 Task: Find connections with filter location Oria with filter topic #Businessownerwith filter profile language Potuguese with filter current company ITC Infotech with filter school Lady Irwin College with filter industry Strategic Management Services with filter service category Ghostwriting with filter keywords title Shelf Stocker
Action: Mouse moved to (247, 292)
Screenshot: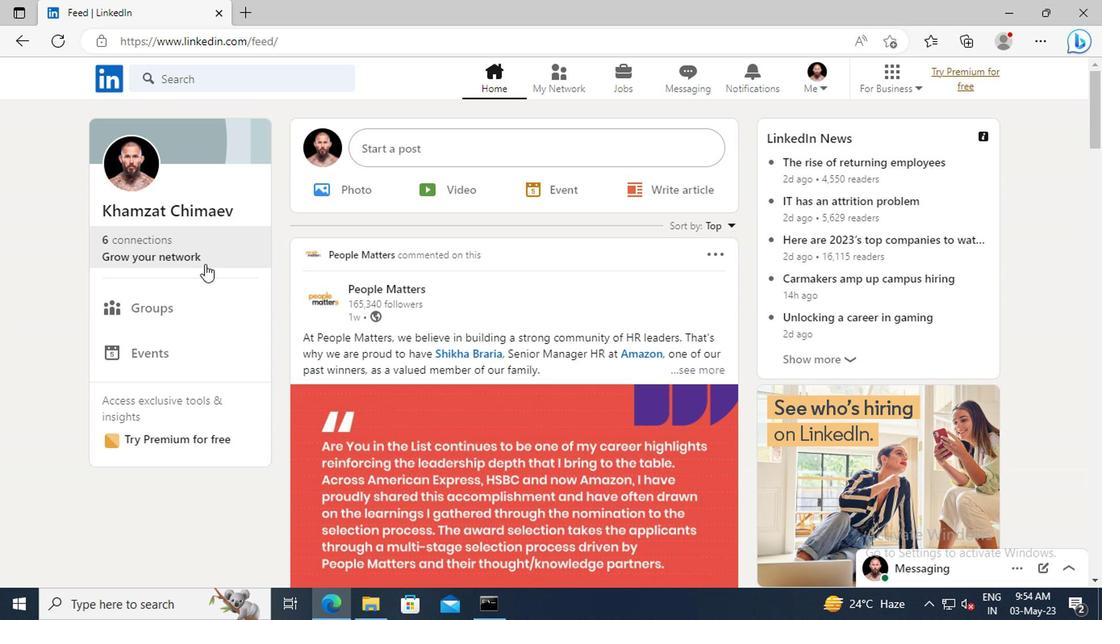 
Action: Mouse pressed left at (247, 292)
Screenshot: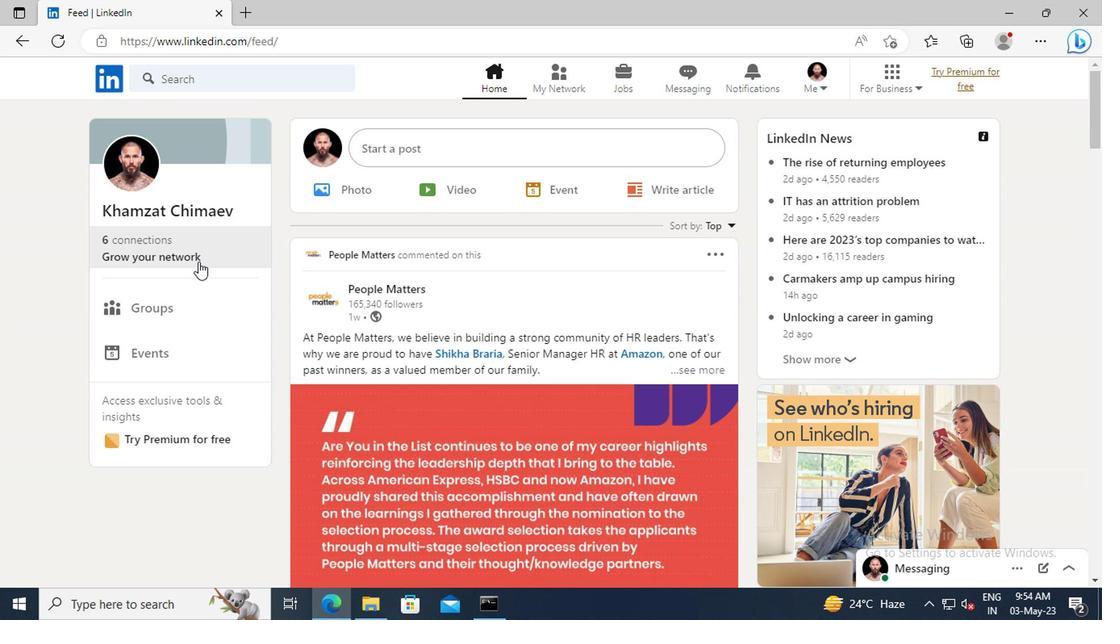 
Action: Mouse moved to (242, 229)
Screenshot: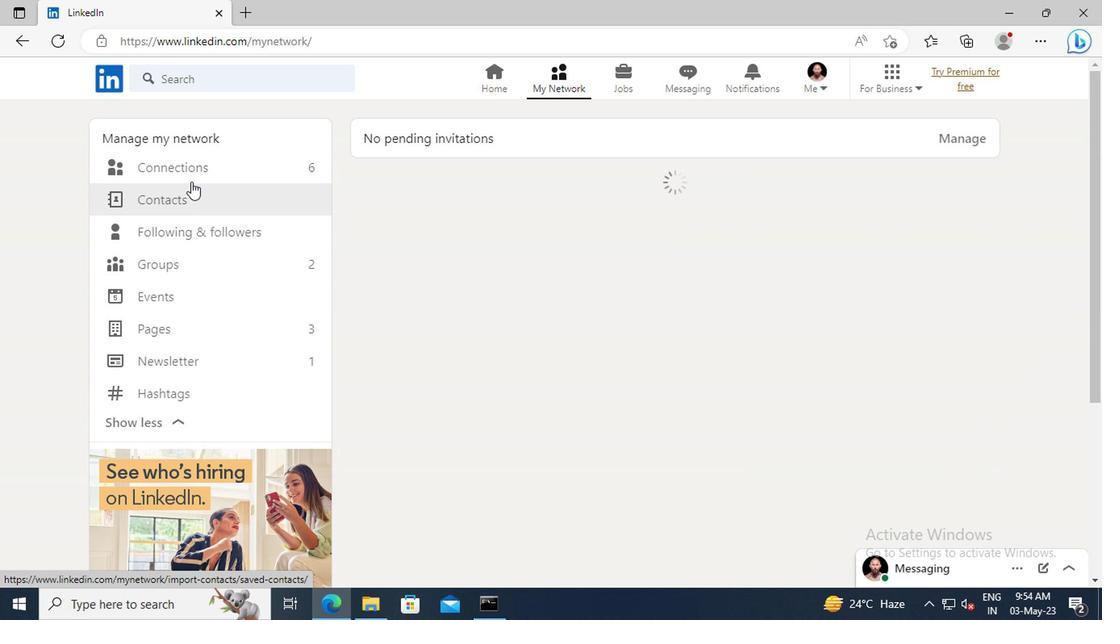 
Action: Mouse pressed left at (242, 229)
Screenshot: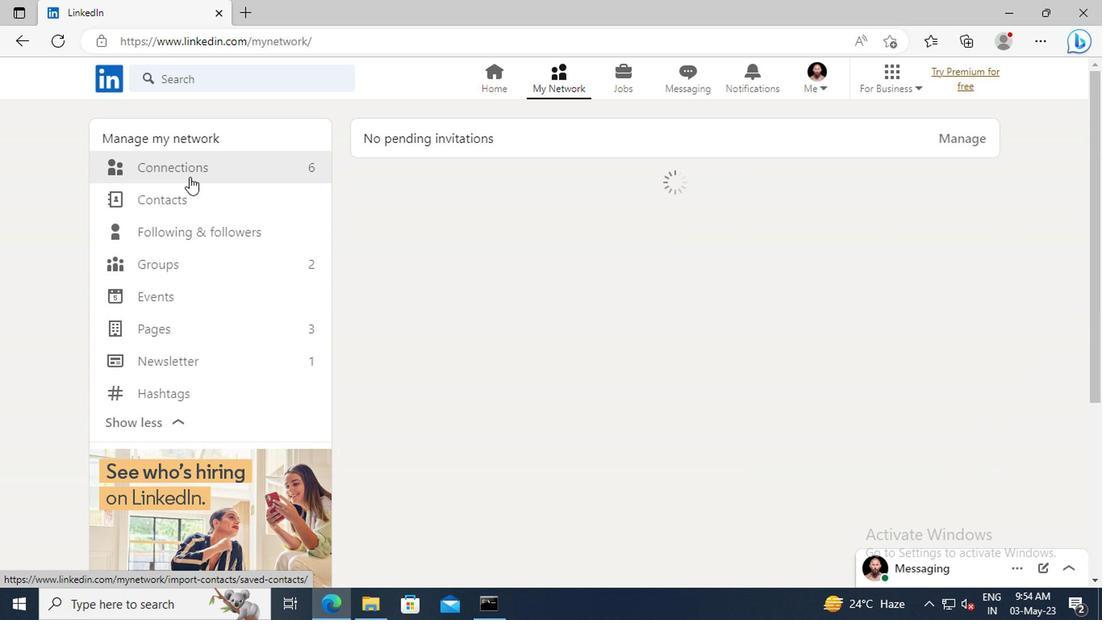 
Action: Mouse moved to (571, 231)
Screenshot: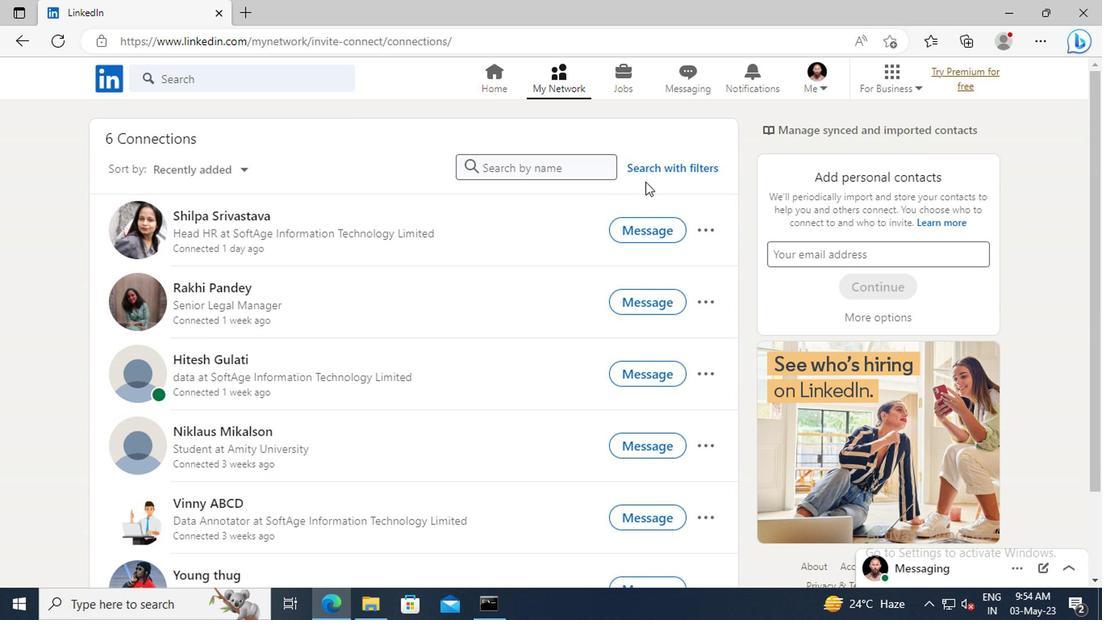 
Action: Mouse pressed left at (571, 231)
Screenshot: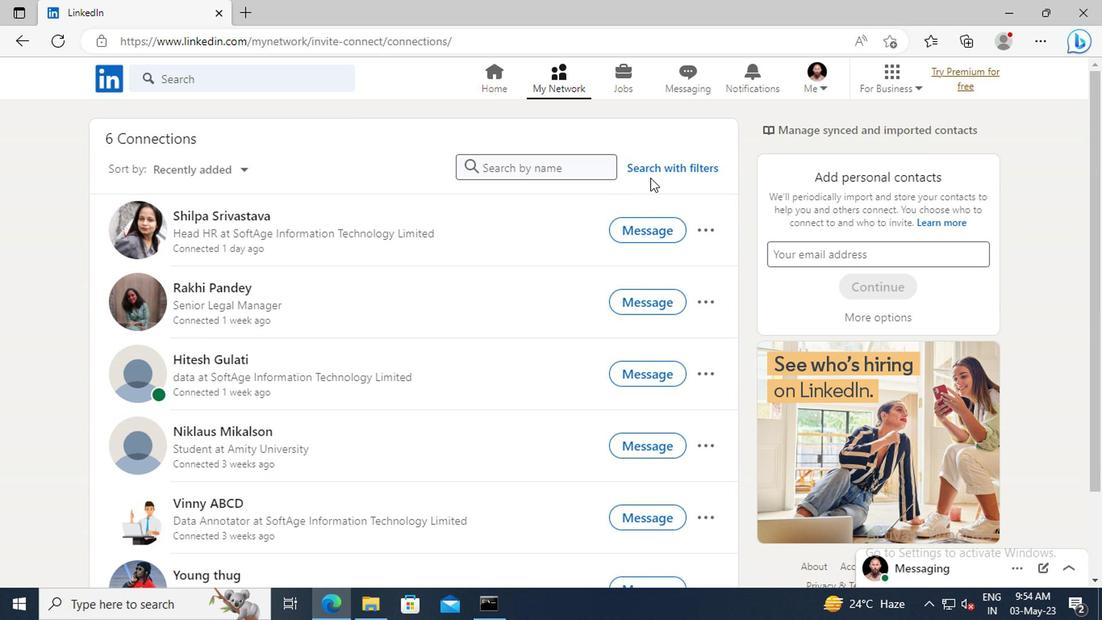 
Action: Mouse moved to (547, 198)
Screenshot: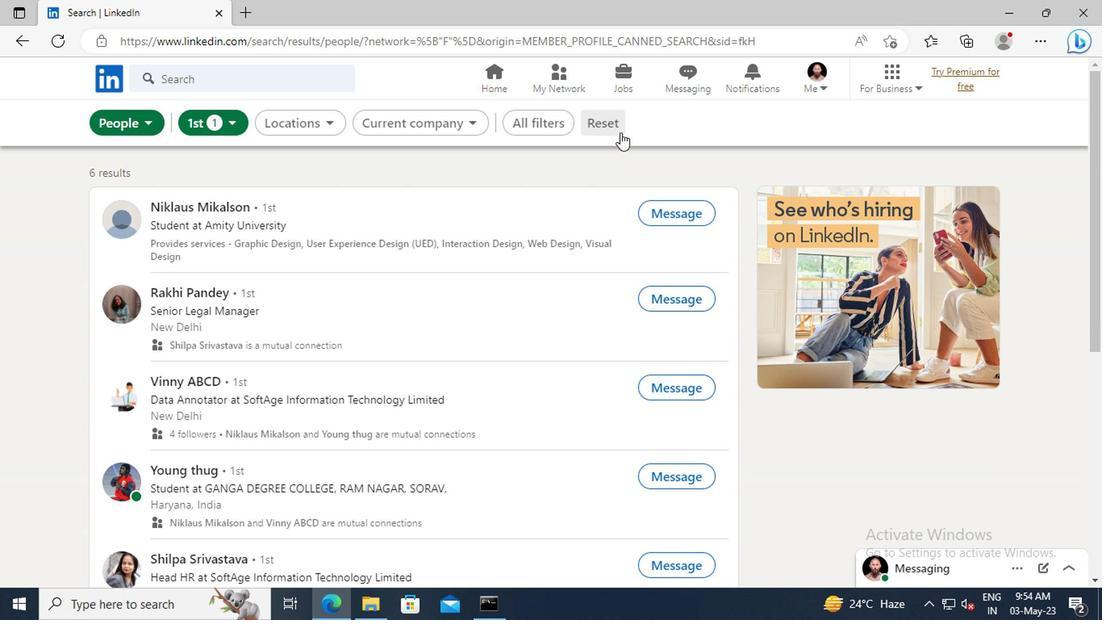 
Action: Mouse pressed left at (547, 198)
Screenshot: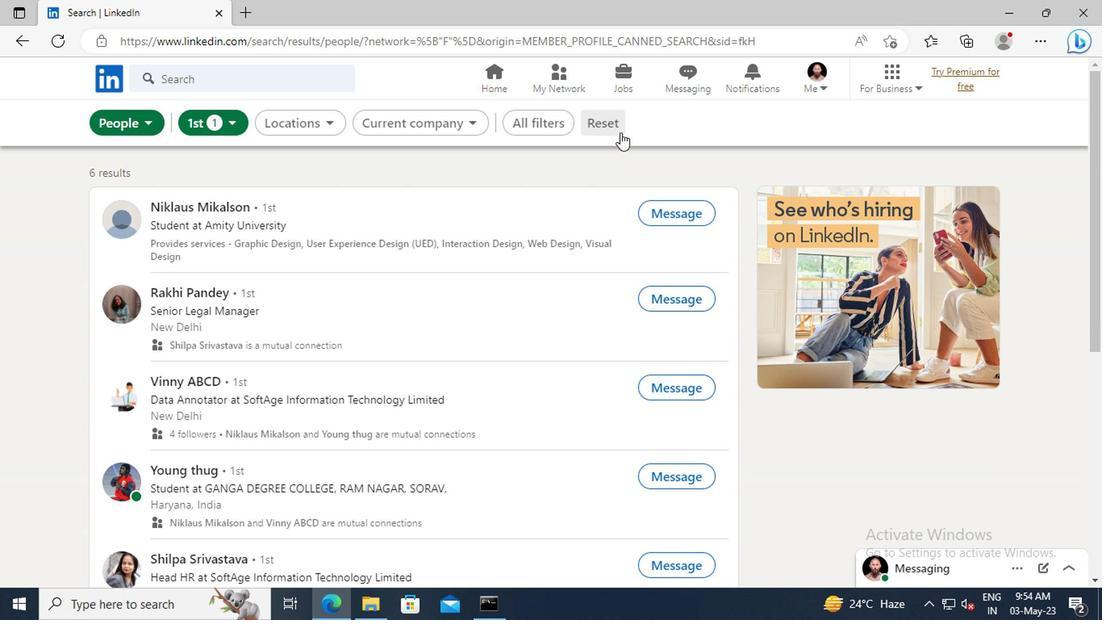 
Action: Mouse moved to (527, 196)
Screenshot: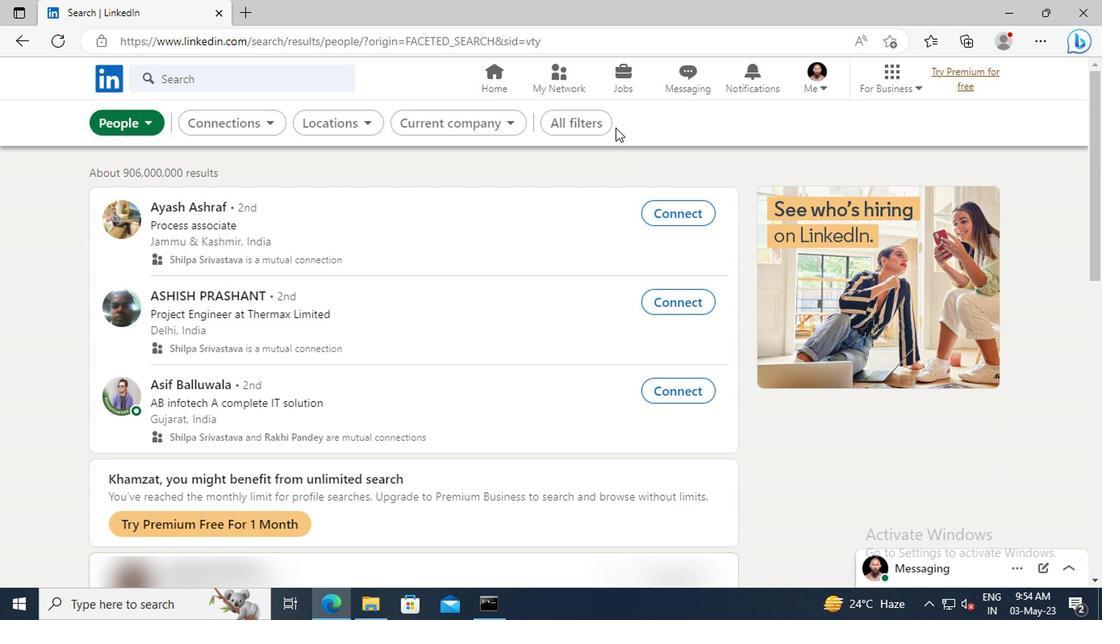 
Action: Mouse pressed left at (527, 196)
Screenshot: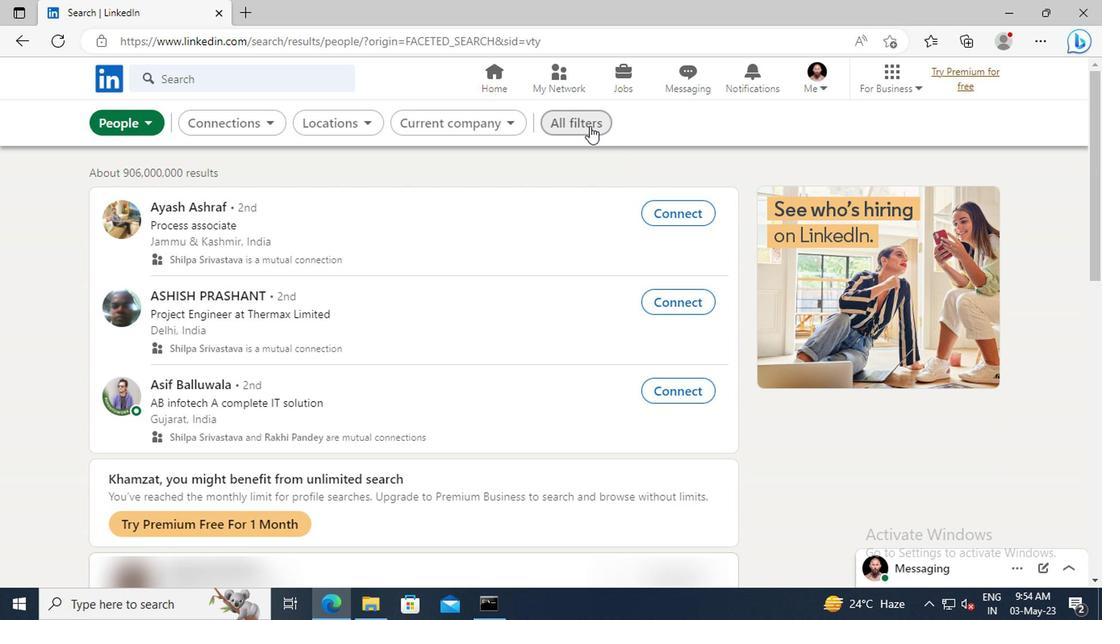 
Action: Mouse moved to (779, 315)
Screenshot: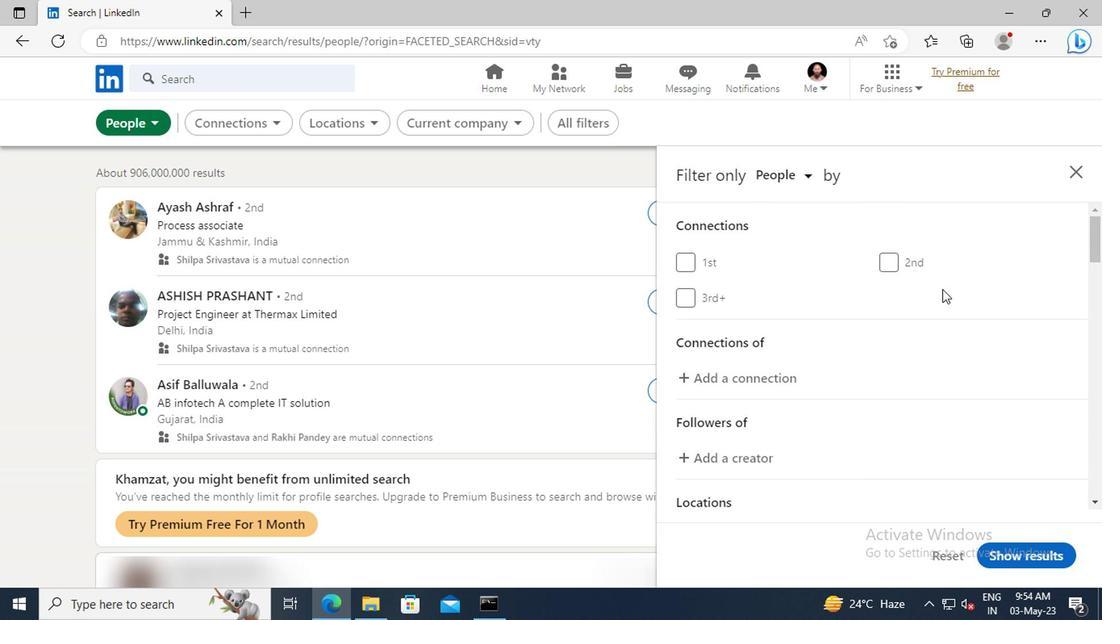 
Action: Mouse scrolled (779, 314) with delta (0, 0)
Screenshot: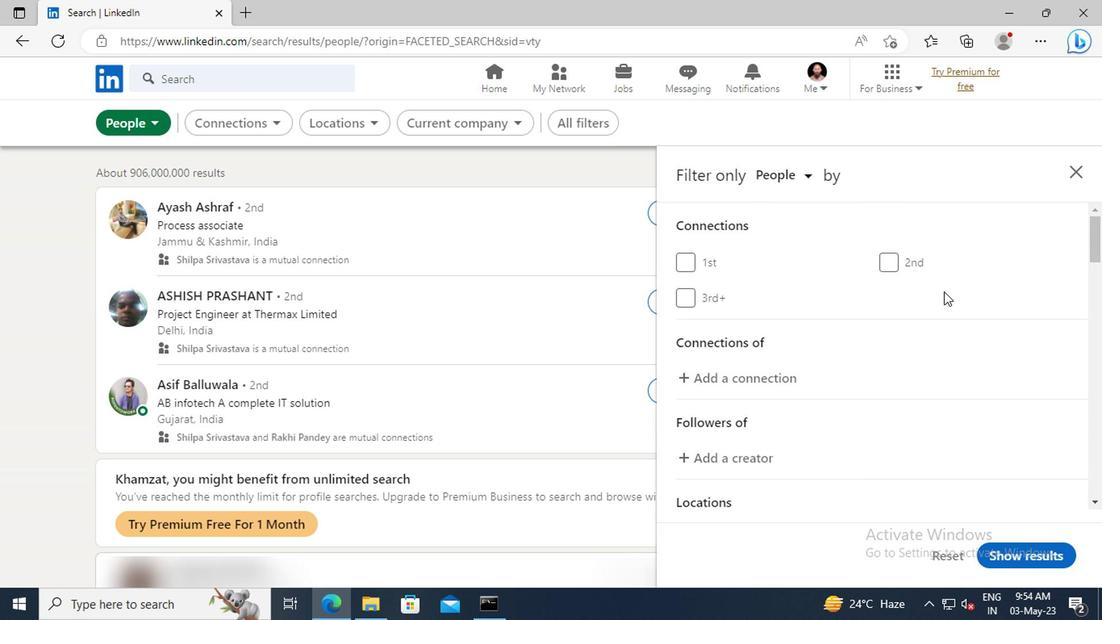 
Action: Mouse scrolled (779, 314) with delta (0, 0)
Screenshot: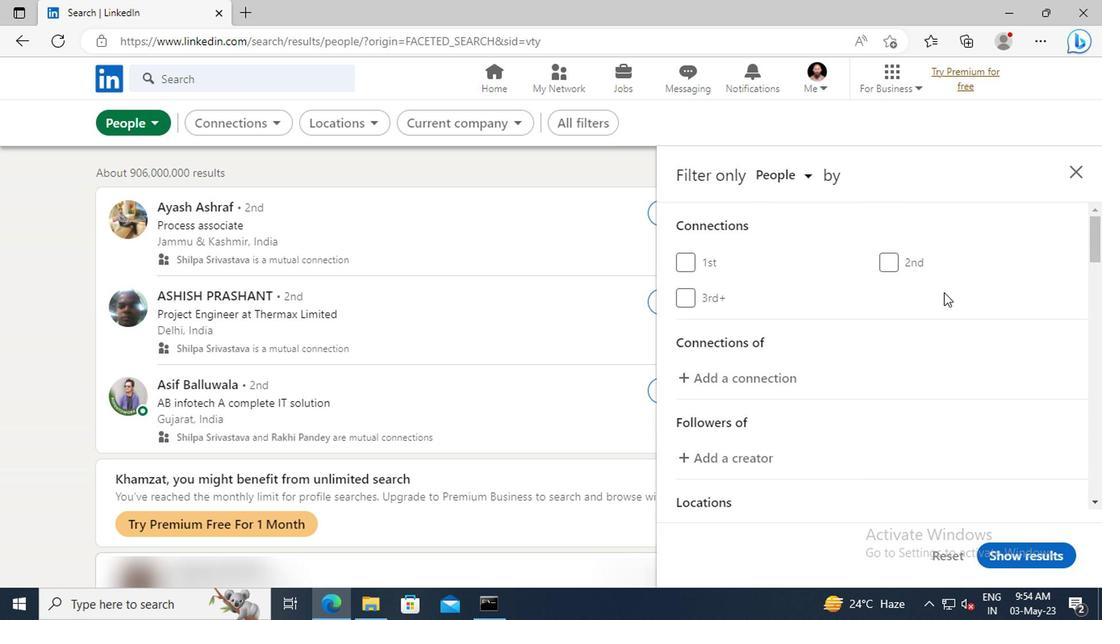 
Action: Mouse moved to (779, 318)
Screenshot: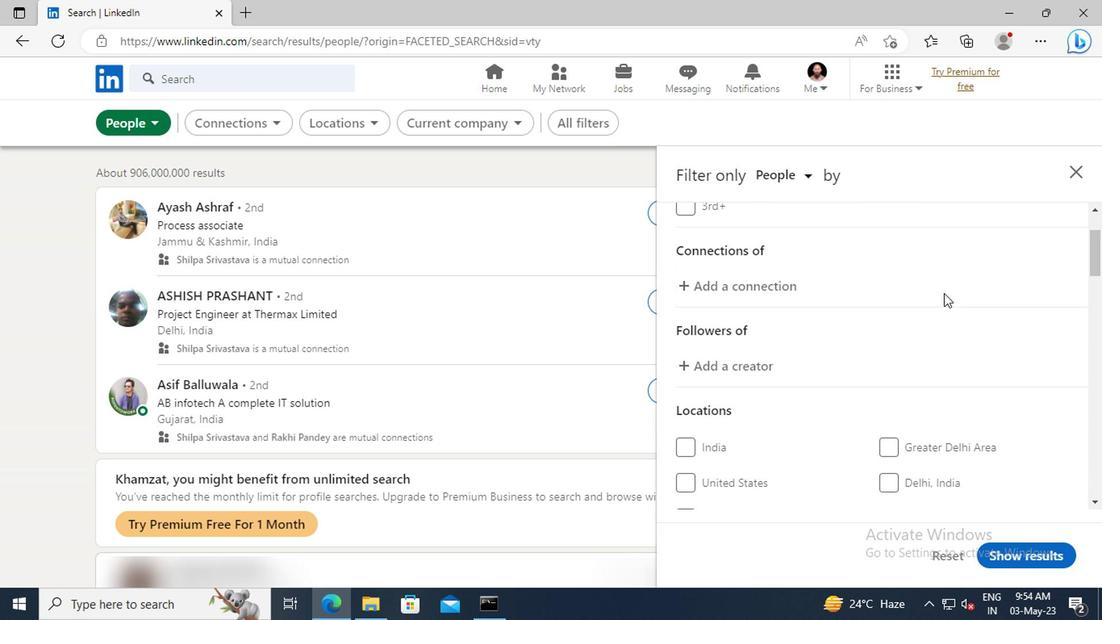 
Action: Mouse scrolled (779, 318) with delta (0, 0)
Screenshot: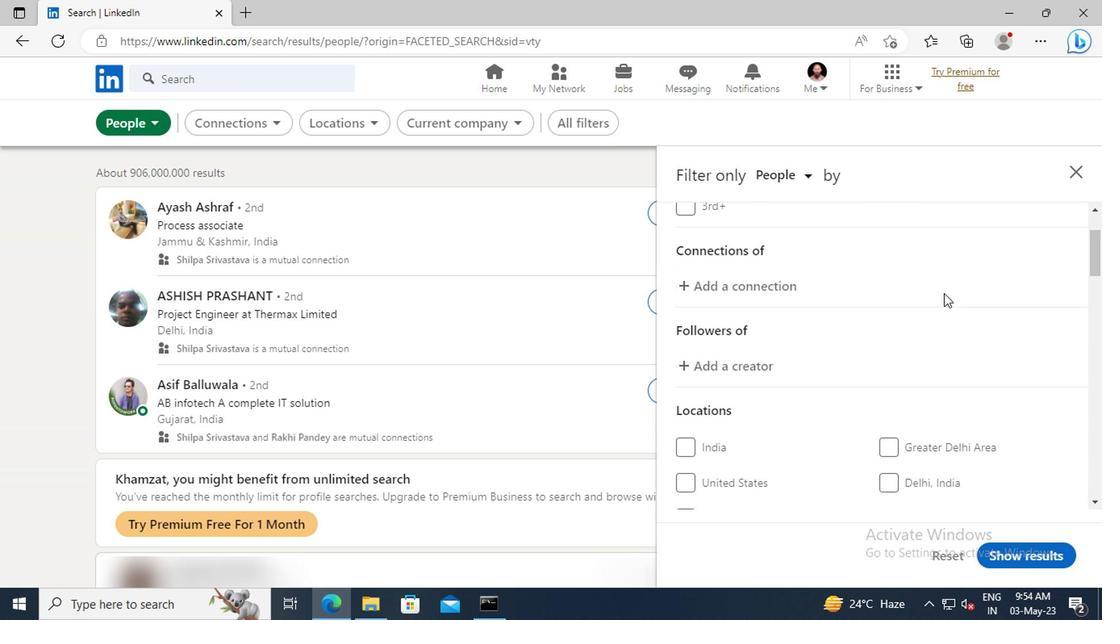 
Action: Mouse moved to (779, 319)
Screenshot: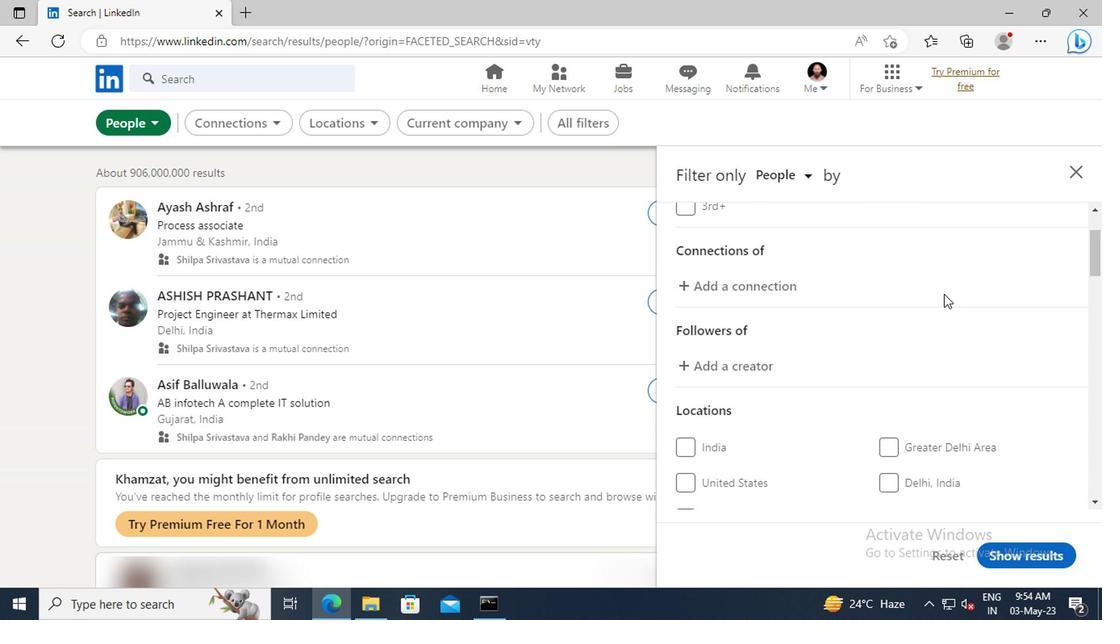 
Action: Mouse scrolled (779, 318) with delta (0, 0)
Screenshot: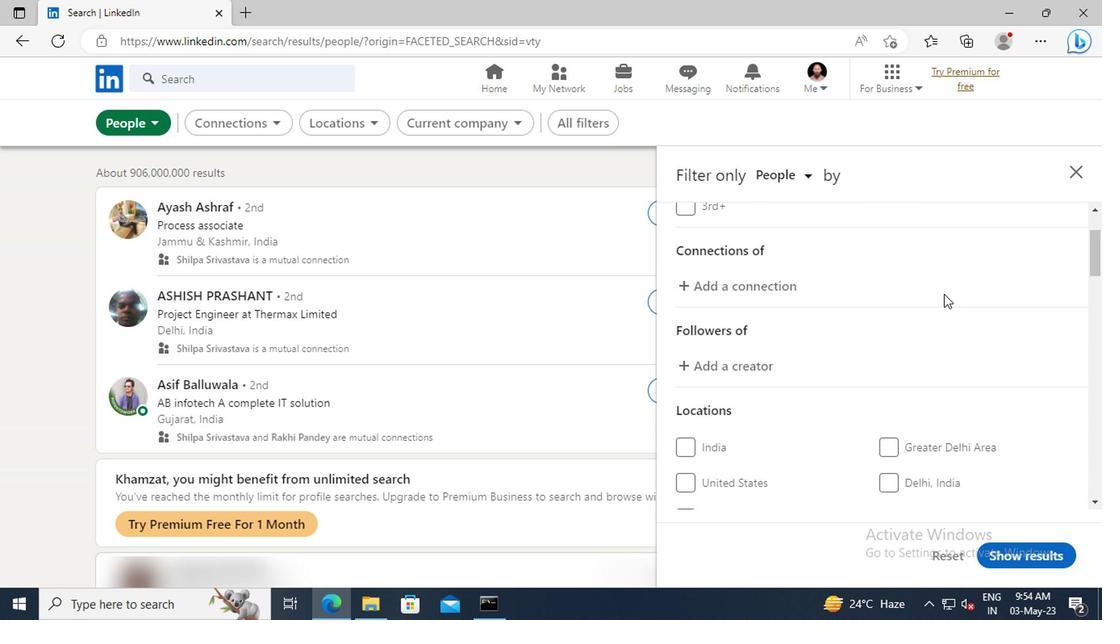 
Action: Mouse scrolled (779, 318) with delta (0, 0)
Screenshot: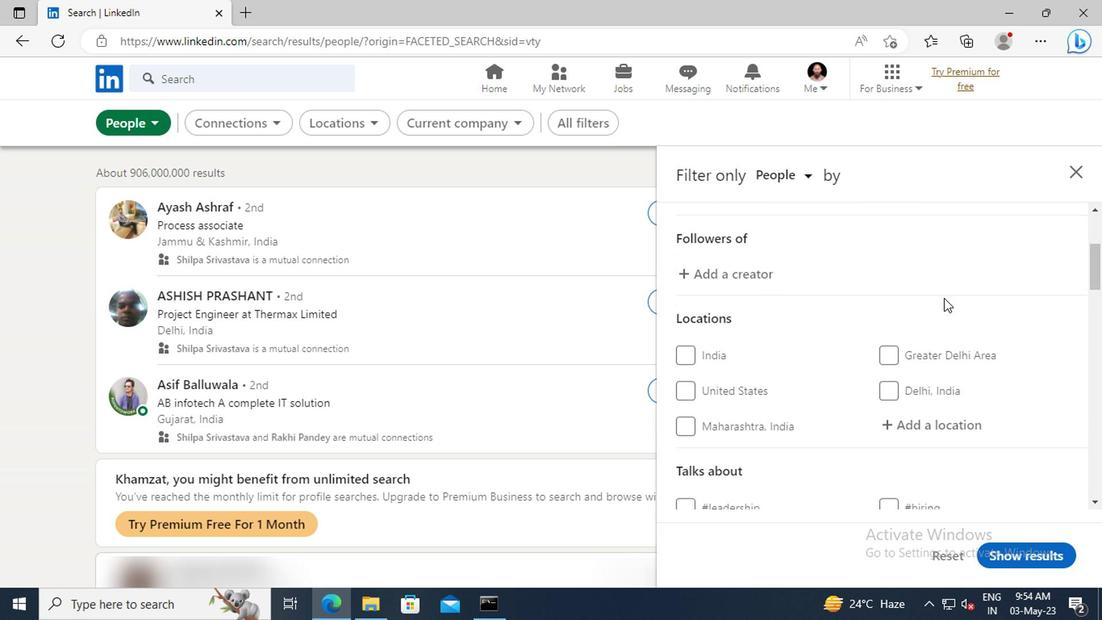 
Action: Mouse moved to (776, 375)
Screenshot: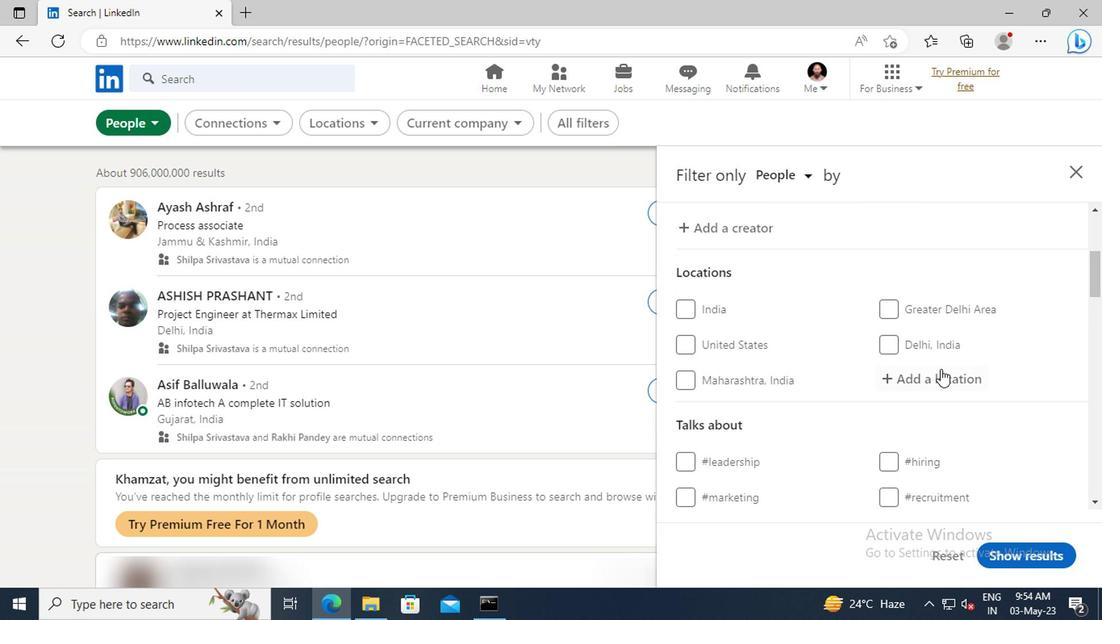 
Action: Mouse pressed left at (776, 375)
Screenshot: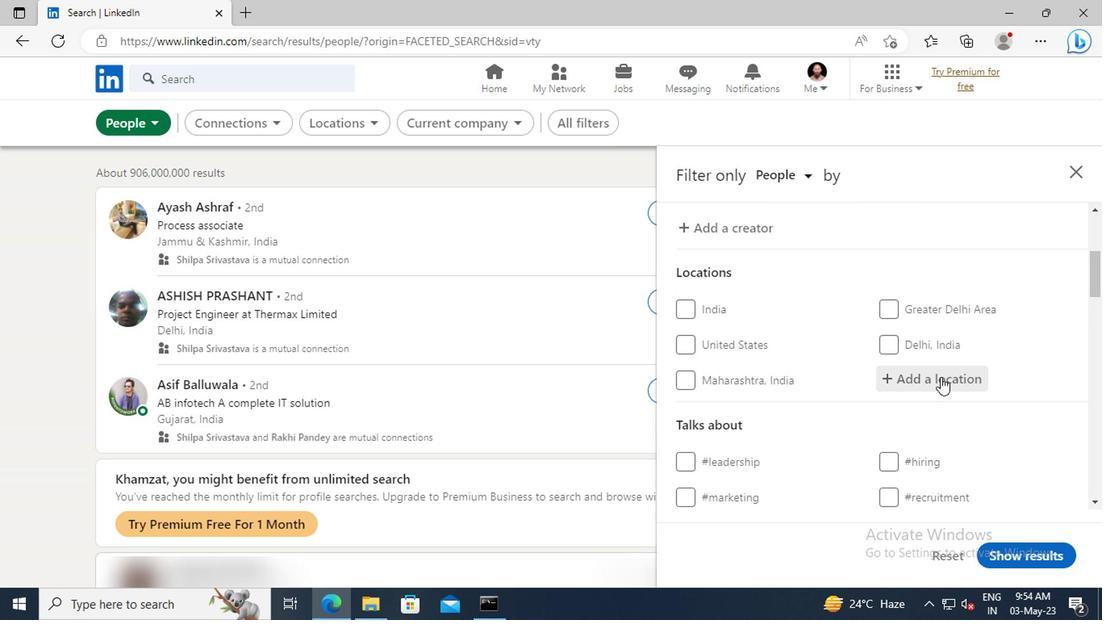 
Action: Key pressed <Key.shift>ORIA
Screenshot: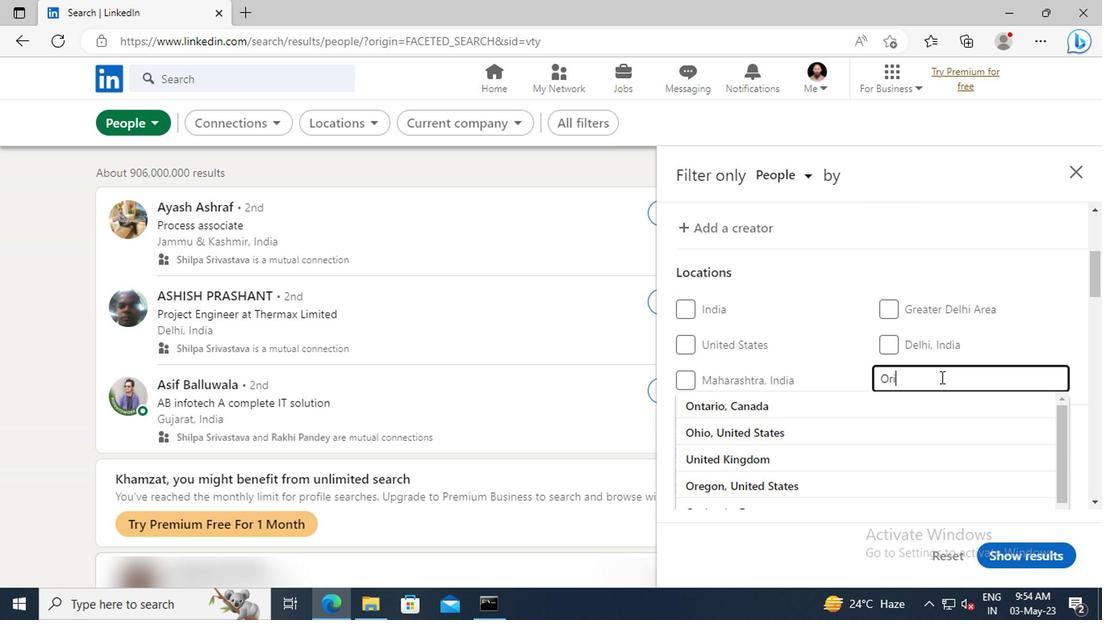 
Action: Mouse moved to (779, 394)
Screenshot: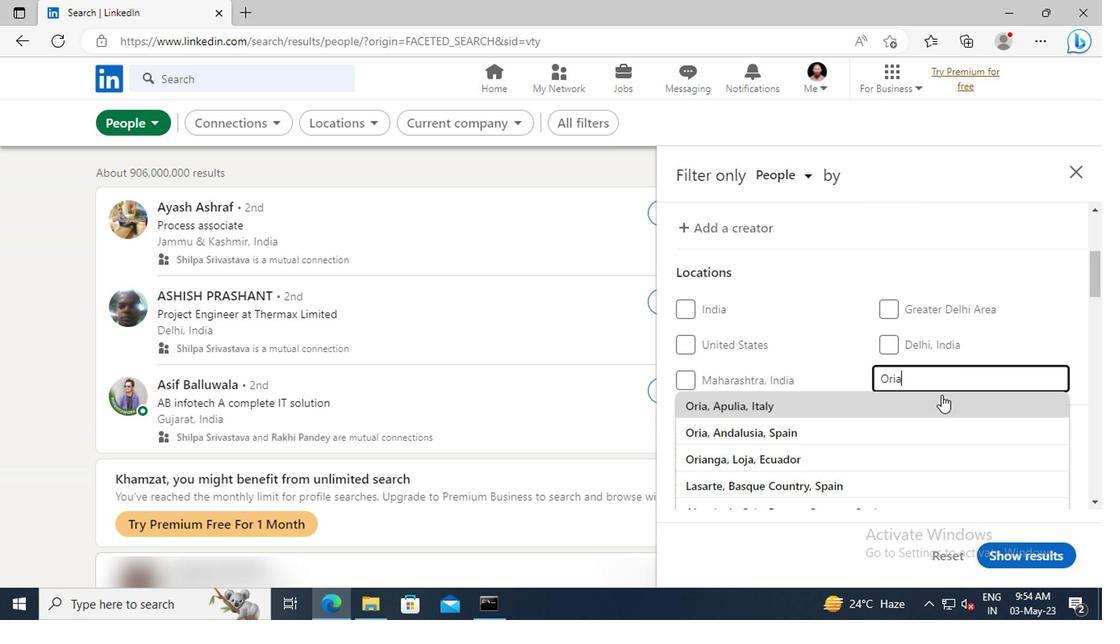 
Action: Mouse pressed left at (779, 394)
Screenshot: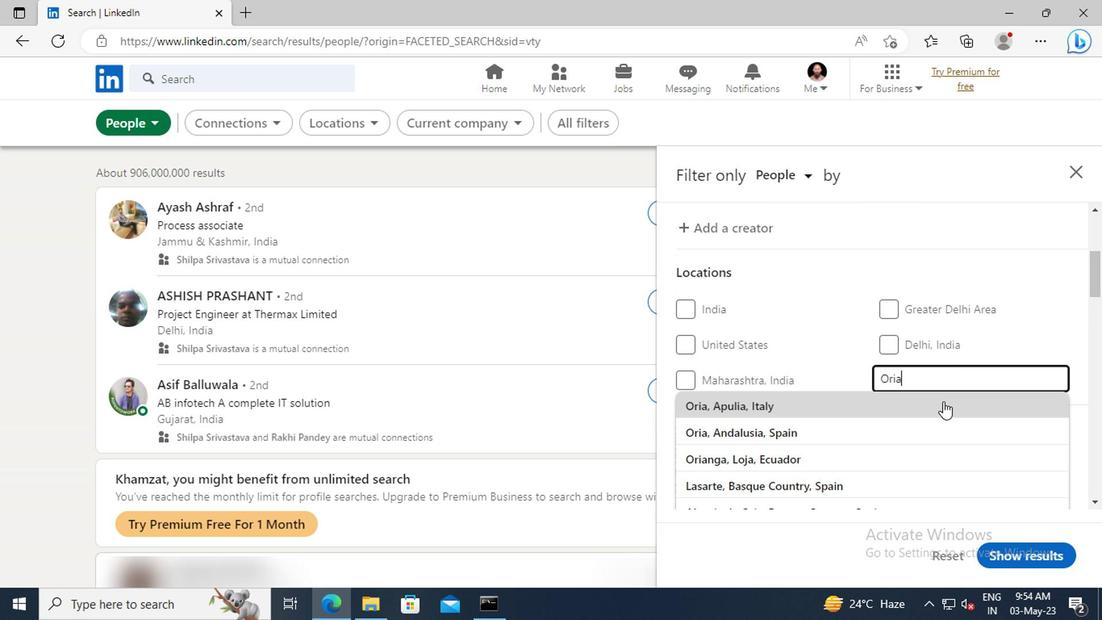 
Action: Mouse scrolled (779, 394) with delta (0, 0)
Screenshot: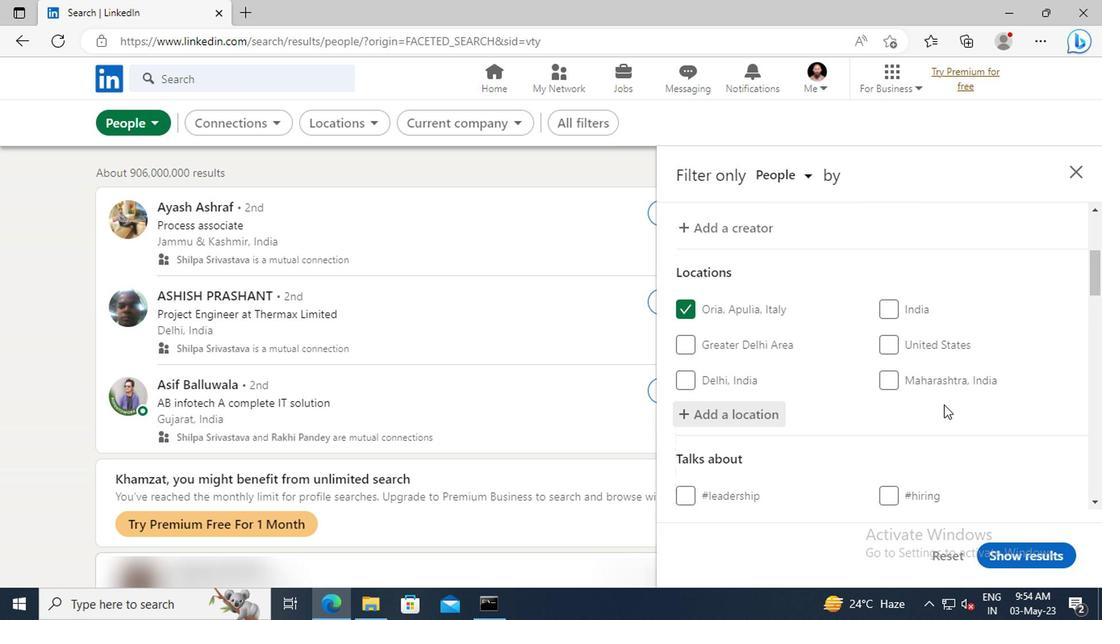 
Action: Mouse scrolled (779, 394) with delta (0, 0)
Screenshot: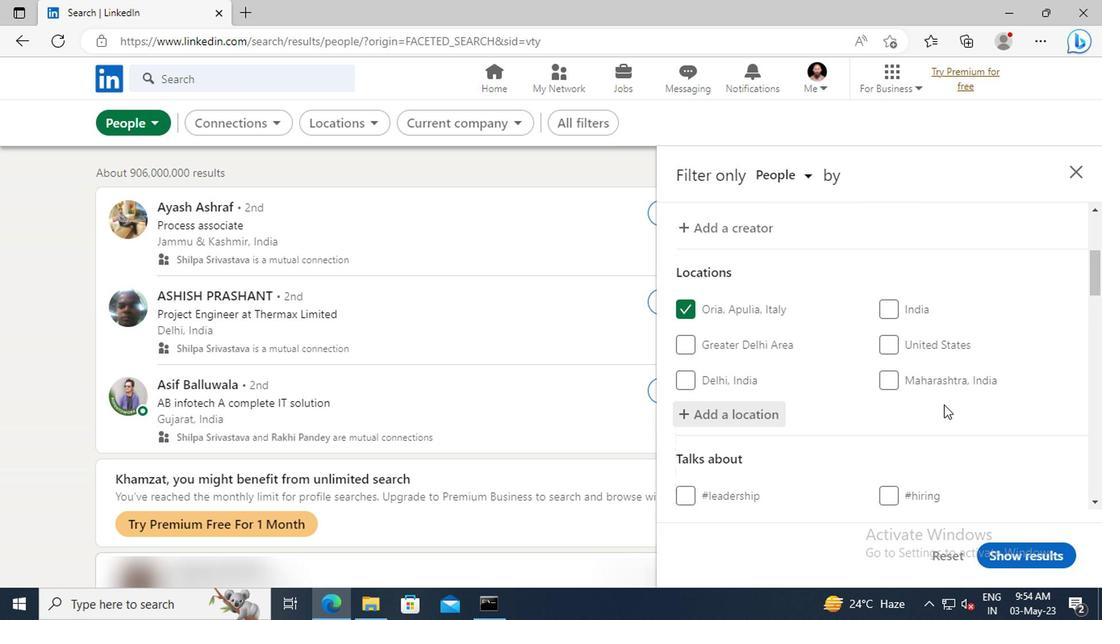 
Action: Mouse moved to (779, 355)
Screenshot: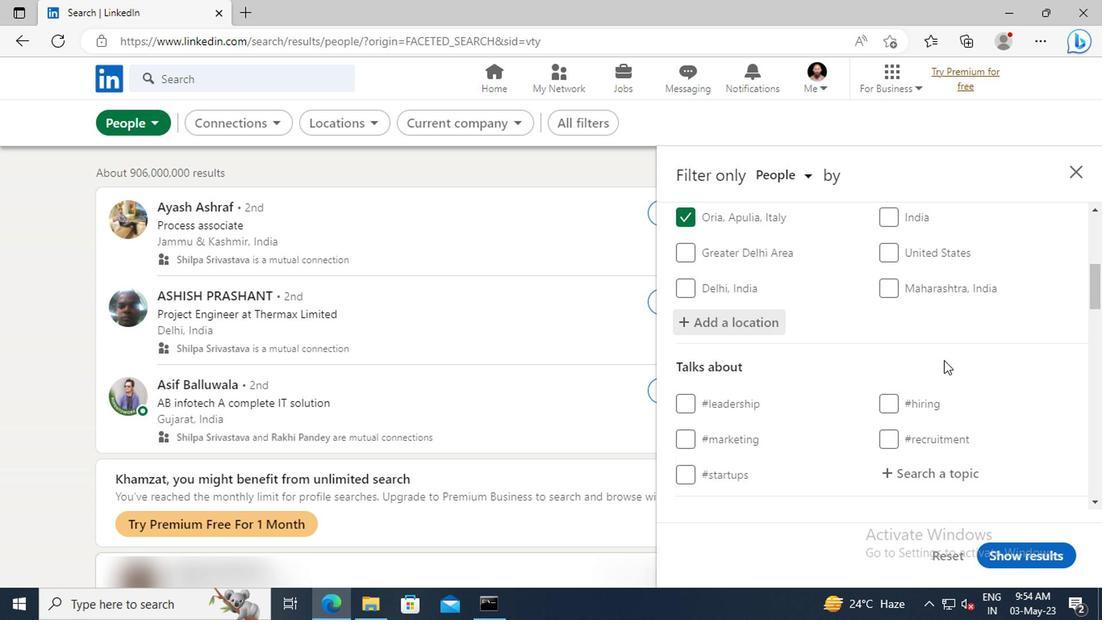 
Action: Mouse scrolled (779, 355) with delta (0, 0)
Screenshot: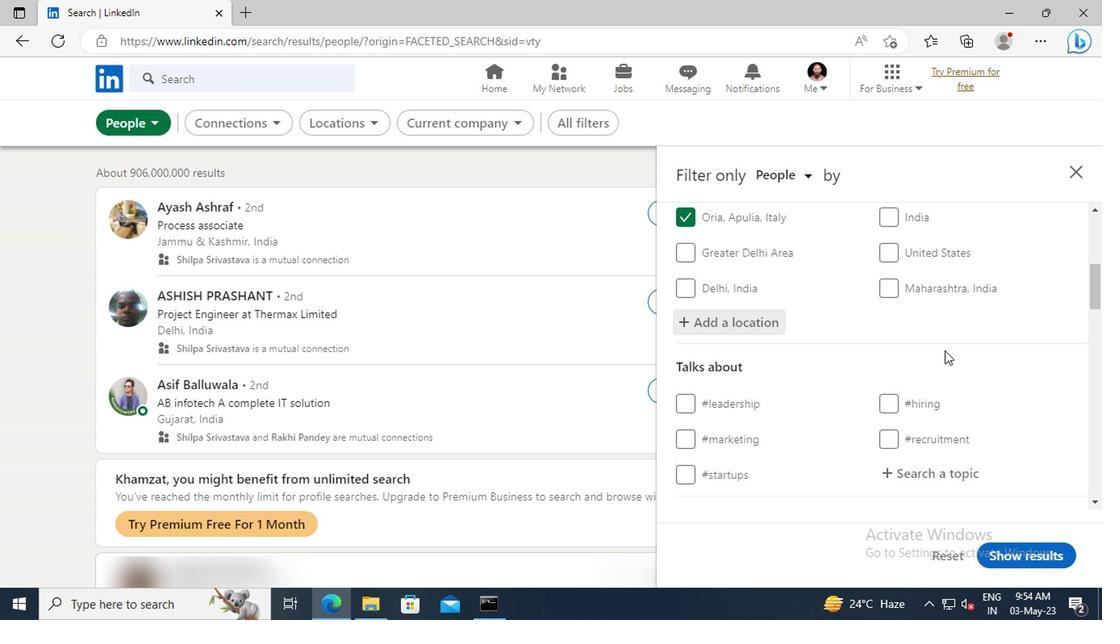 
Action: Mouse scrolled (779, 355) with delta (0, 0)
Screenshot: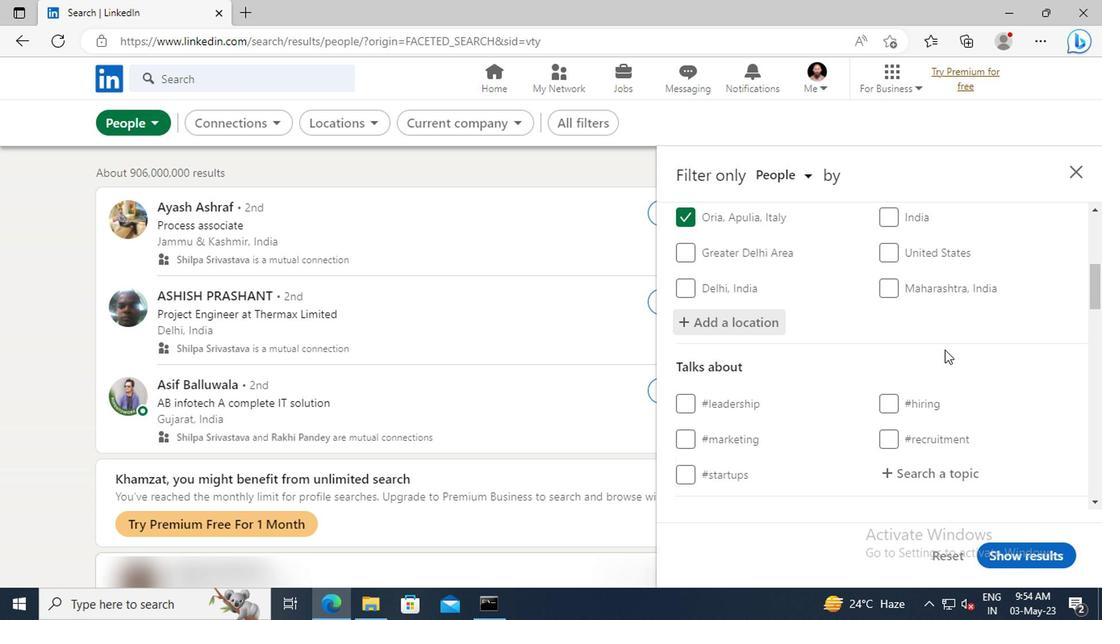 
Action: Mouse moved to (781, 343)
Screenshot: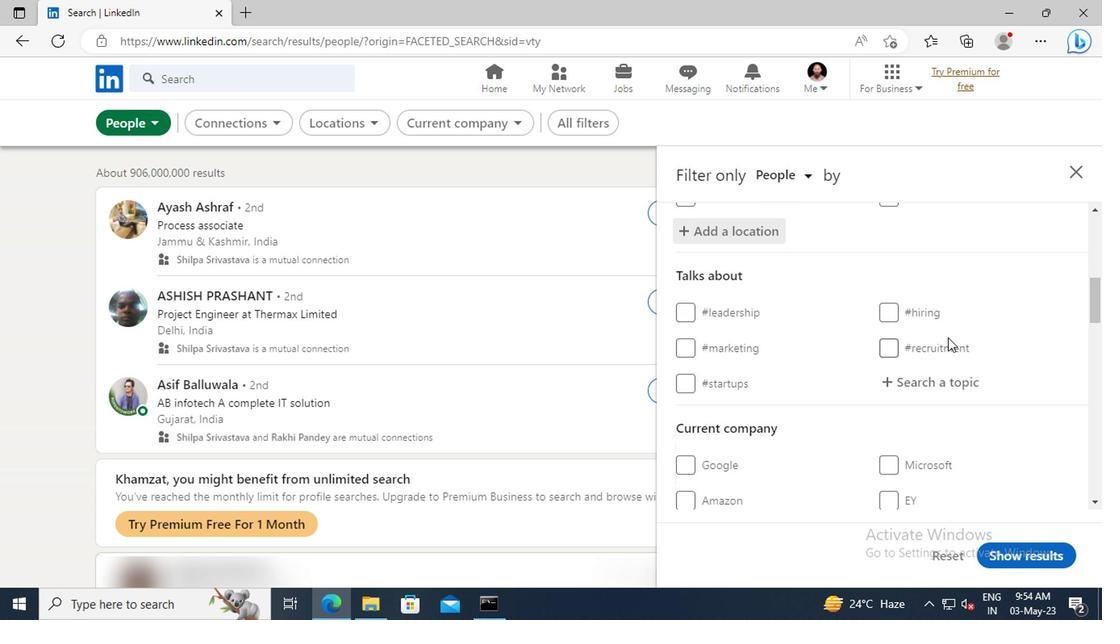 
Action: Mouse scrolled (781, 342) with delta (0, 0)
Screenshot: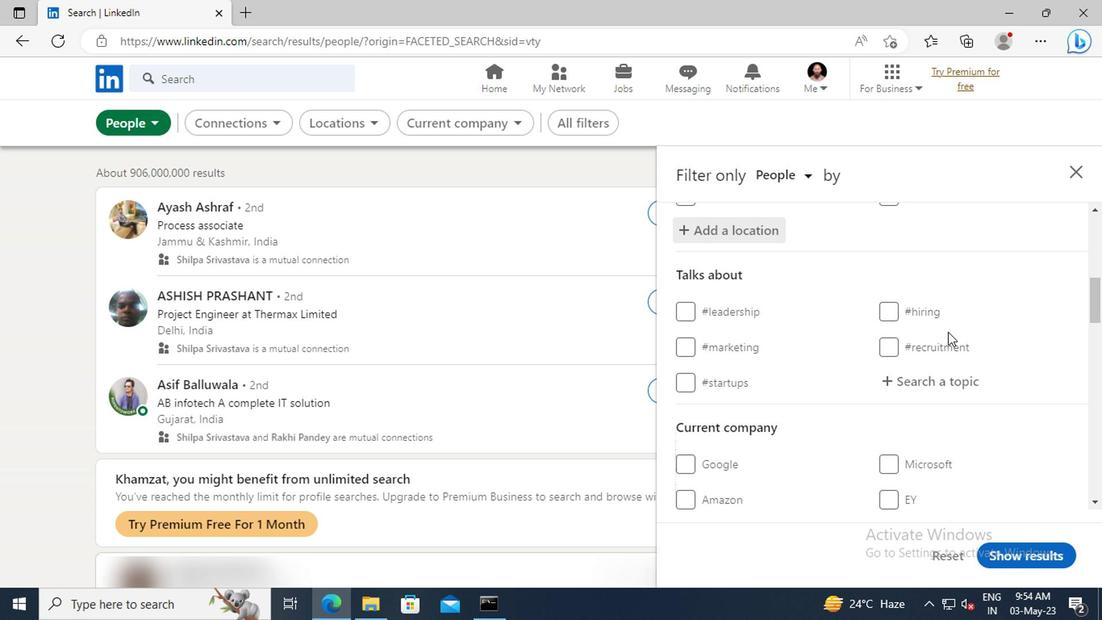 
Action: Mouse moved to (777, 345)
Screenshot: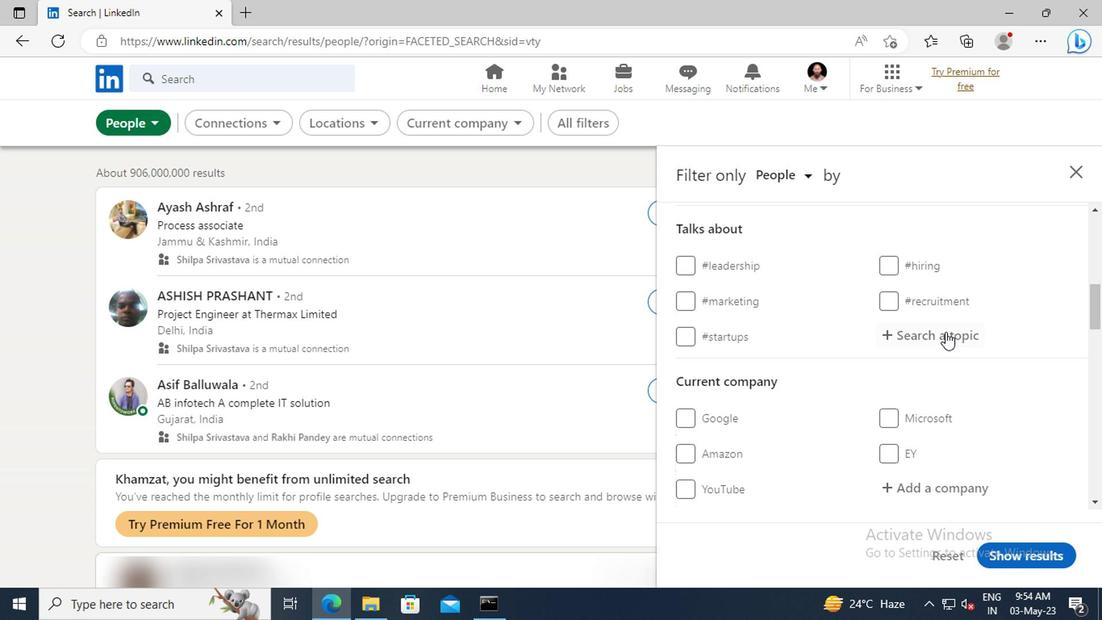 
Action: Mouse pressed left at (777, 345)
Screenshot: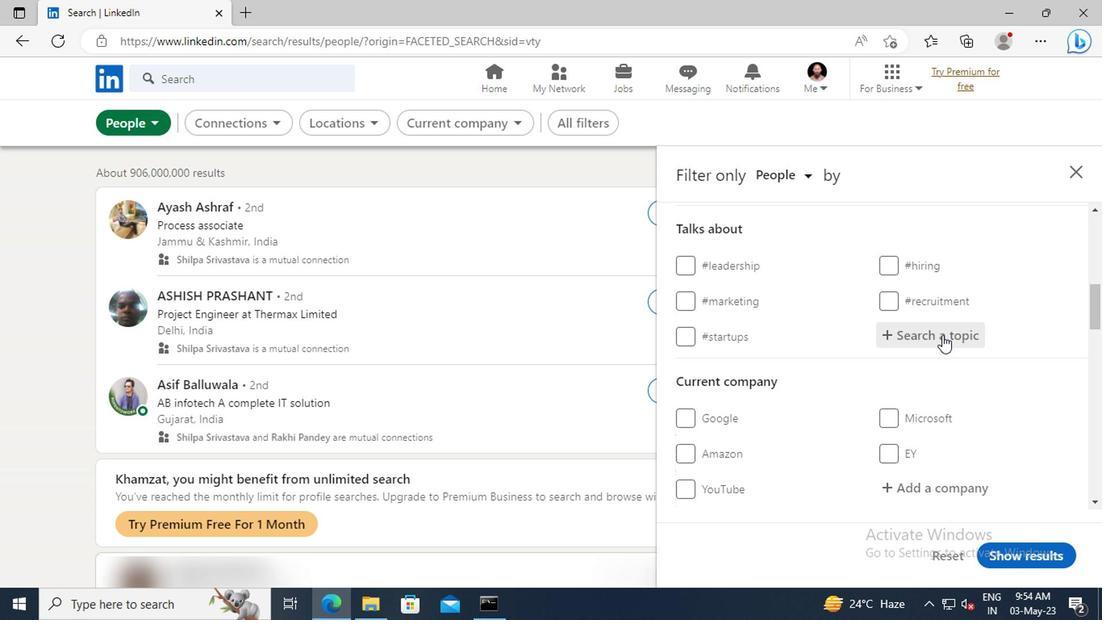 
Action: Key pressed <Key.shift>BUSINESSOWN
Screenshot: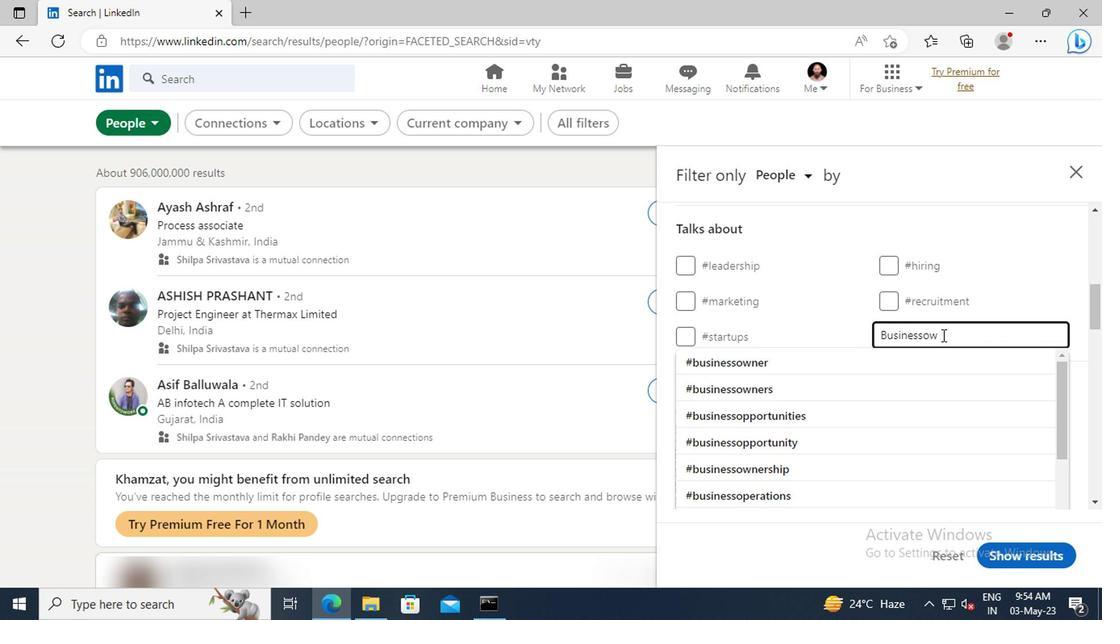 
Action: Mouse moved to (779, 357)
Screenshot: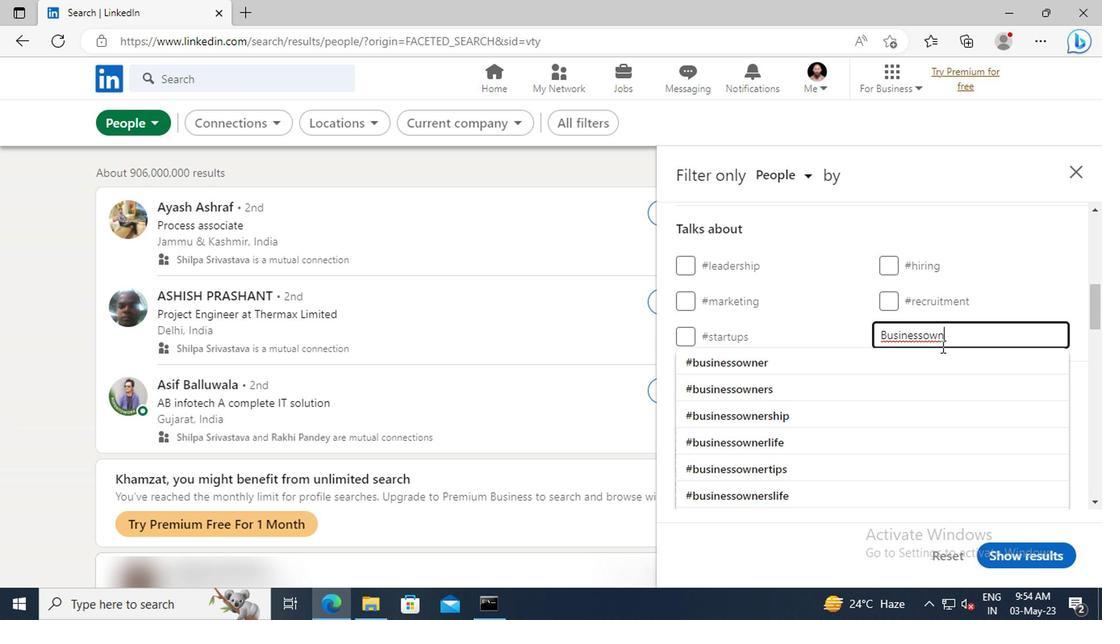 
Action: Mouse pressed left at (779, 357)
Screenshot: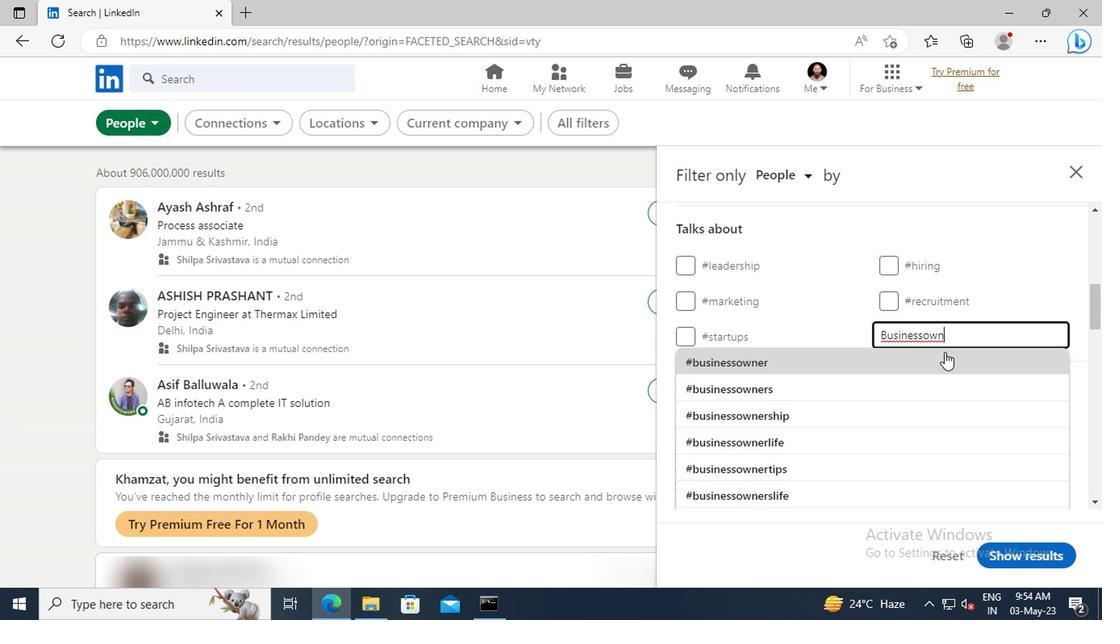 
Action: Mouse scrolled (779, 357) with delta (0, 0)
Screenshot: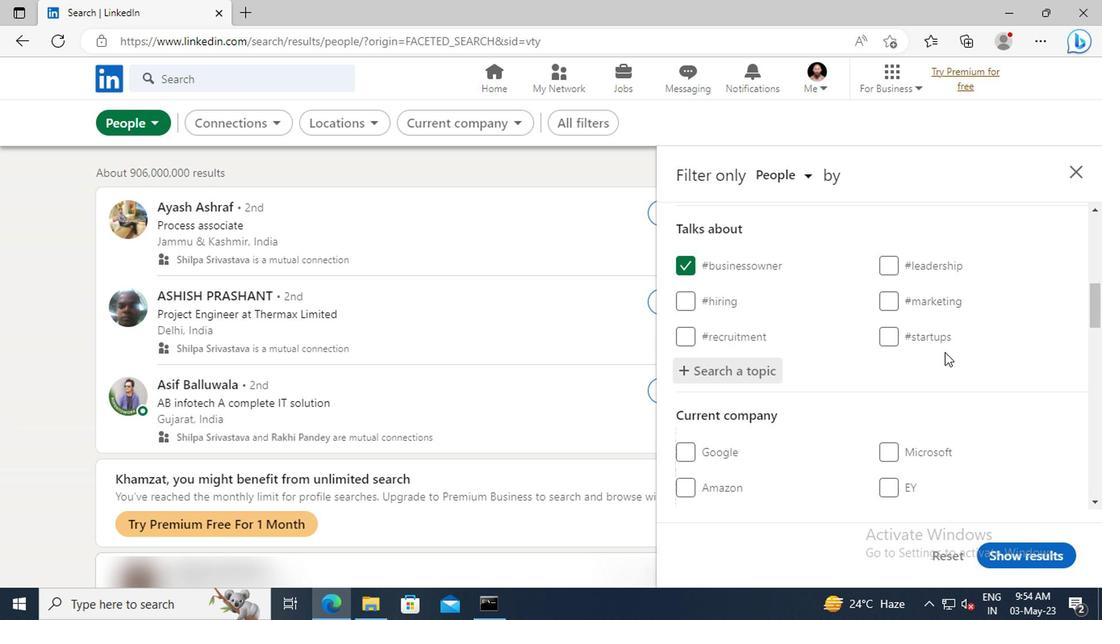 
Action: Mouse scrolled (779, 357) with delta (0, 0)
Screenshot: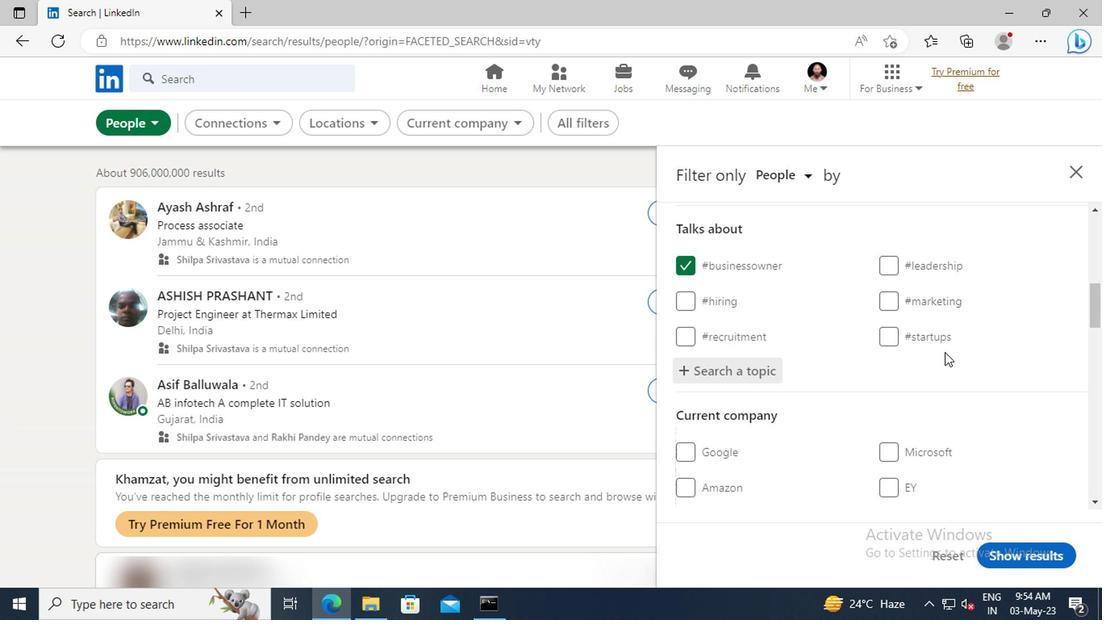 
Action: Mouse moved to (779, 352)
Screenshot: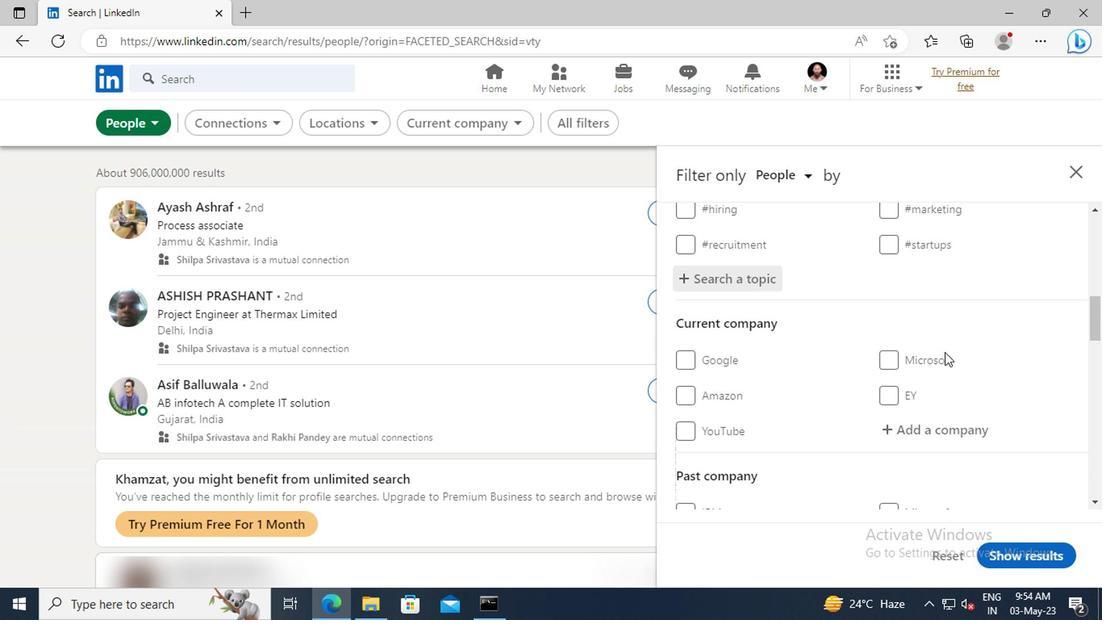 
Action: Mouse scrolled (779, 351) with delta (0, 0)
Screenshot: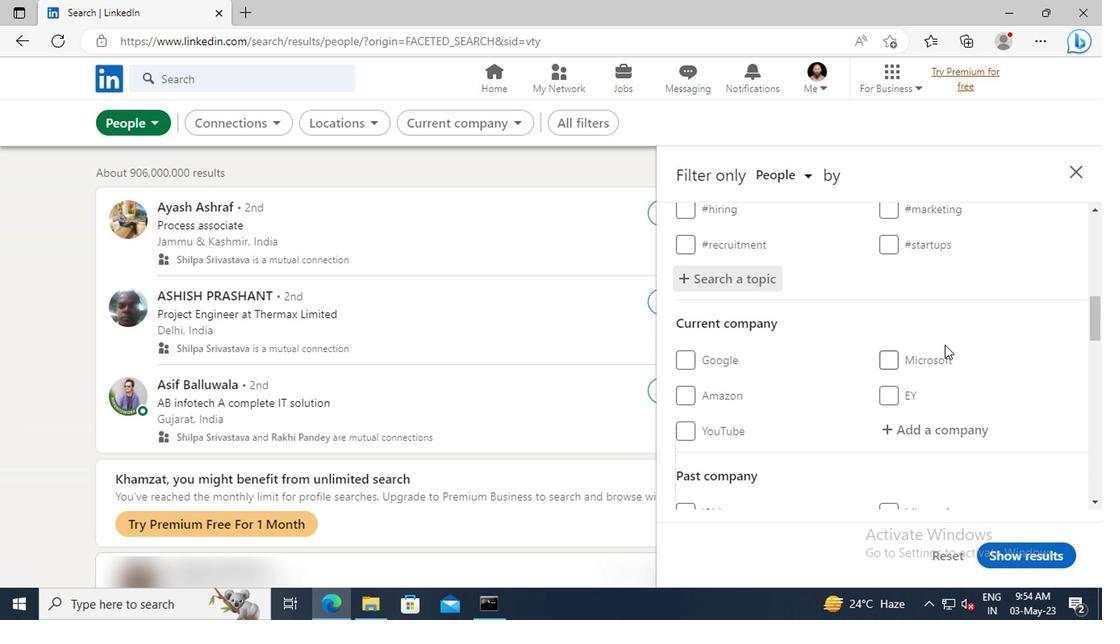 
Action: Mouse moved to (778, 343)
Screenshot: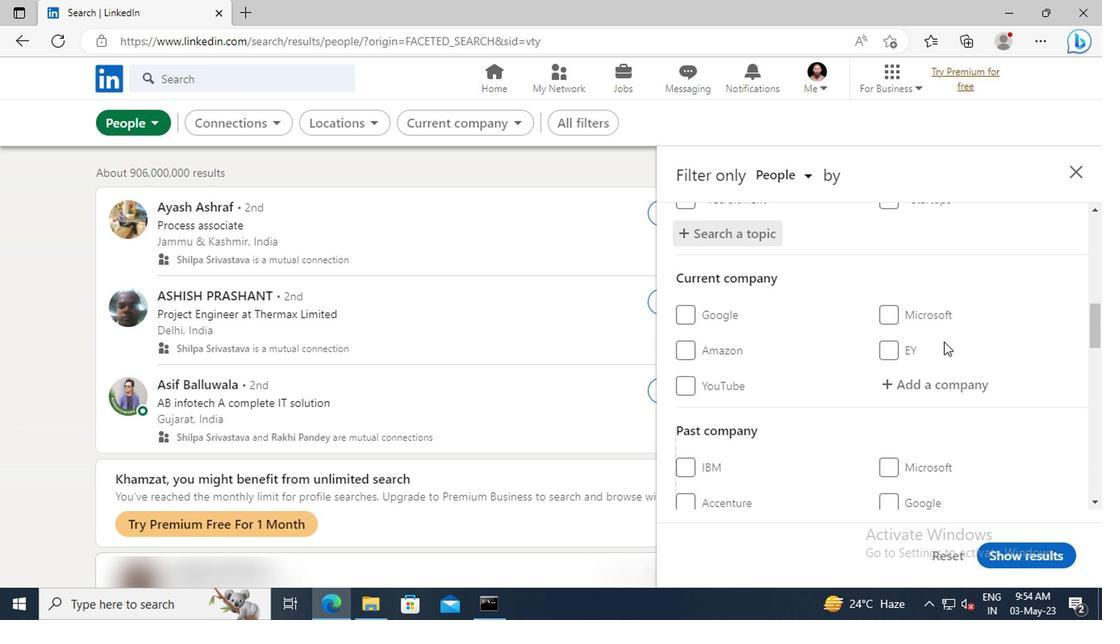 
Action: Mouse scrolled (778, 342) with delta (0, 0)
Screenshot: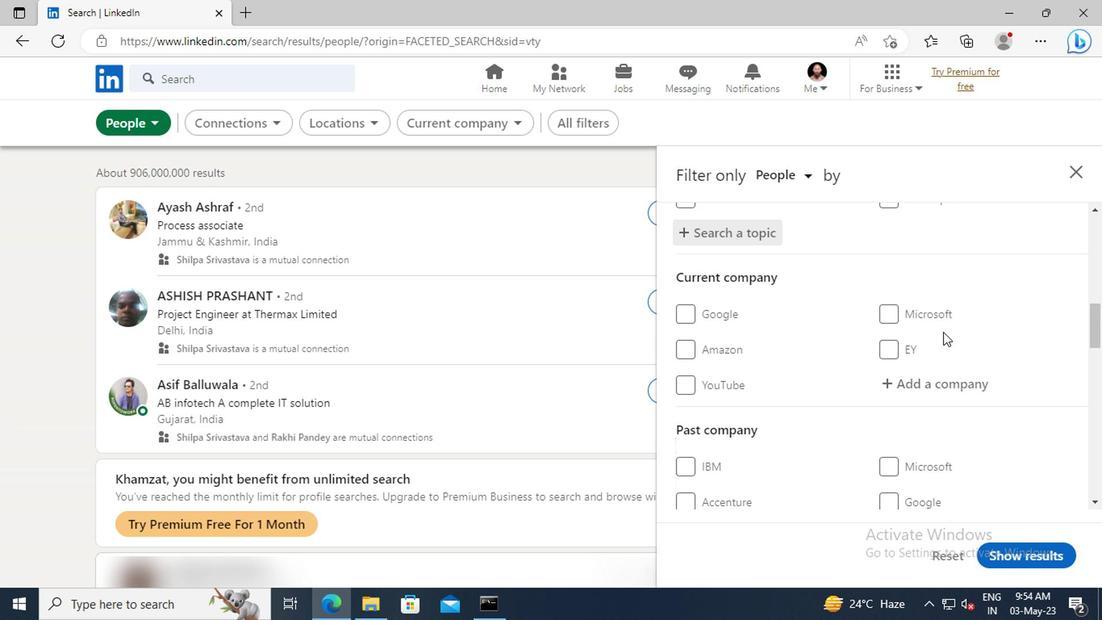
Action: Mouse scrolled (778, 342) with delta (0, 0)
Screenshot: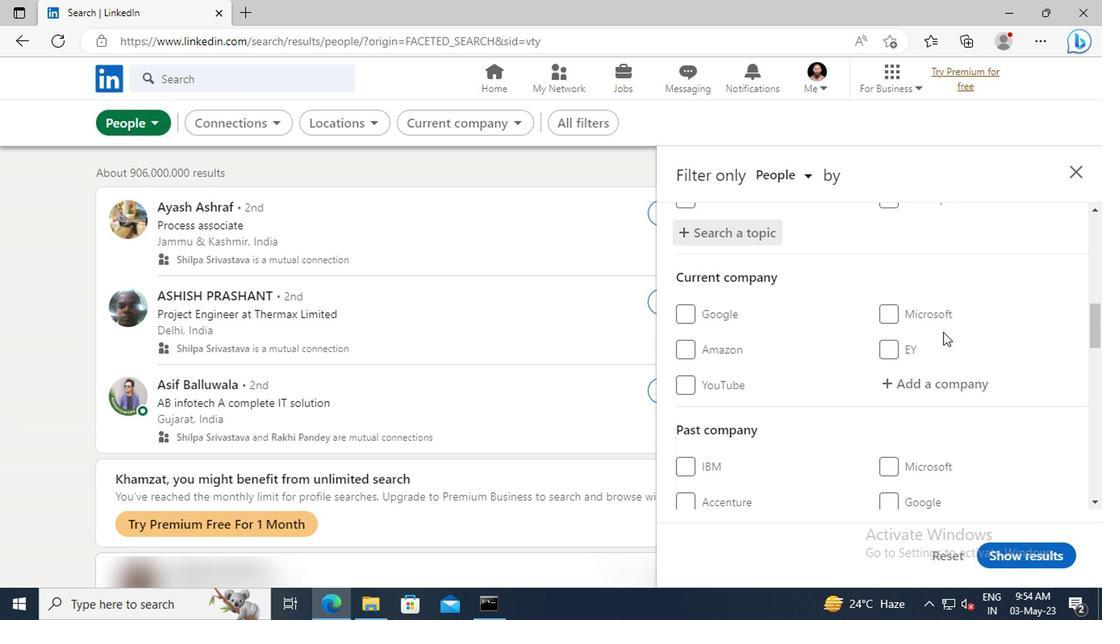 
Action: Mouse scrolled (778, 342) with delta (0, 0)
Screenshot: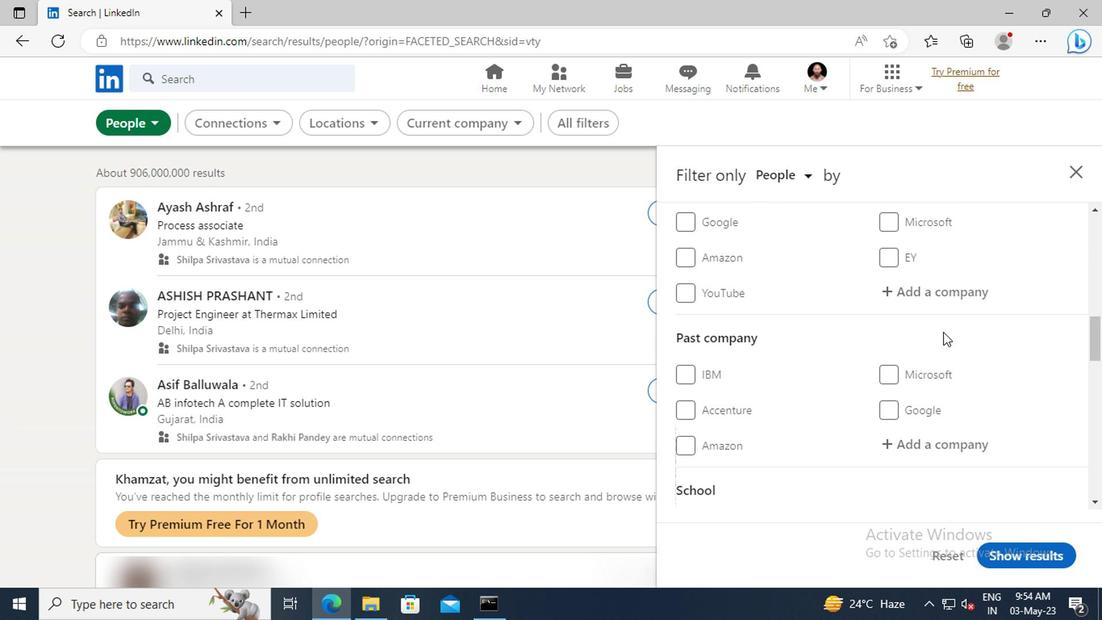 
Action: Mouse scrolled (778, 342) with delta (0, 0)
Screenshot: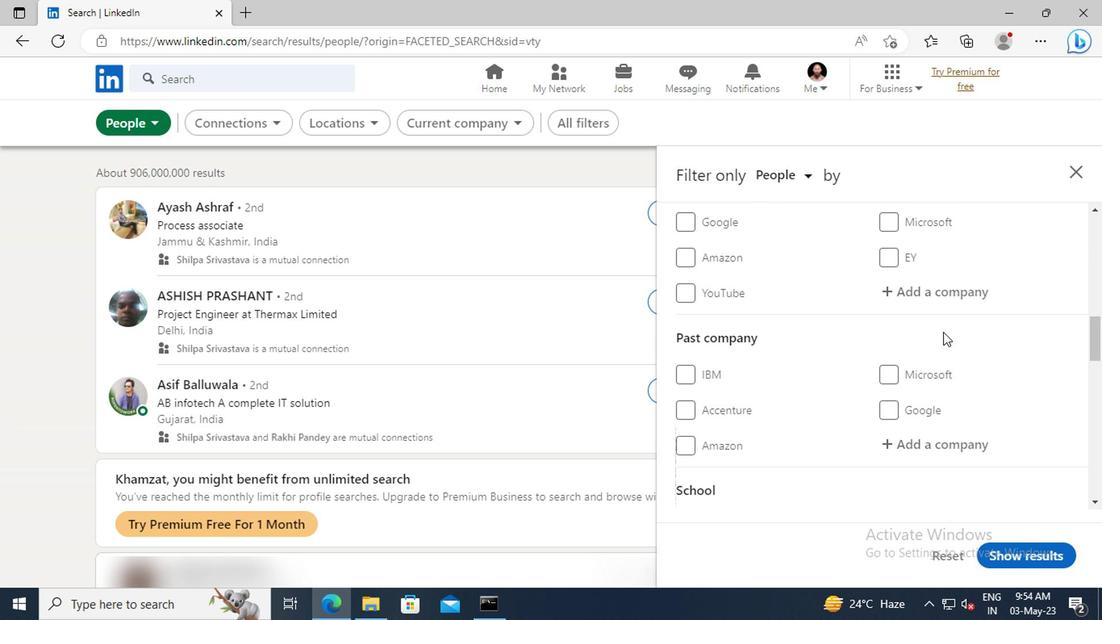 
Action: Mouse scrolled (778, 342) with delta (0, 0)
Screenshot: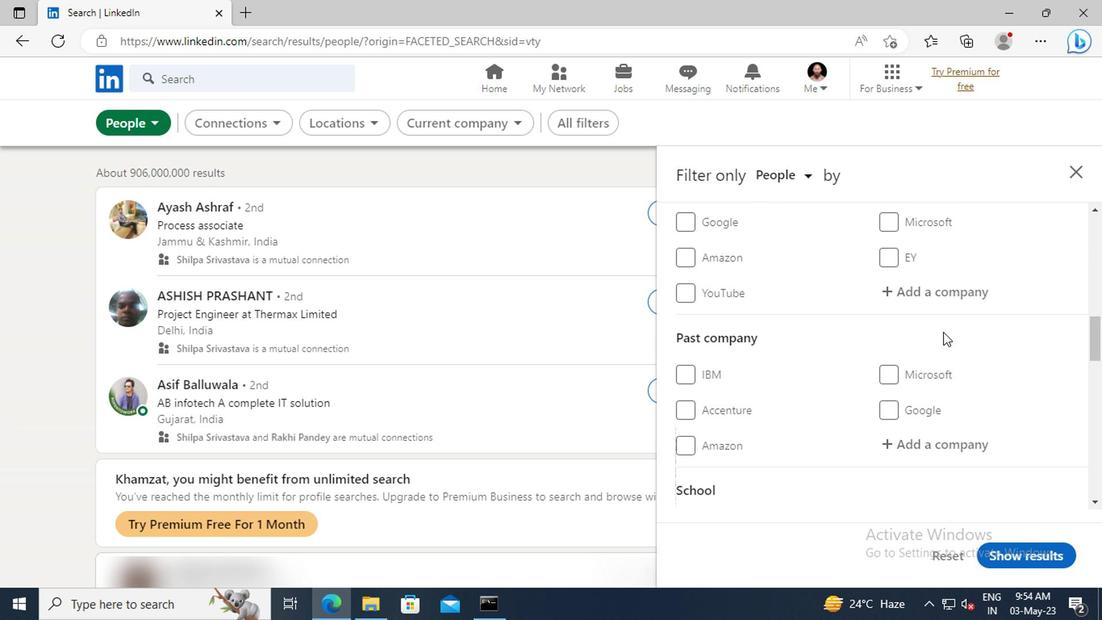 
Action: Mouse scrolled (778, 342) with delta (0, 0)
Screenshot: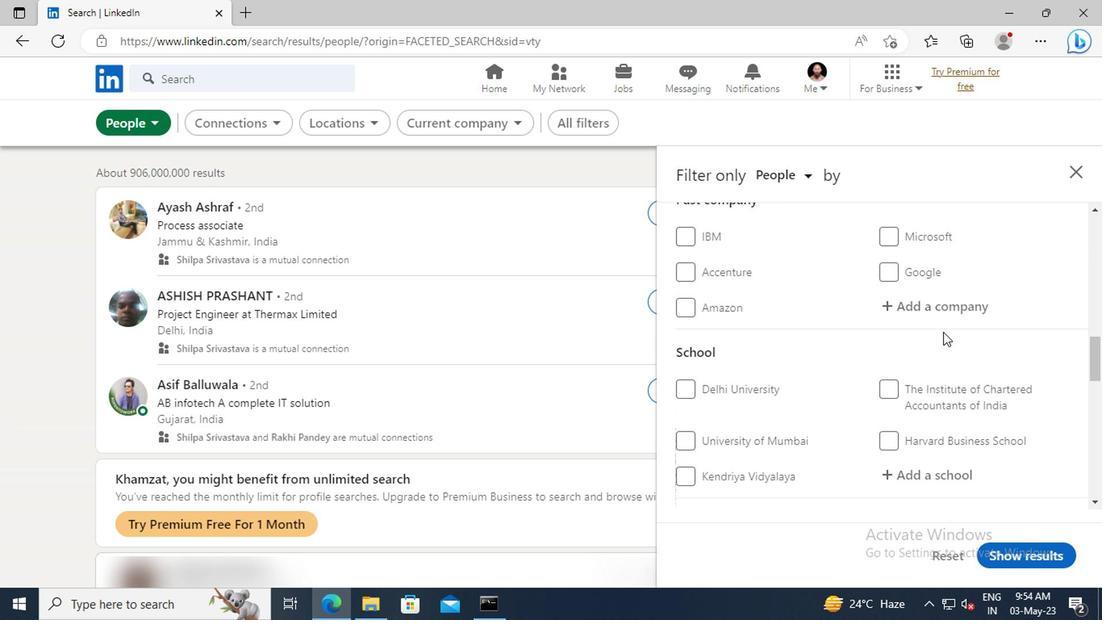 
Action: Mouse scrolled (778, 342) with delta (0, 0)
Screenshot: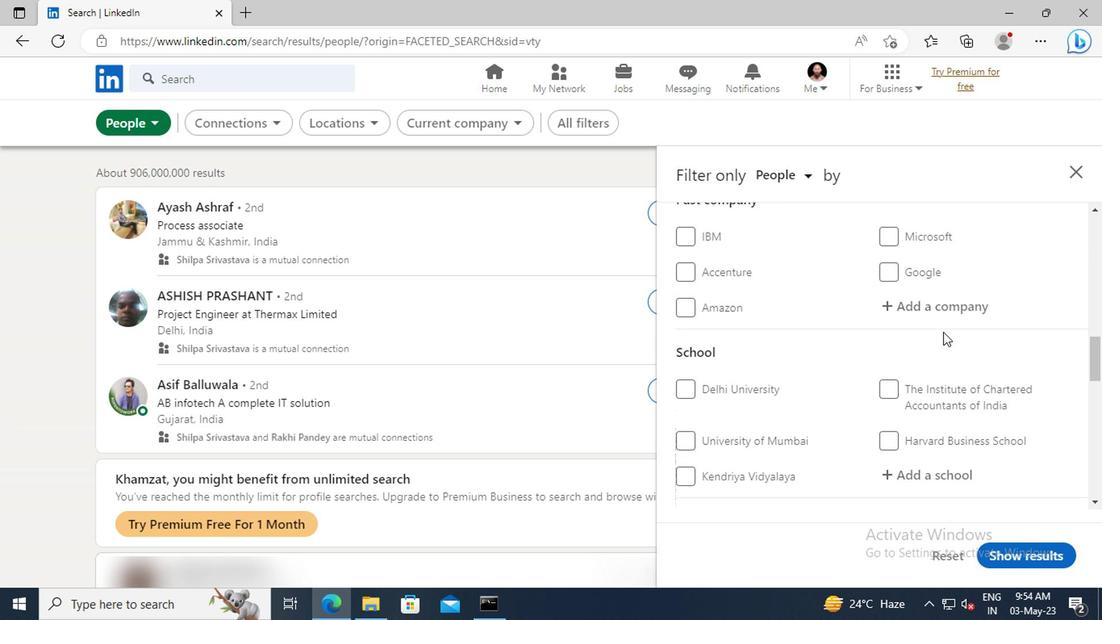 
Action: Mouse scrolled (778, 342) with delta (0, 0)
Screenshot: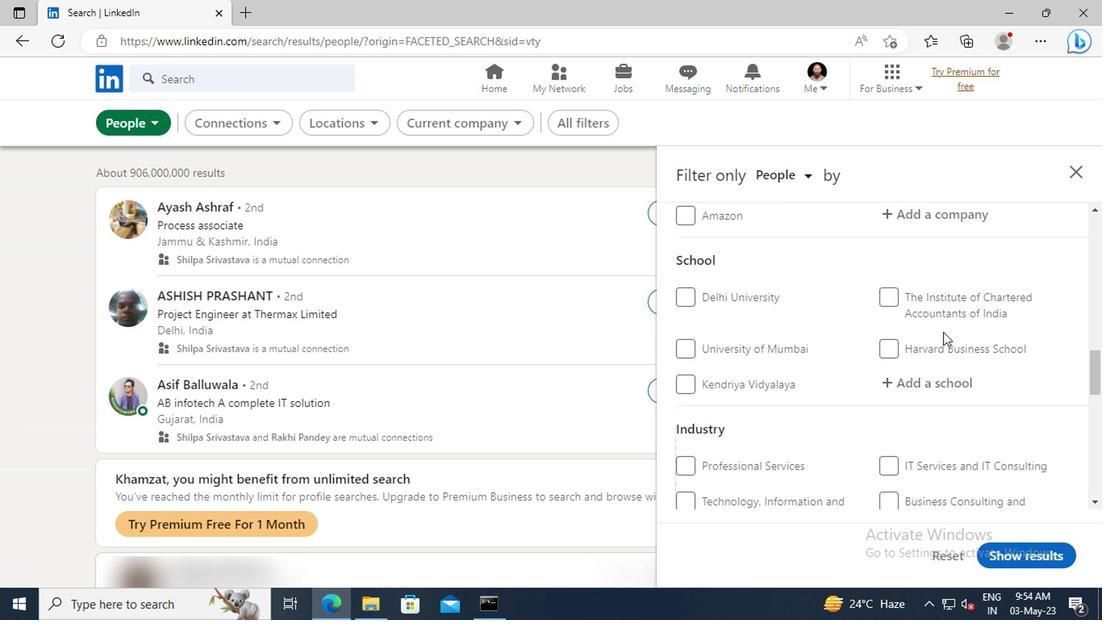 
Action: Mouse scrolled (778, 342) with delta (0, 0)
Screenshot: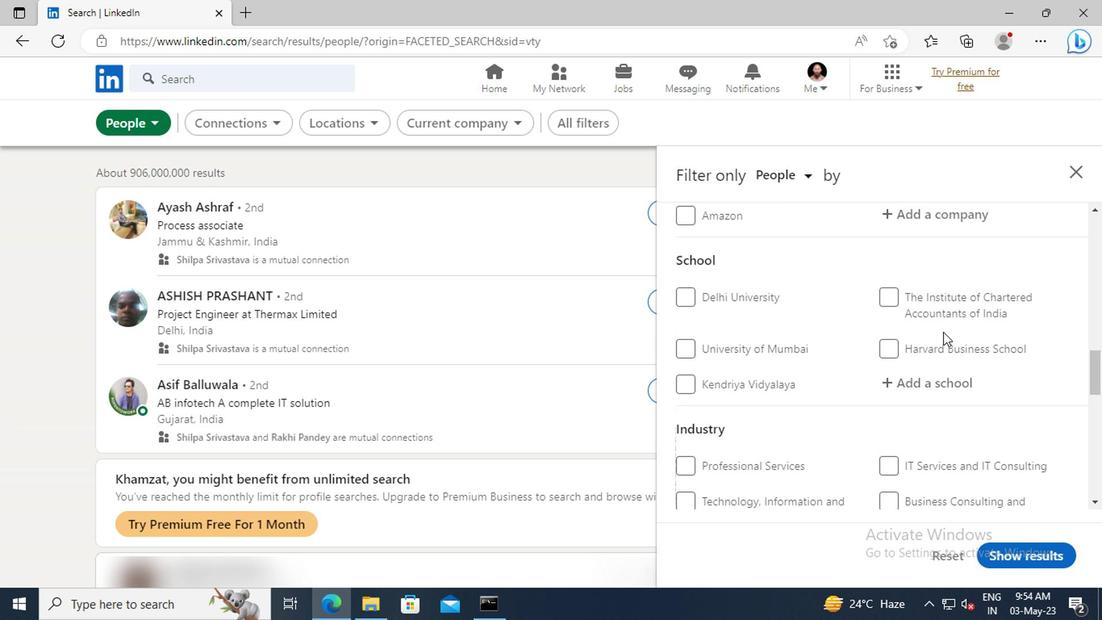 
Action: Mouse scrolled (778, 342) with delta (0, 0)
Screenshot: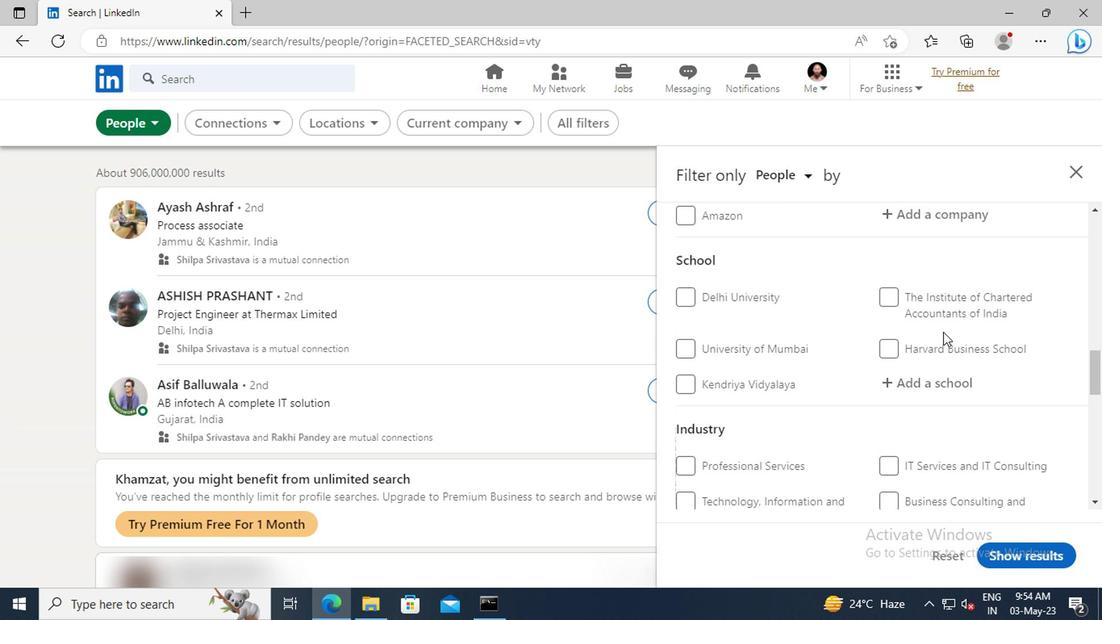 
Action: Mouse scrolled (778, 342) with delta (0, 0)
Screenshot: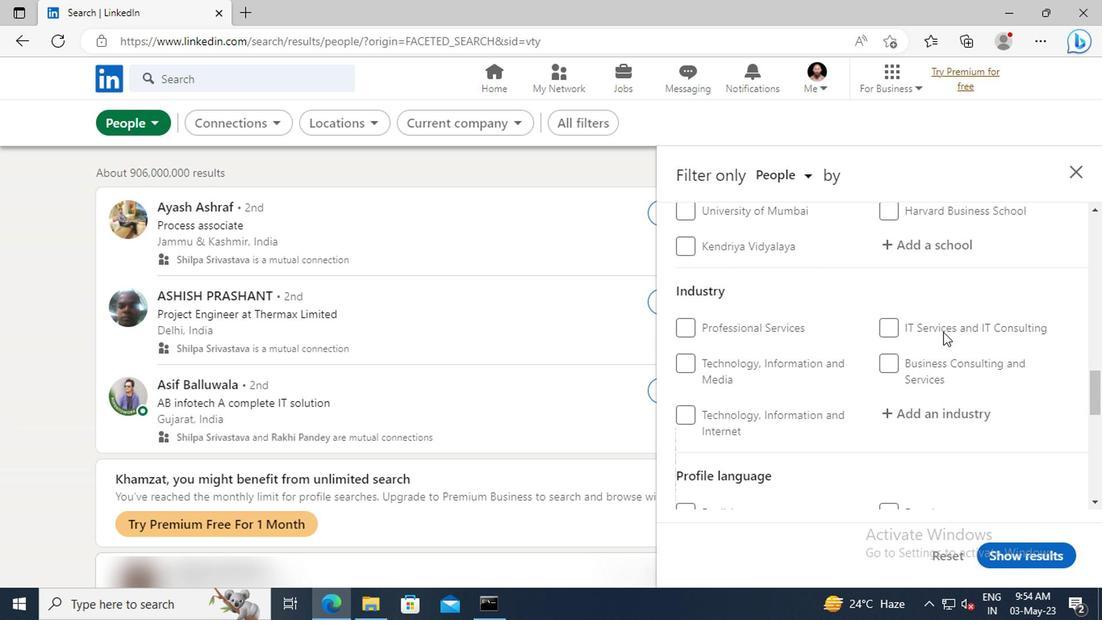 
Action: Mouse scrolled (778, 342) with delta (0, 0)
Screenshot: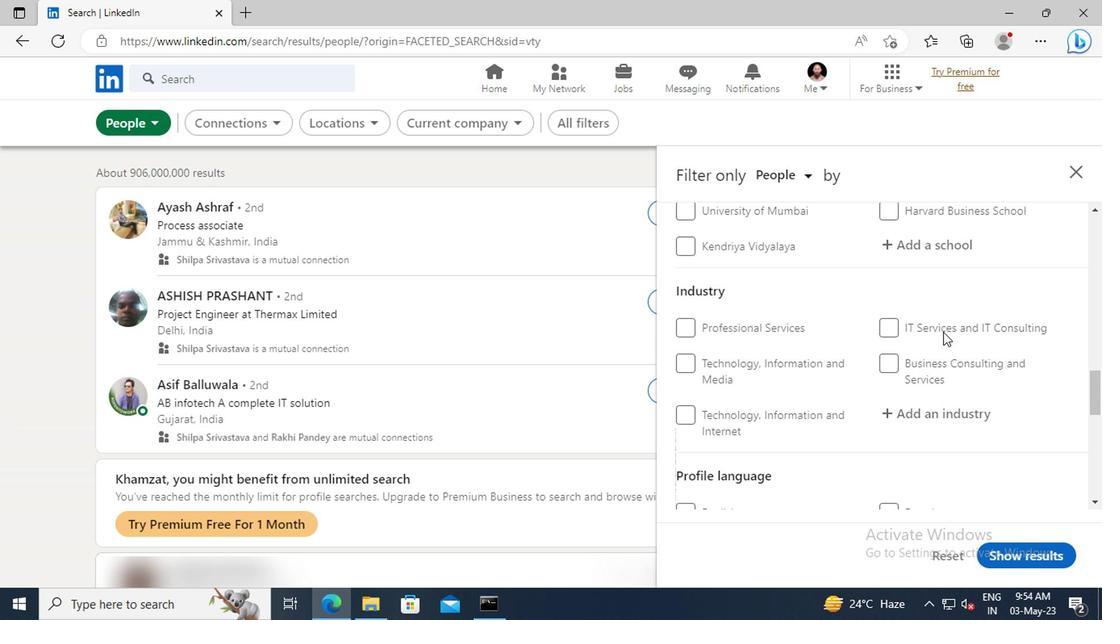 
Action: Mouse scrolled (778, 342) with delta (0, 0)
Screenshot: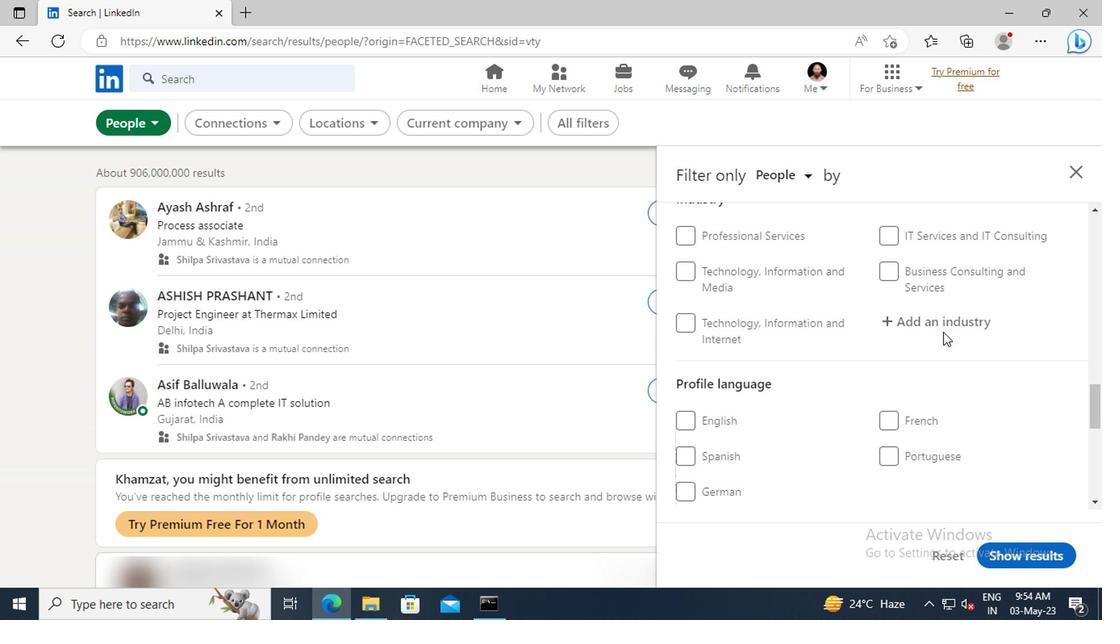 
Action: Mouse moved to (745, 401)
Screenshot: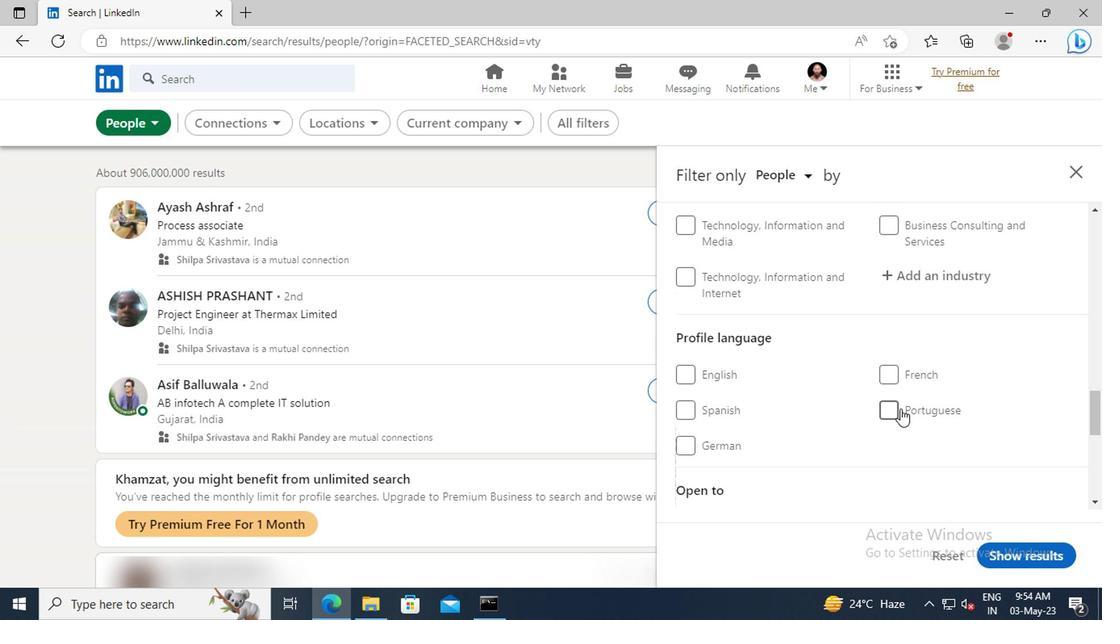 
Action: Mouse pressed left at (745, 401)
Screenshot: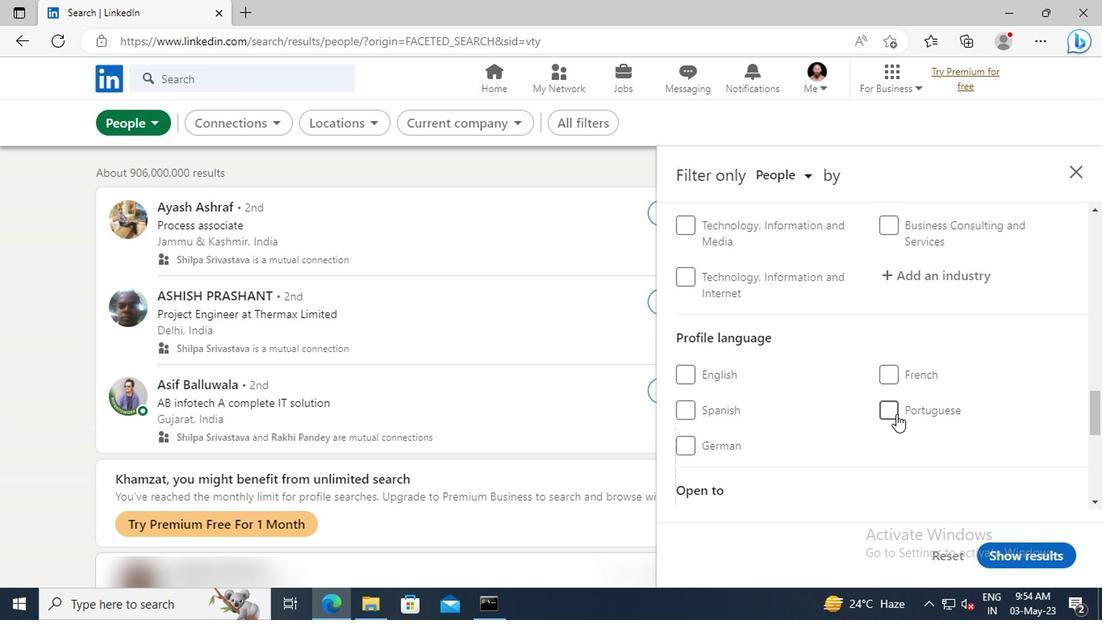 
Action: Mouse moved to (768, 370)
Screenshot: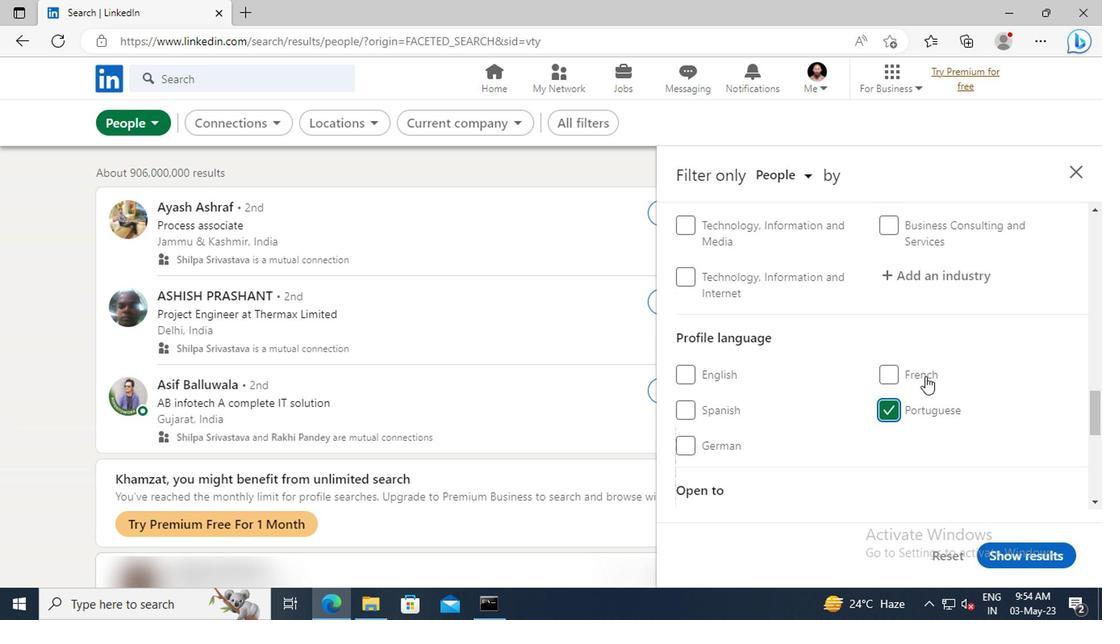 
Action: Mouse scrolled (768, 371) with delta (0, 0)
Screenshot: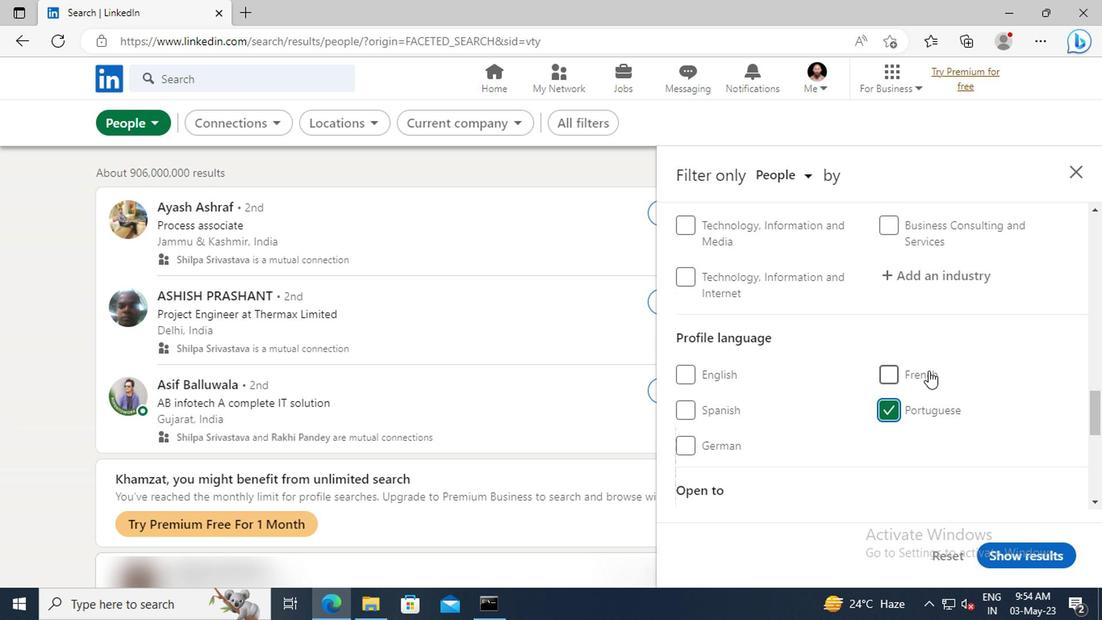 
Action: Mouse scrolled (768, 371) with delta (0, 0)
Screenshot: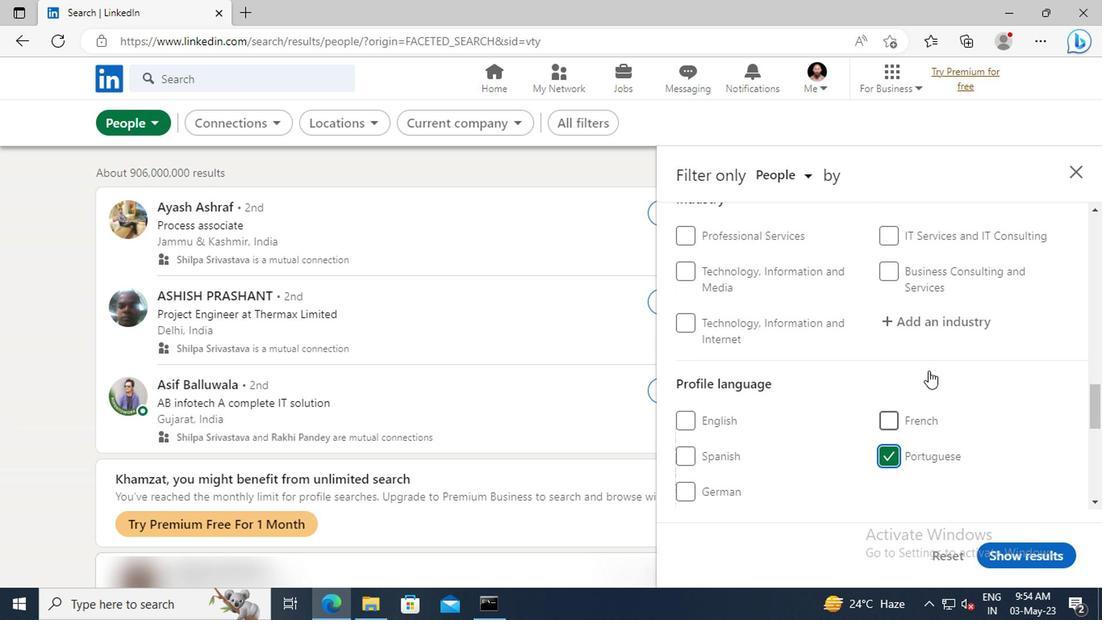 
Action: Mouse moved to (768, 370)
Screenshot: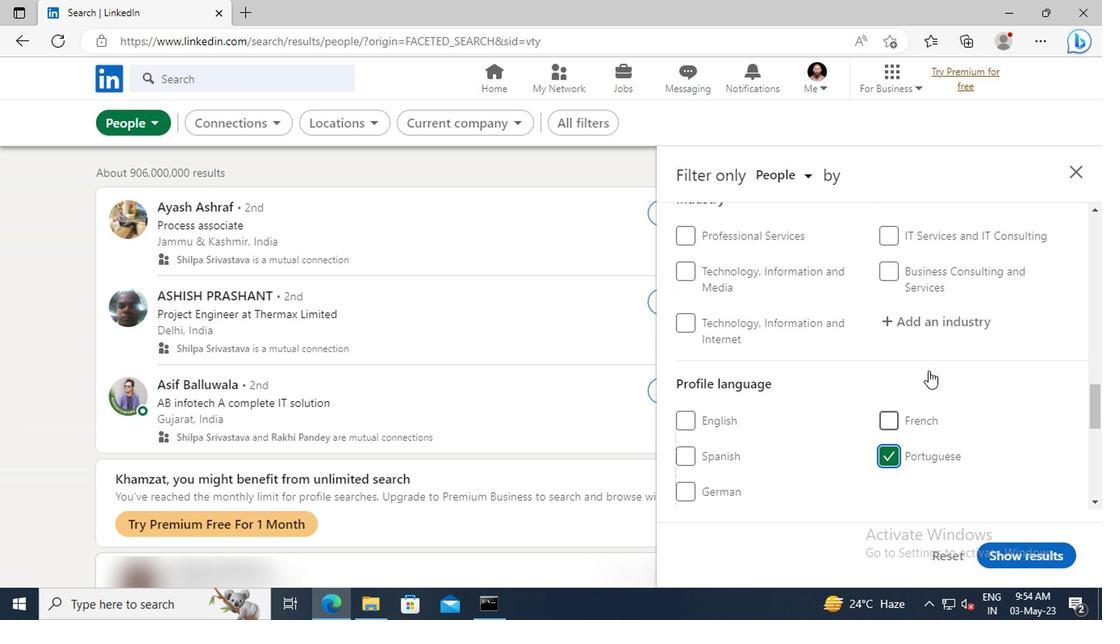 
Action: Mouse scrolled (768, 370) with delta (0, 0)
Screenshot: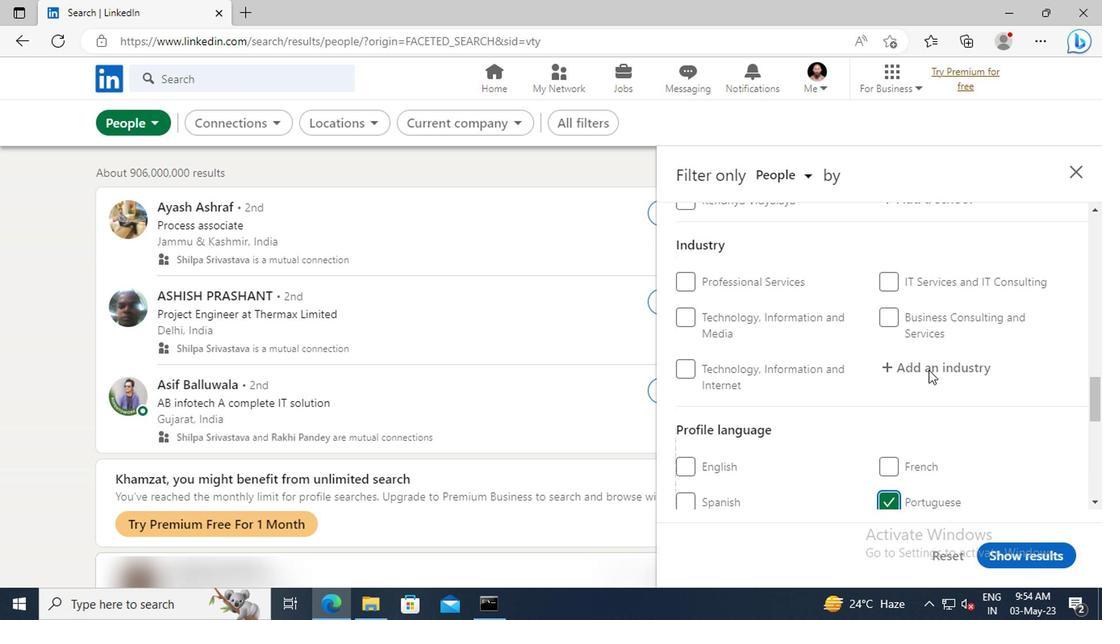 
Action: Mouse scrolled (768, 370) with delta (0, 0)
Screenshot: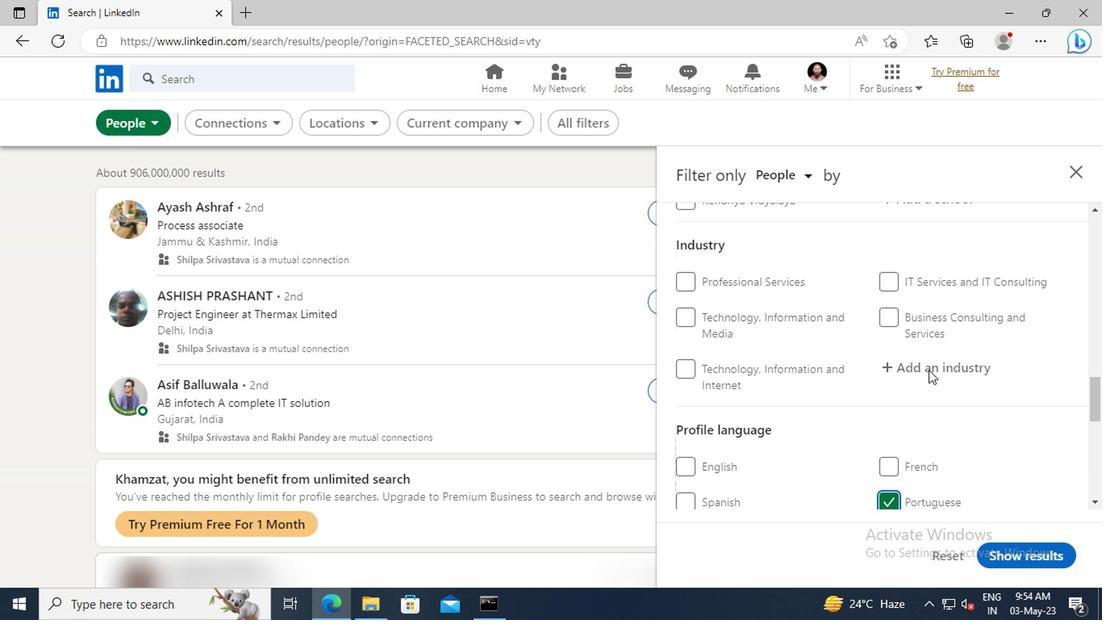 
Action: Mouse scrolled (768, 370) with delta (0, 0)
Screenshot: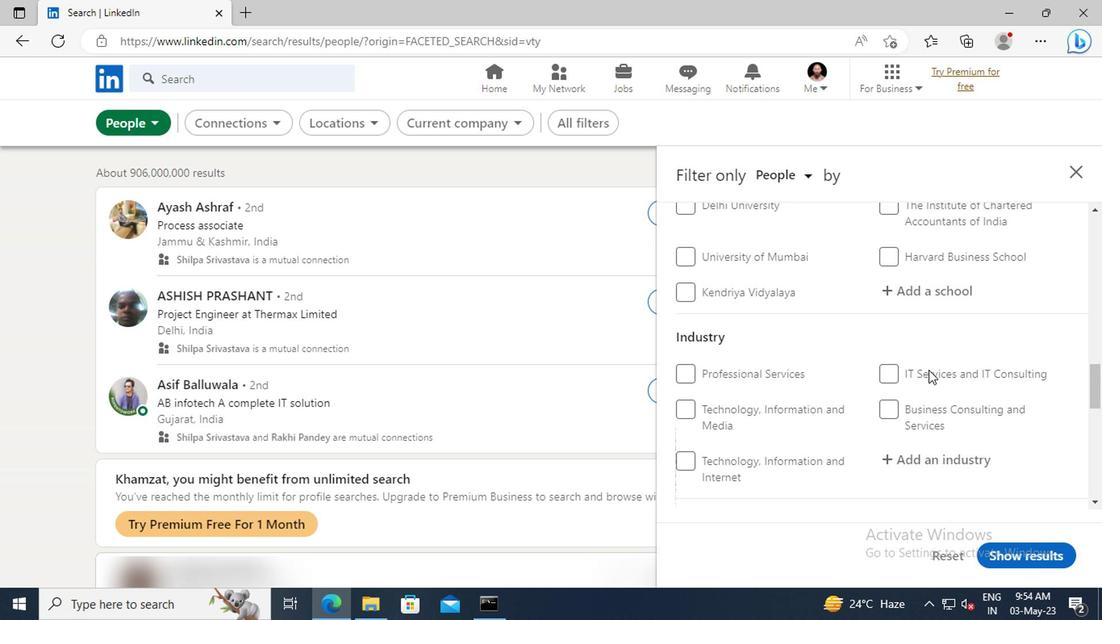 
Action: Mouse scrolled (768, 370) with delta (0, 0)
Screenshot: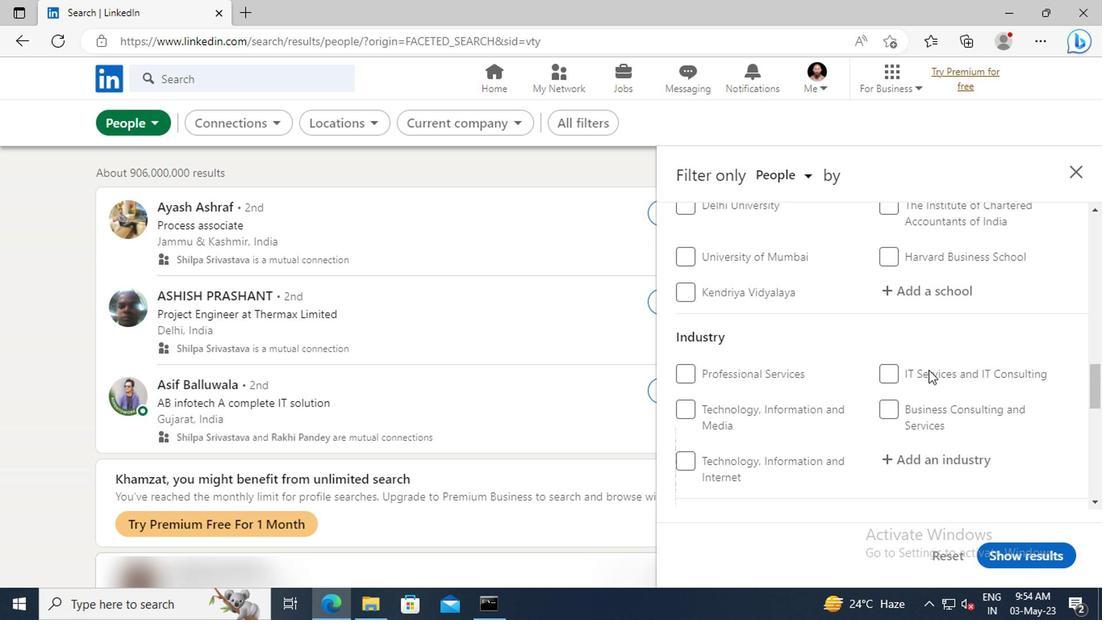 
Action: Mouse scrolled (768, 370) with delta (0, 0)
Screenshot: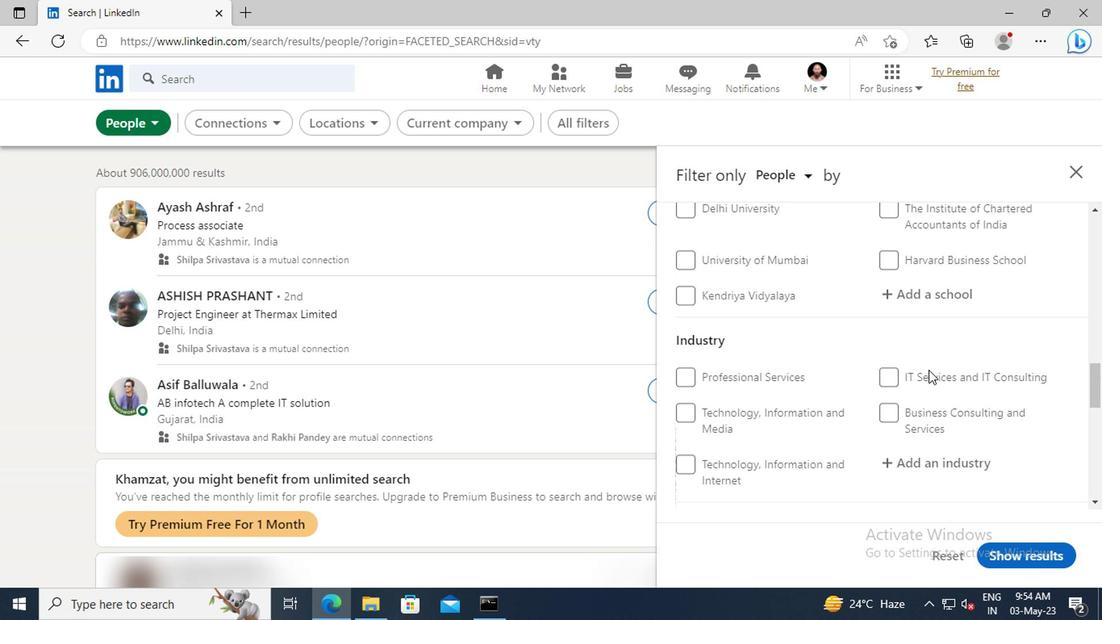 
Action: Mouse scrolled (768, 370) with delta (0, 0)
Screenshot: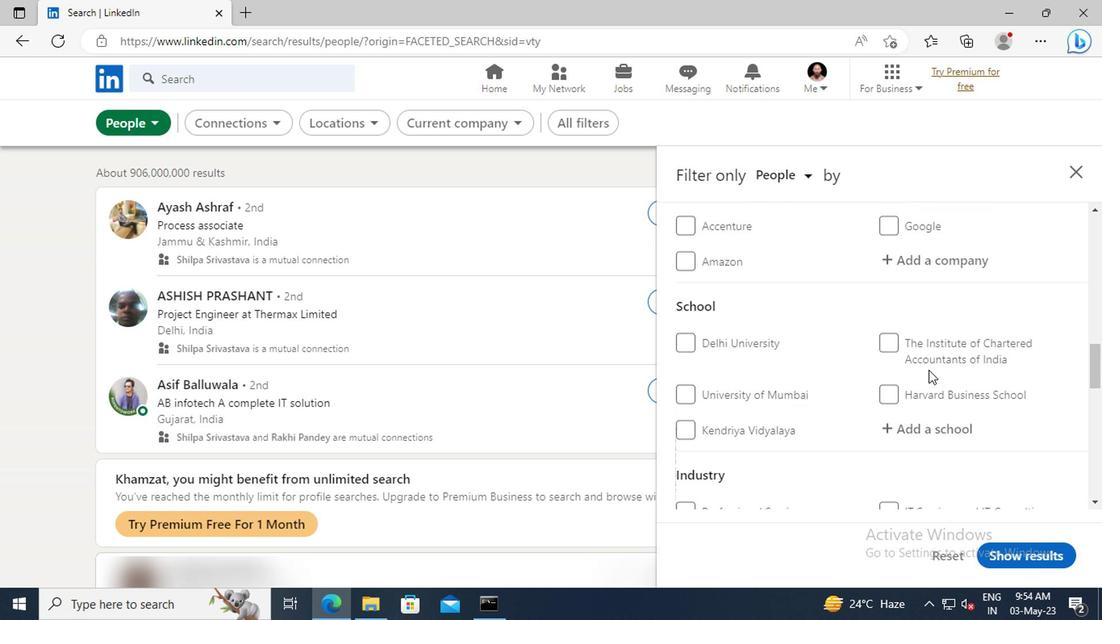 
Action: Mouse scrolled (768, 370) with delta (0, 0)
Screenshot: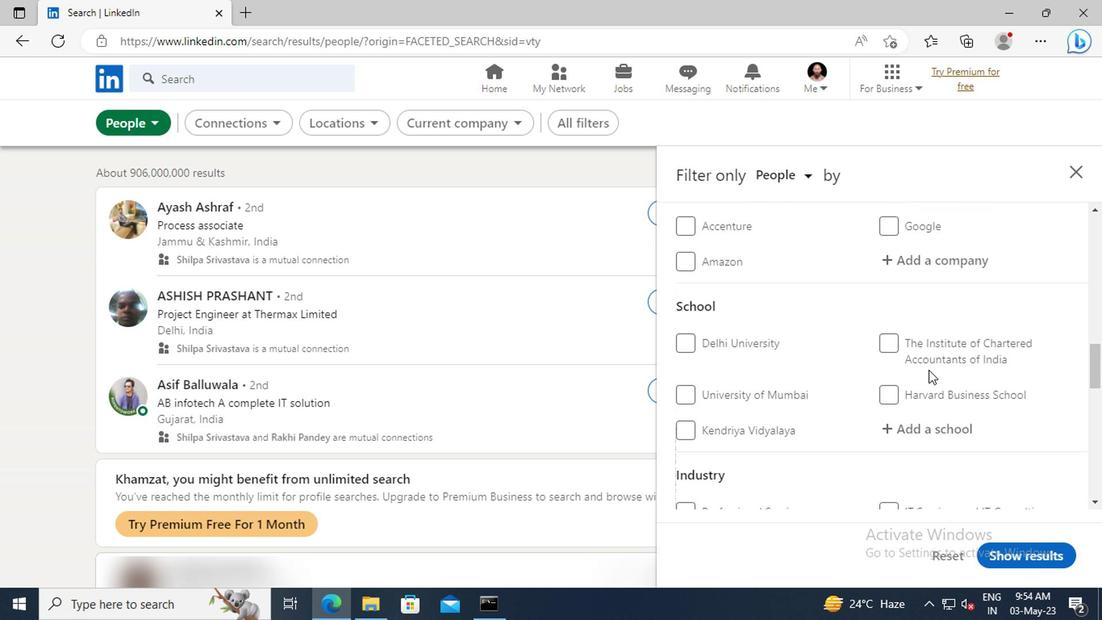
Action: Mouse scrolled (768, 370) with delta (0, 0)
Screenshot: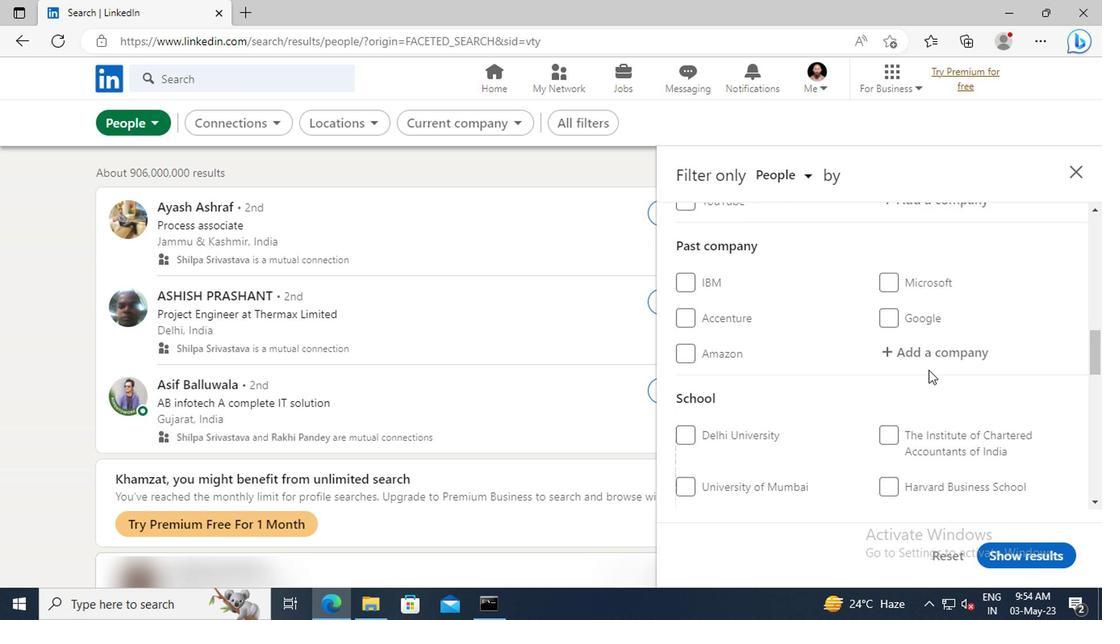 
Action: Mouse scrolled (768, 370) with delta (0, 0)
Screenshot: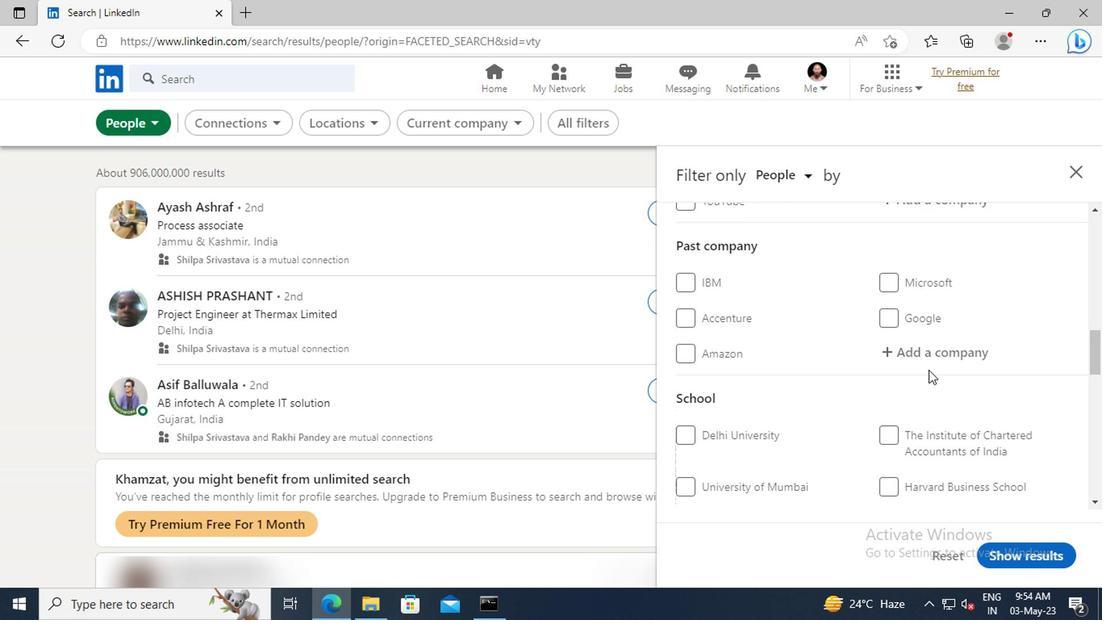 
Action: Mouse scrolled (768, 370) with delta (0, 0)
Screenshot: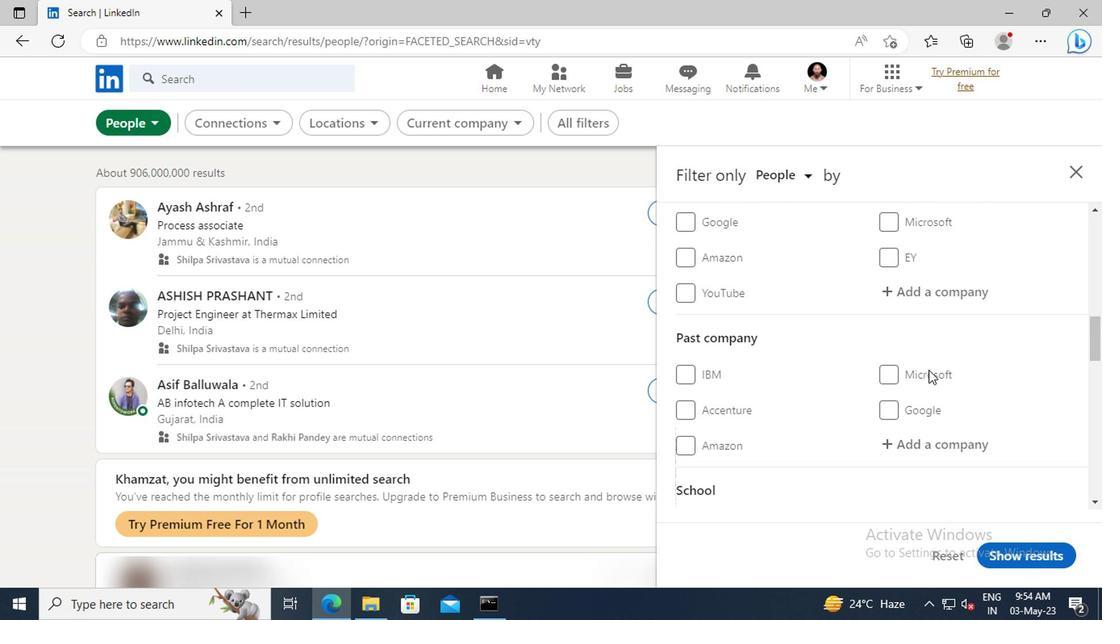 
Action: Mouse moved to (761, 351)
Screenshot: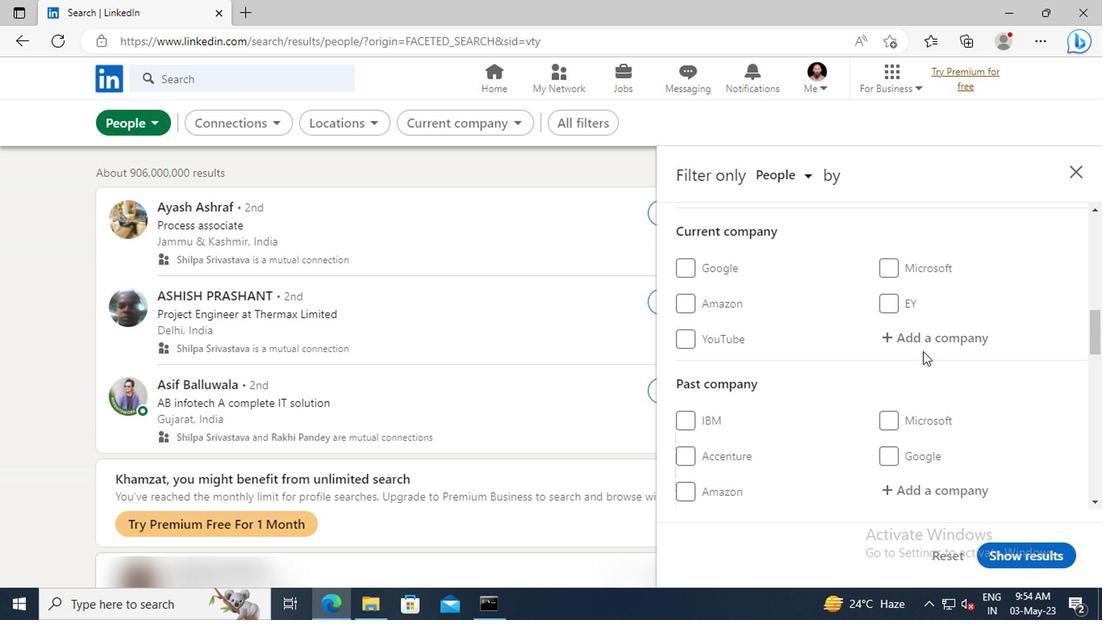 
Action: Mouse pressed left at (761, 351)
Screenshot: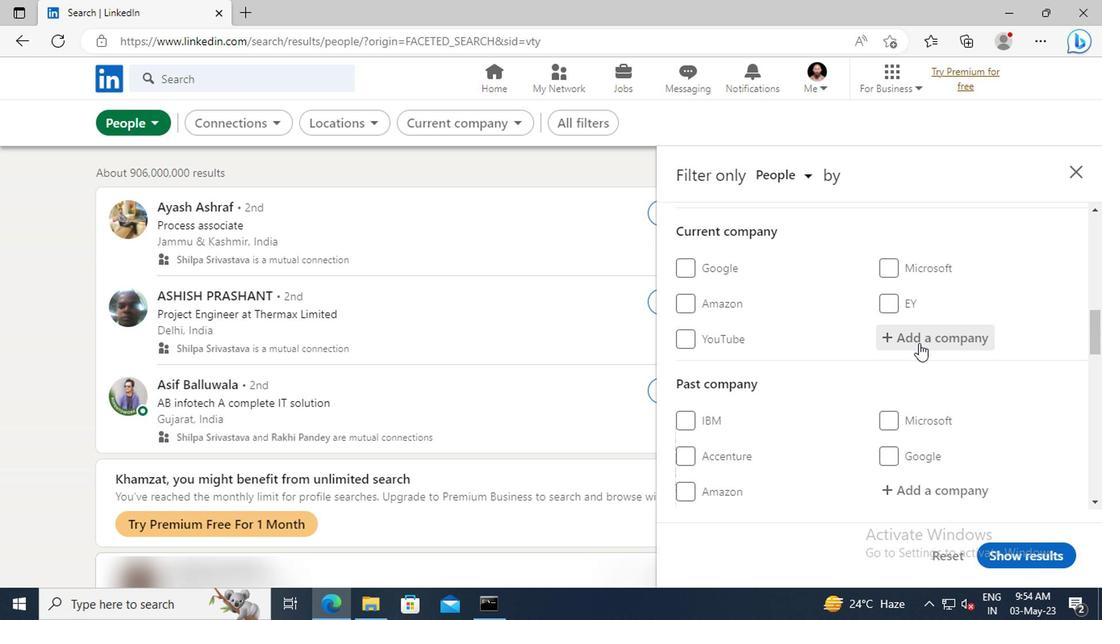 
Action: Key pressed <Key.shift>ITC<Key.space><Key.shift>INFOT
Screenshot: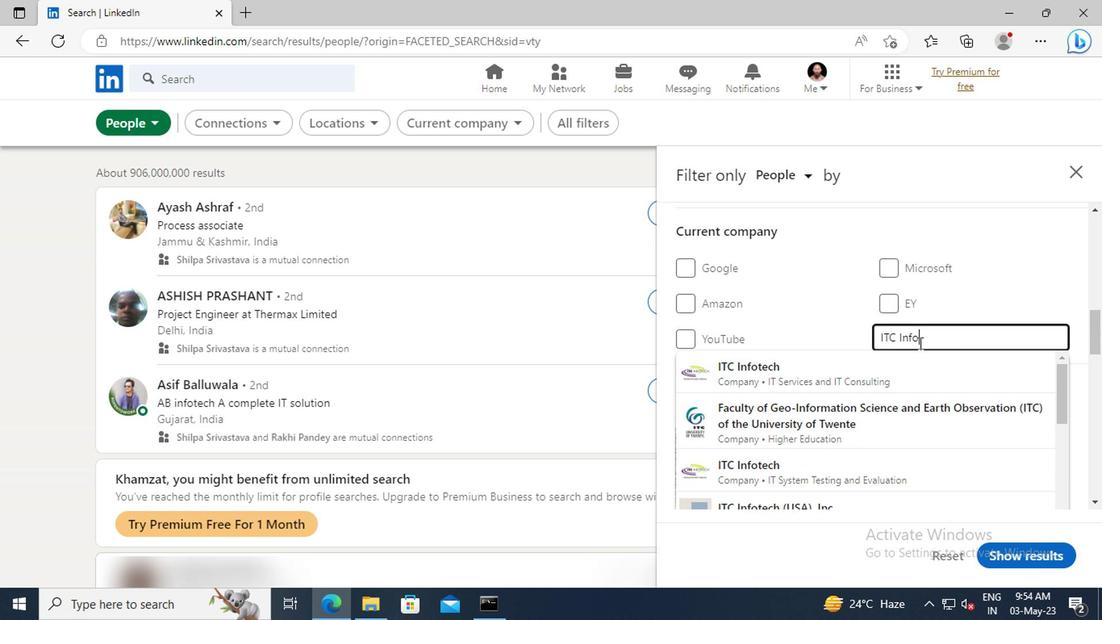 
Action: Mouse moved to (757, 368)
Screenshot: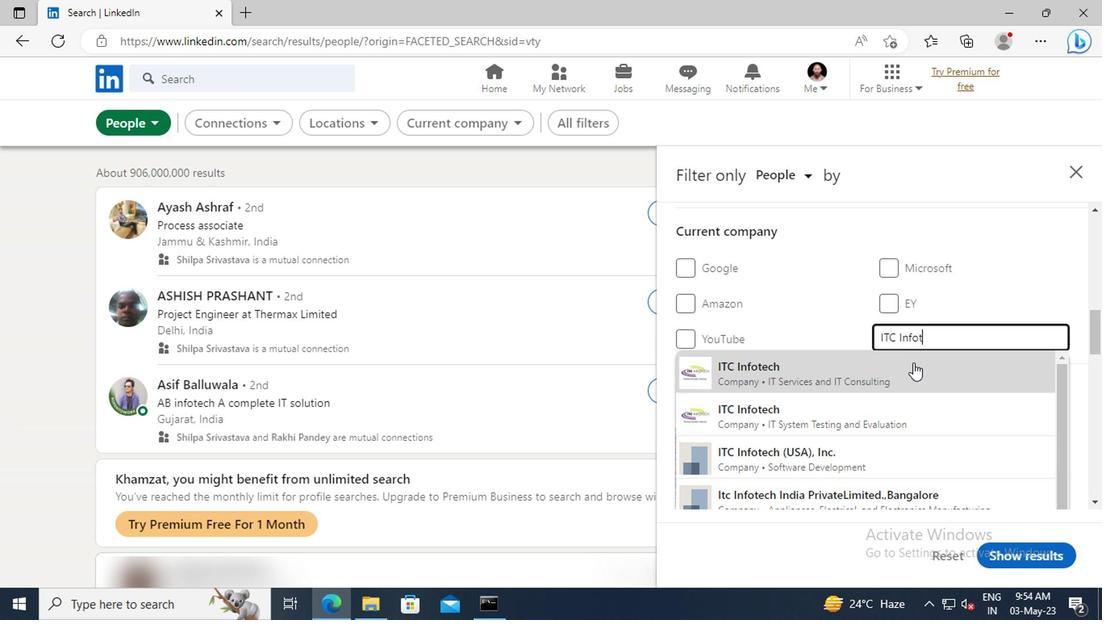 
Action: Mouse pressed left at (757, 368)
Screenshot: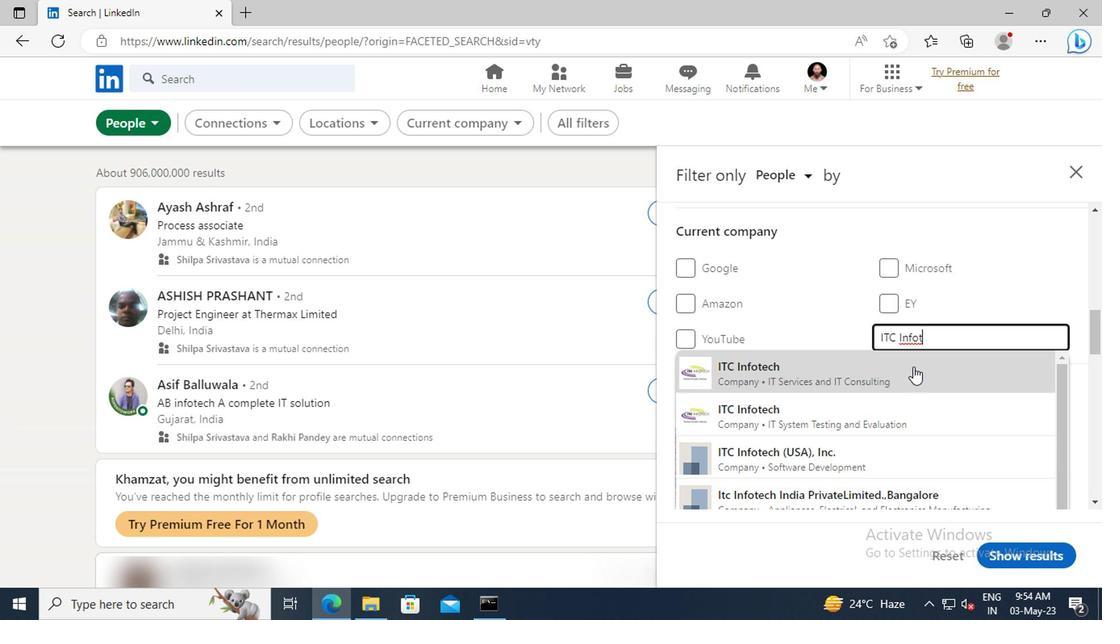 
Action: Mouse scrolled (757, 367) with delta (0, 0)
Screenshot: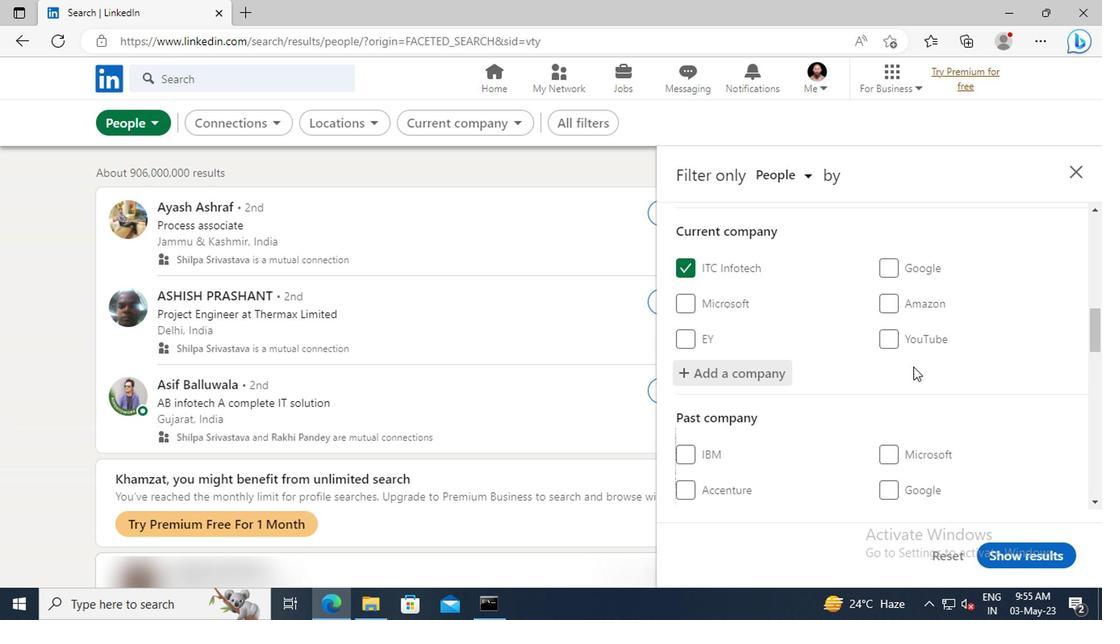 
Action: Mouse moved to (756, 340)
Screenshot: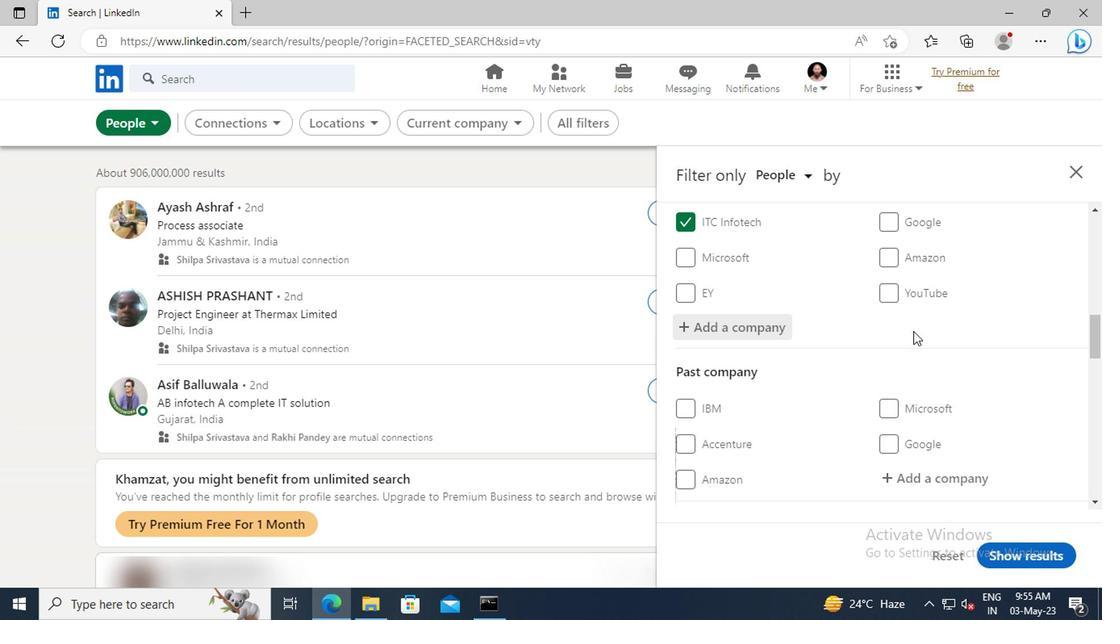 
Action: Mouse scrolled (756, 339) with delta (0, 0)
Screenshot: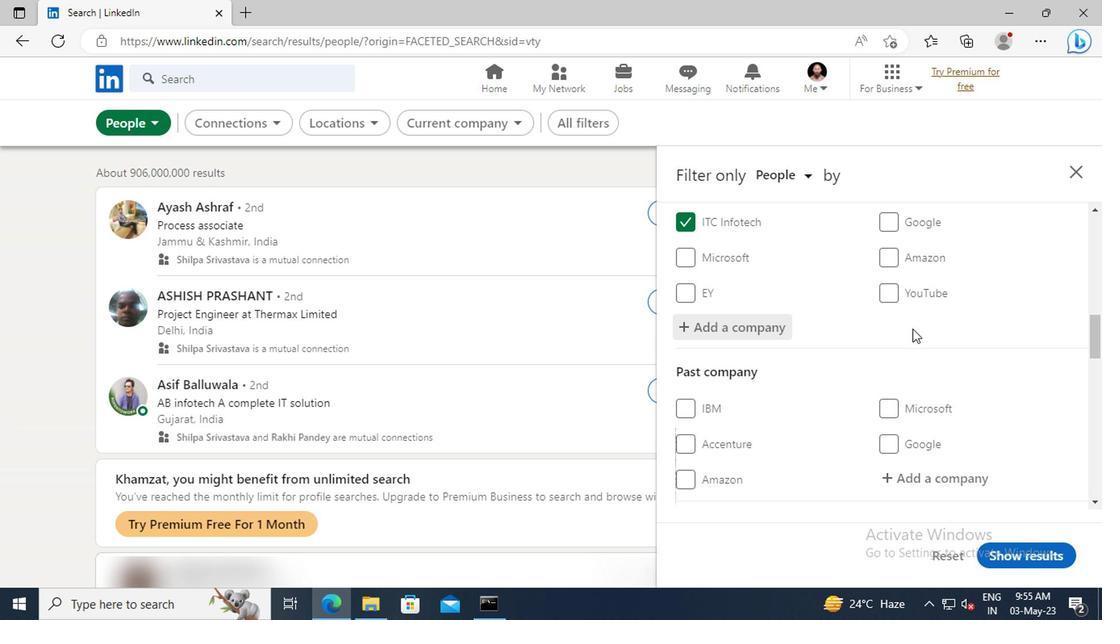 
Action: Mouse scrolled (756, 339) with delta (0, 0)
Screenshot: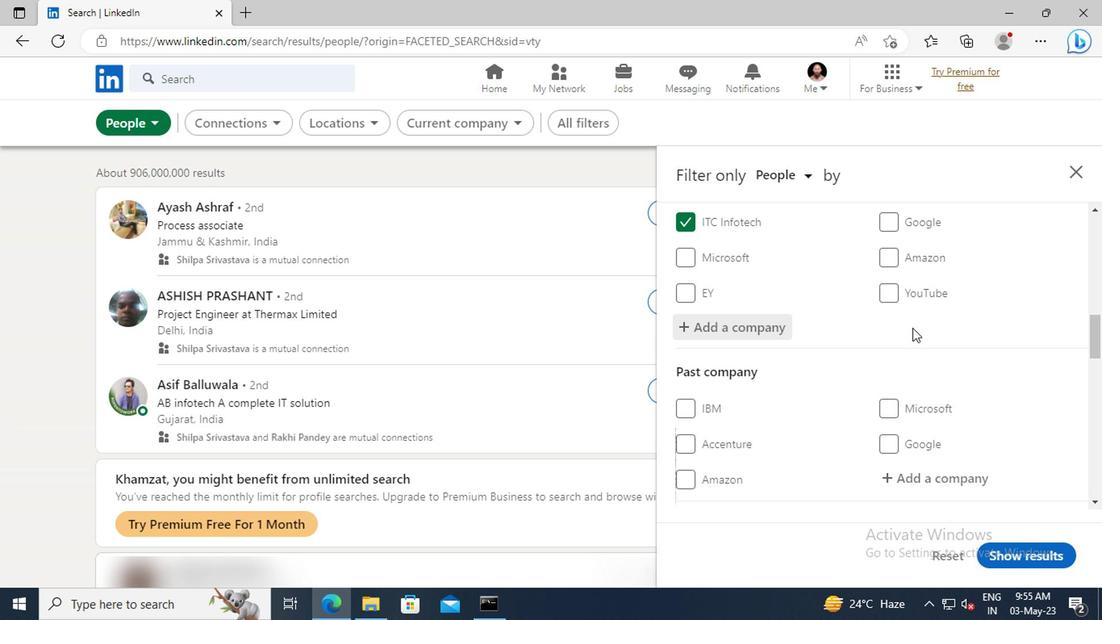 
Action: Mouse moved to (756, 336)
Screenshot: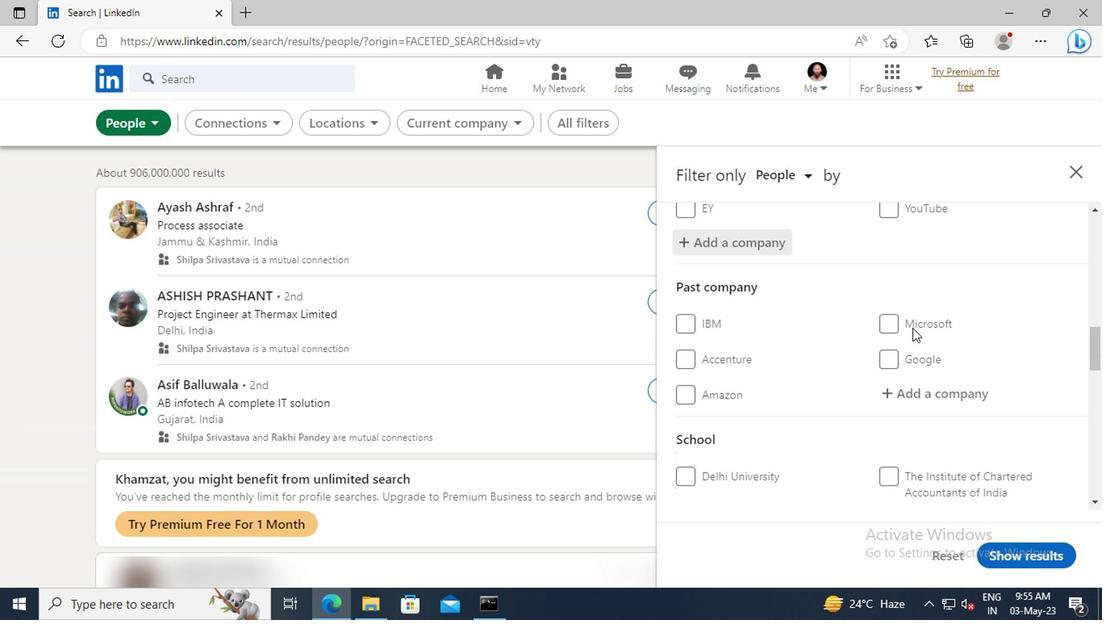 
Action: Mouse scrolled (756, 335) with delta (0, 0)
Screenshot: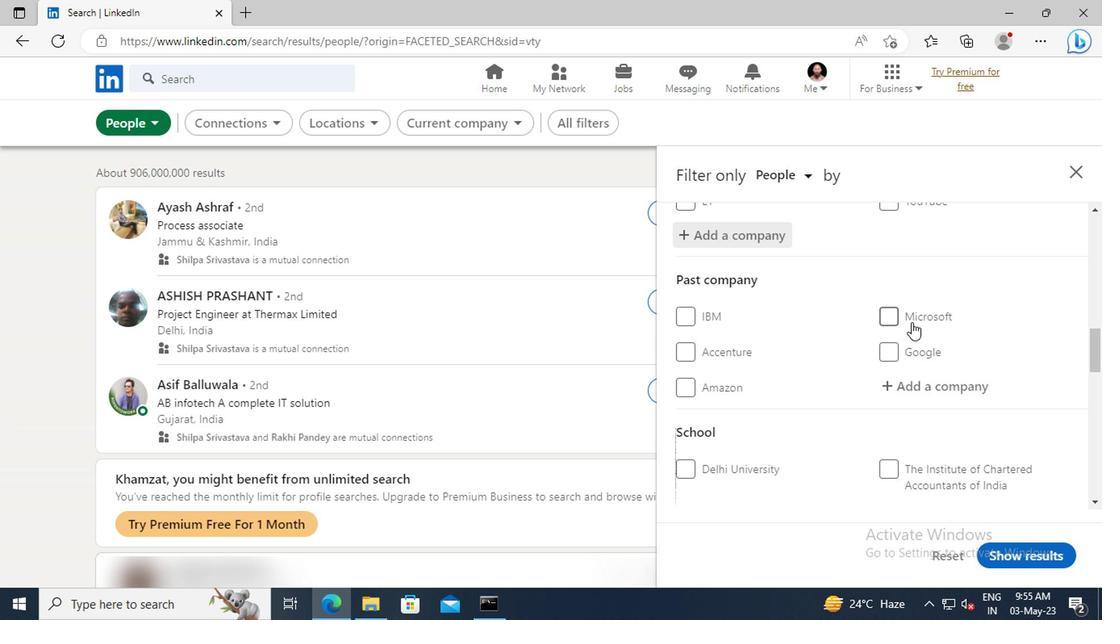 
Action: Mouse scrolled (756, 335) with delta (0, 0)
Screenshot: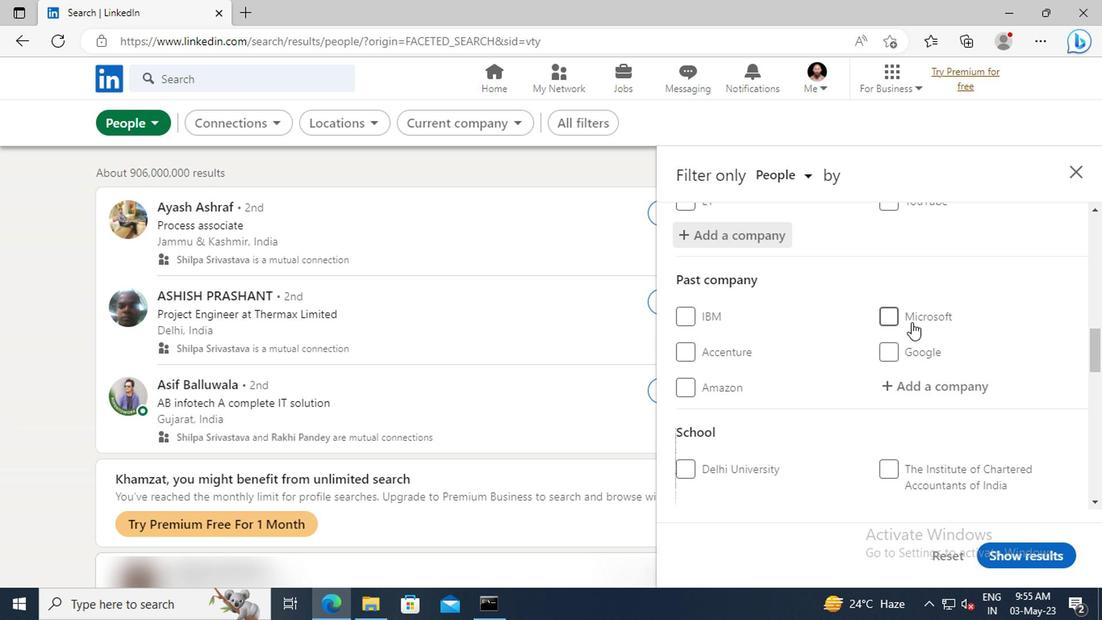 
Action: Mouse scrolled (756, 335) with delta (0, 0)
Screenshot: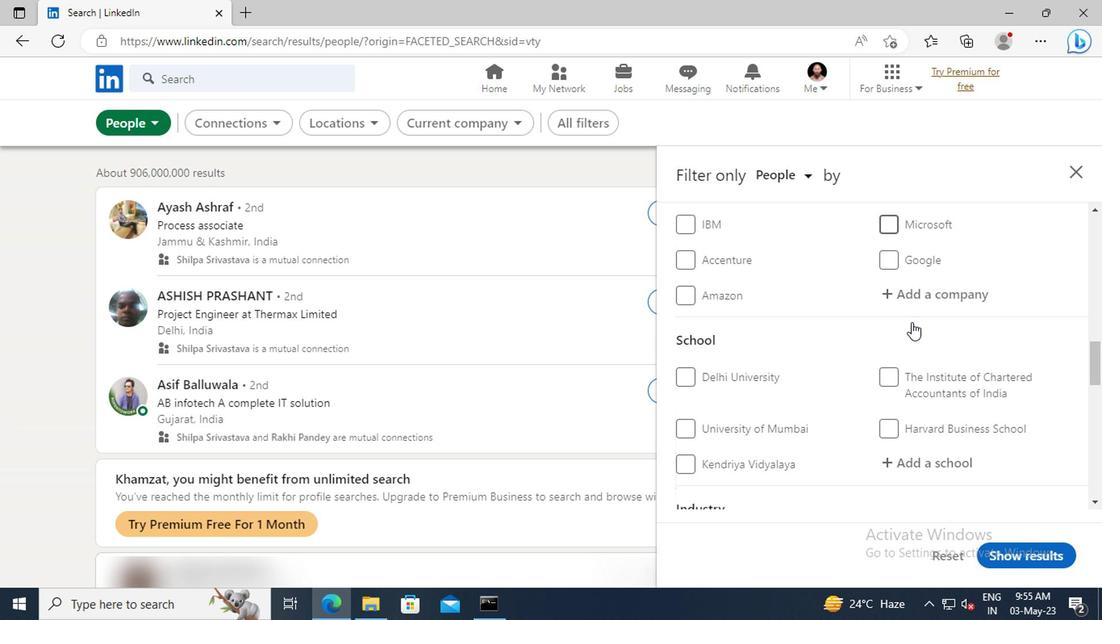 
Action: Mouse scrolled (756, 335) with delta (0, 0)
Screenshot: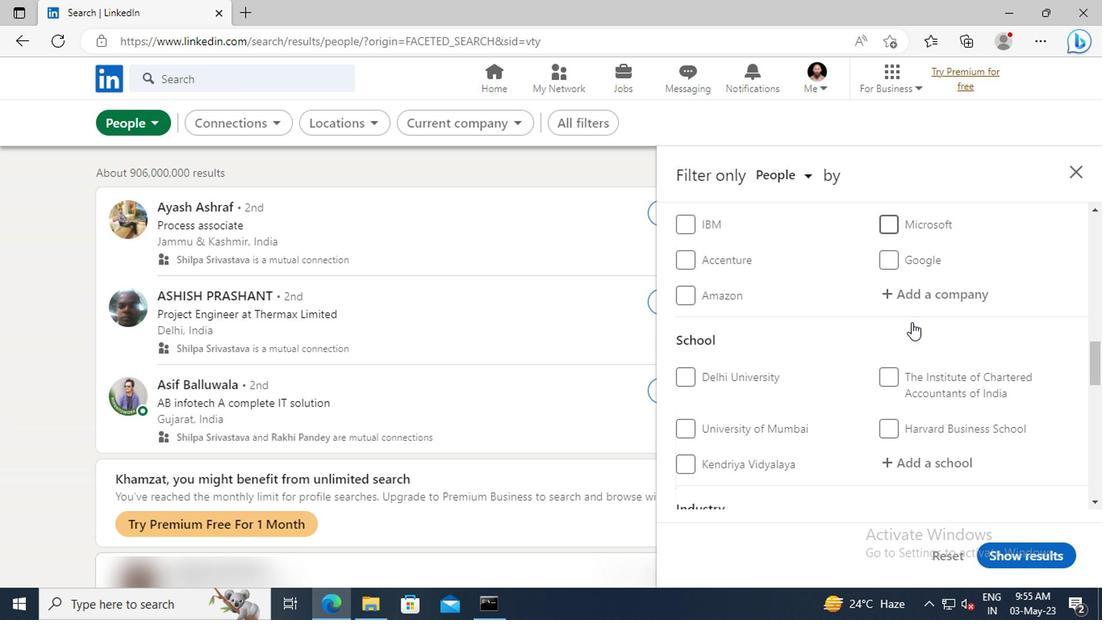 
Action: Mouse moved to (753, 369)
Screenshot: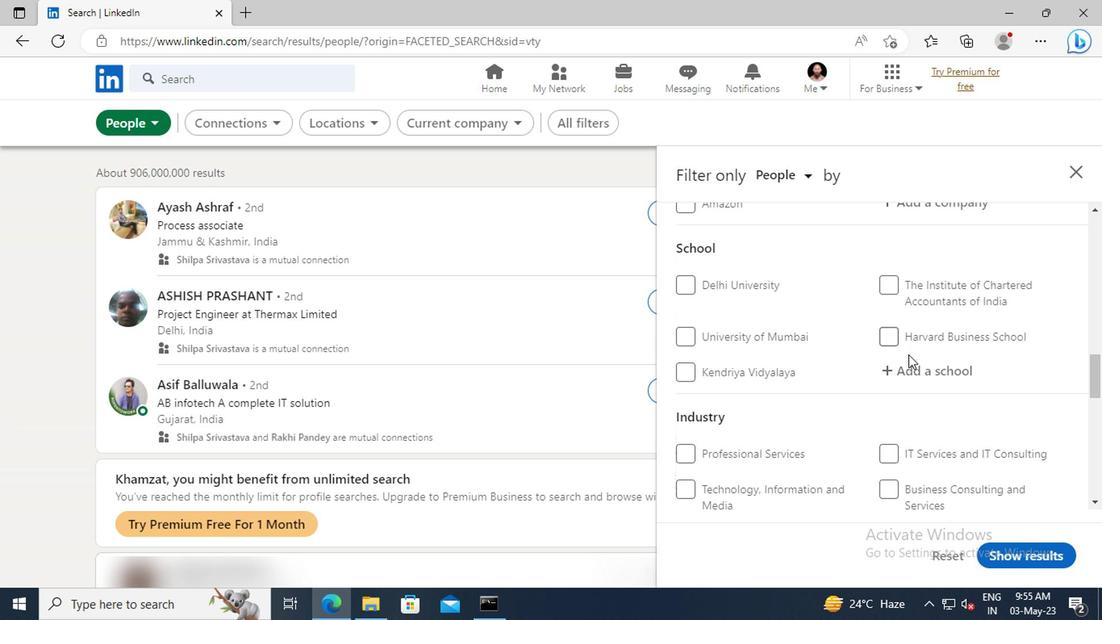 
Action: Mouse pressed left at (753, 369)
Screenshot: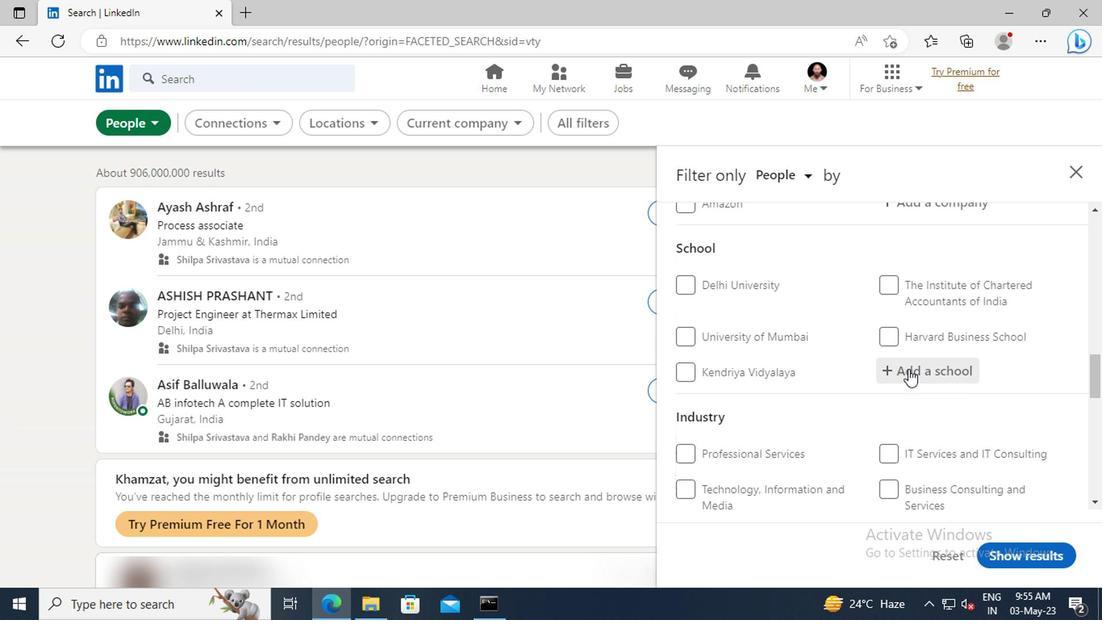 
Action: Key pressed <Key.shift>LADY<Key.space><Key.shift>IRWIN<Key.space>
Screenshot: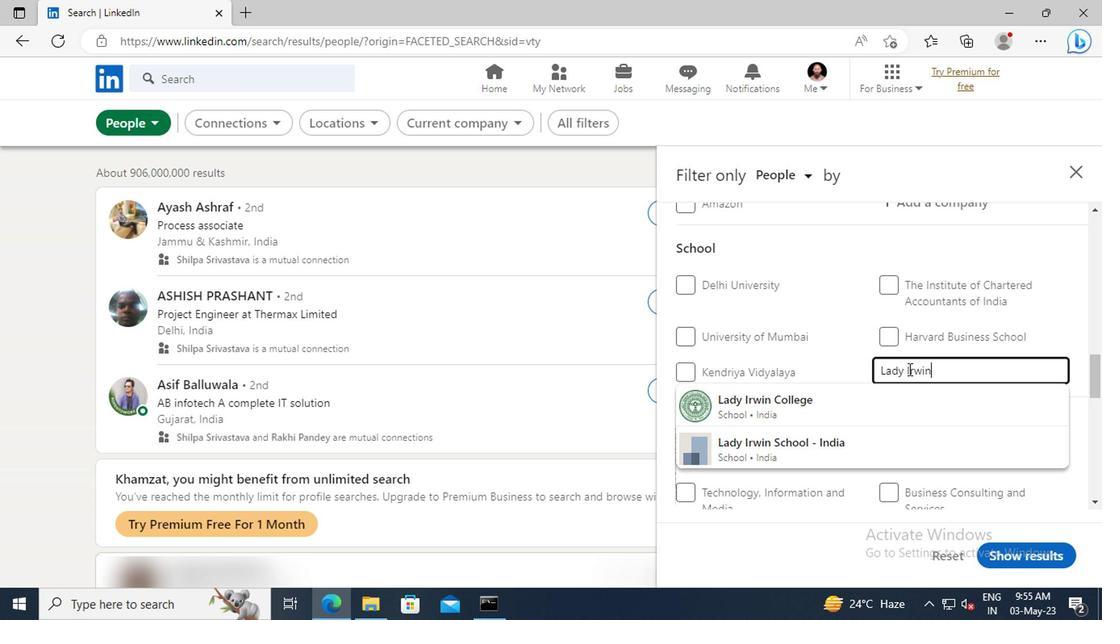 
Action: Mouse moved to (753, 388)
Screenshot: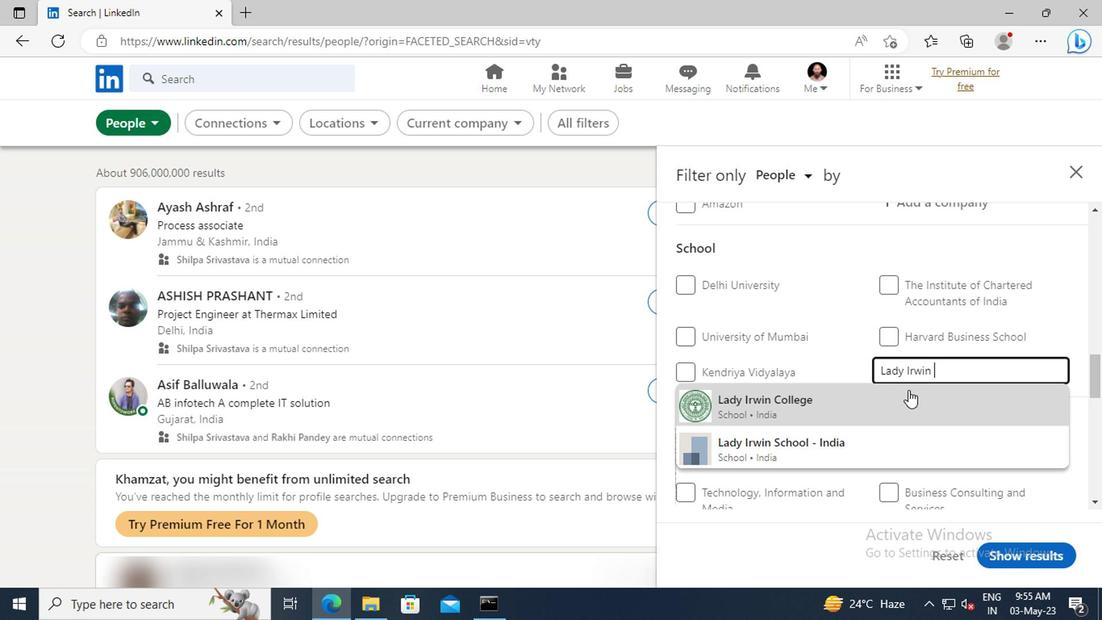 
Action: Mouse pressed left at (753, 388)
Screenshot: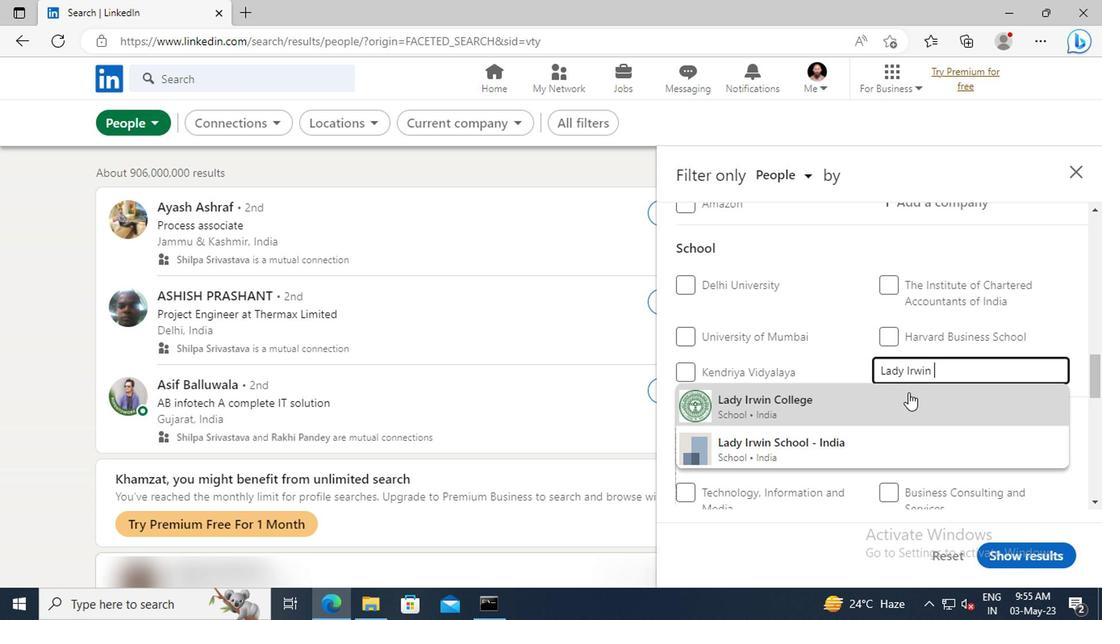 
Action: Mouse scrolled (753, 387) with delta (0, 0)
Screenshot: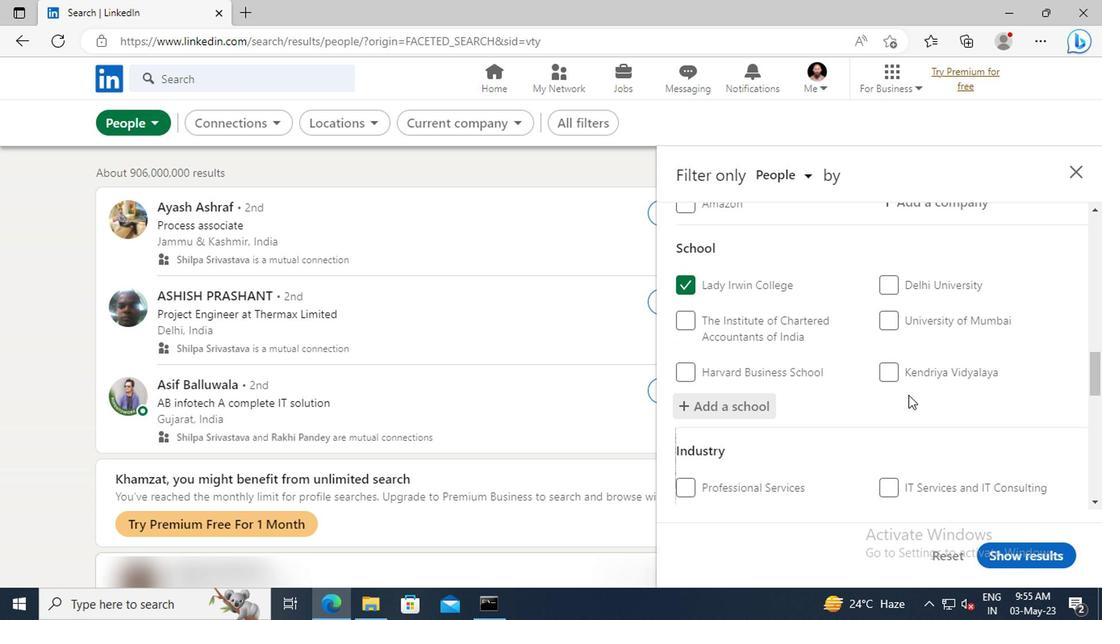 
Action: Mouse scrolled (753, 387) with delta (0, 0)
Screenshot: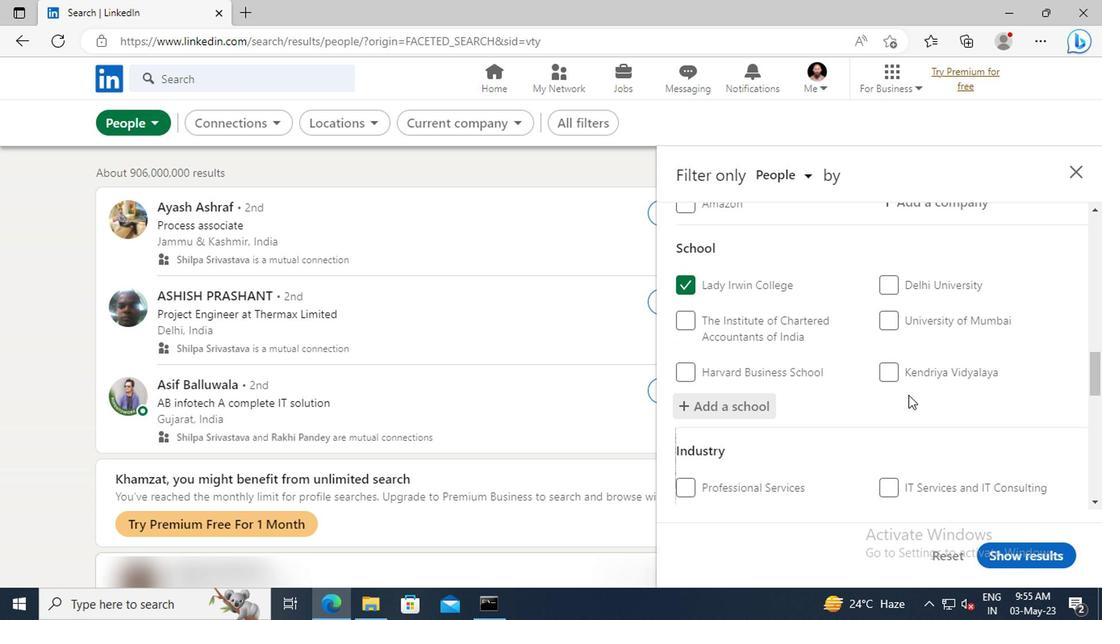 
Action: Mouse moved to (753, 354)
Screenshot: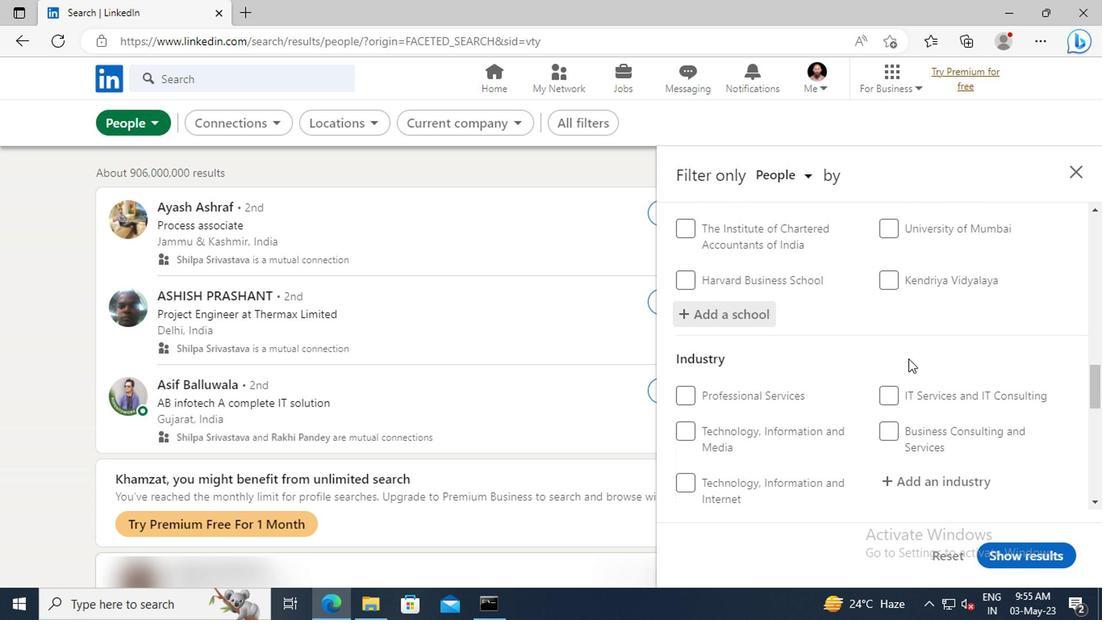 
Action: Mouse scrolled (753, 354) with delta (0, 0)
Screenshot: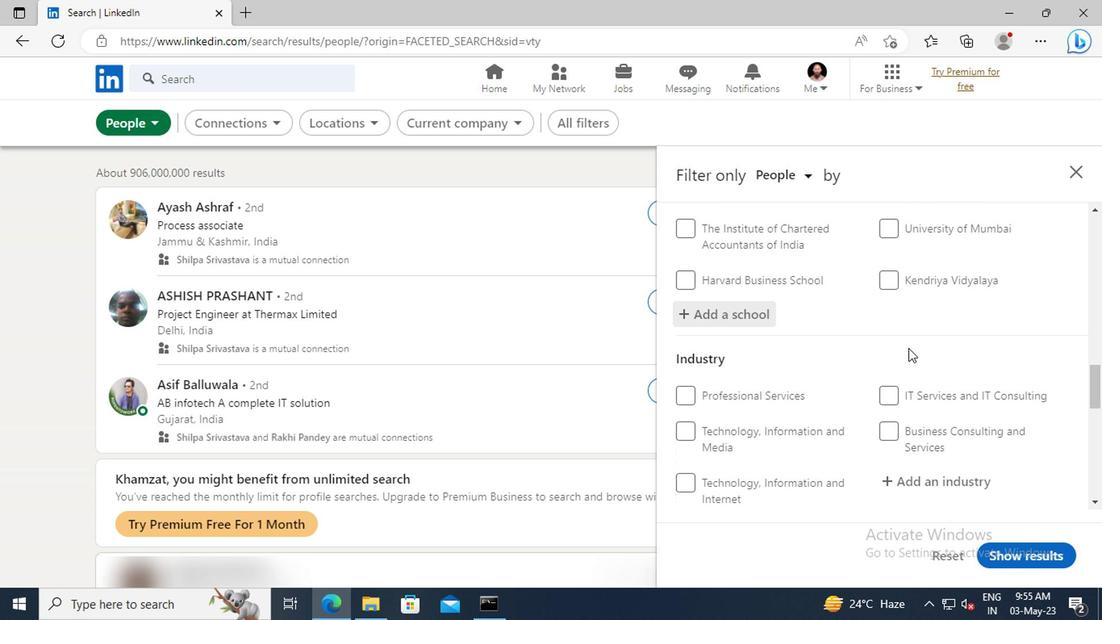 
Action: Mouse scrolled (753, 354) with delta (0, 0)
Screenshot: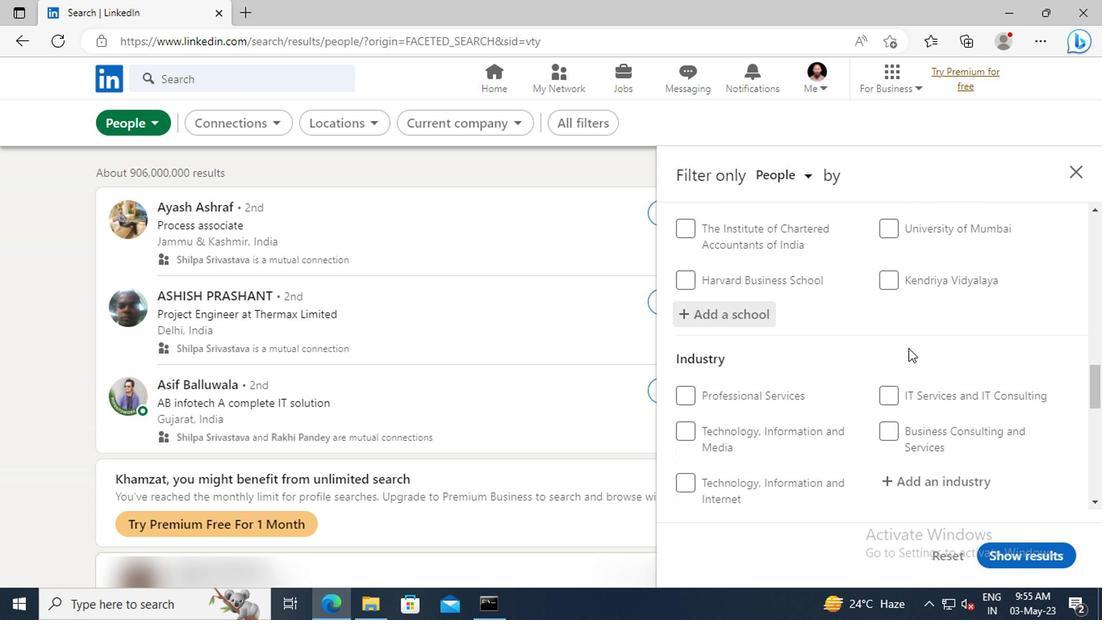 
Action: Mouse moved to (750, 339)
Screenshot: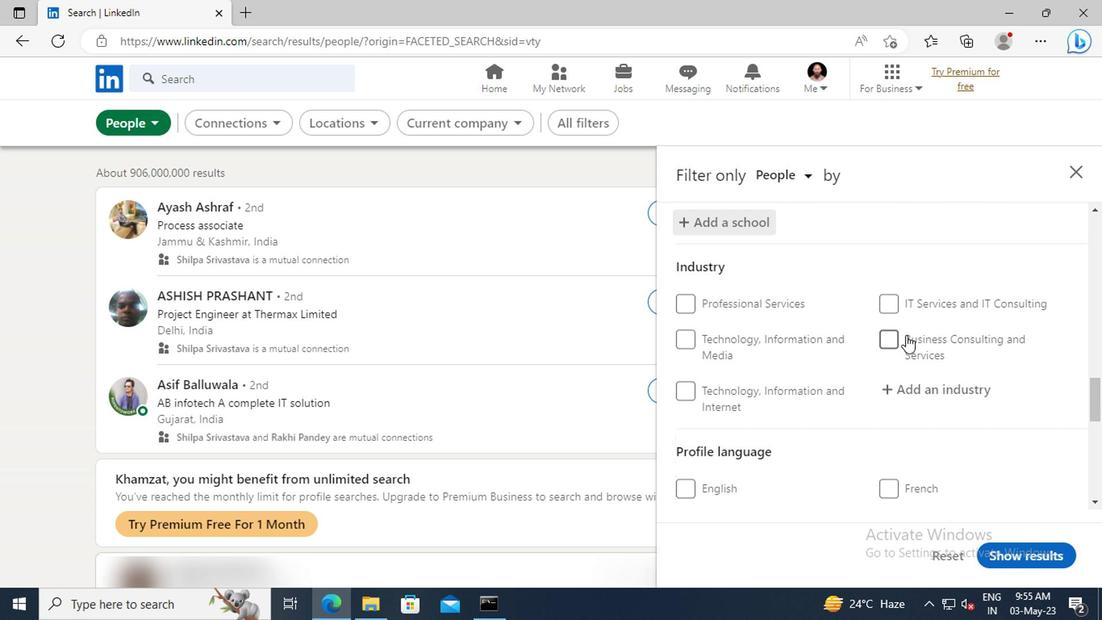 
Action: Mouse scrolled (750, 338) with delta (0, 0)
Screenshot: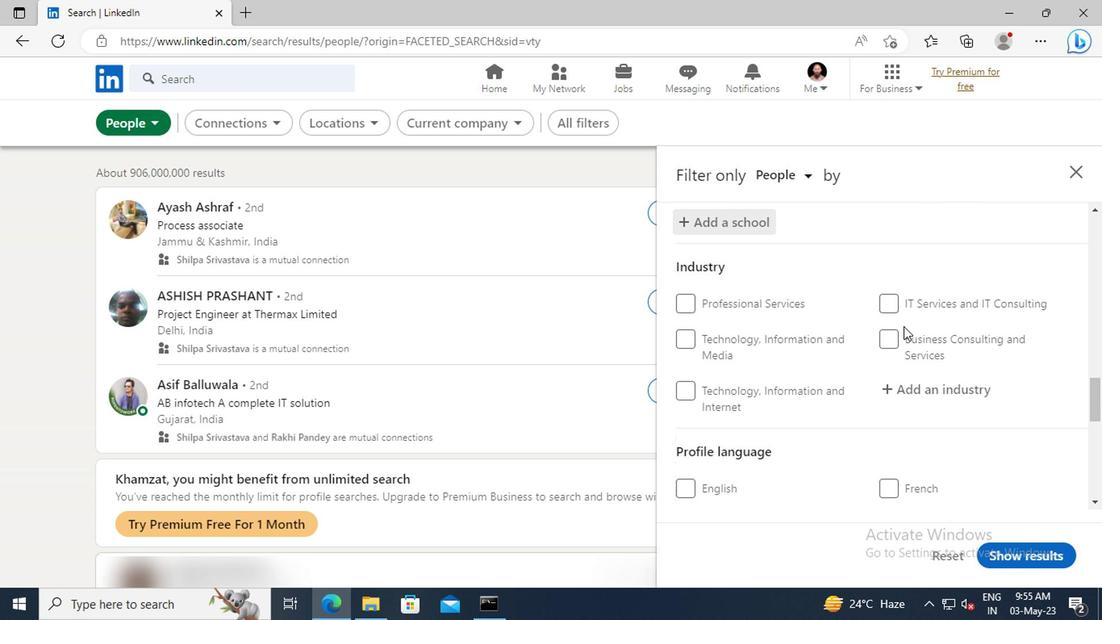 
Action: Mouse moved to (754, 350)
Screenshot: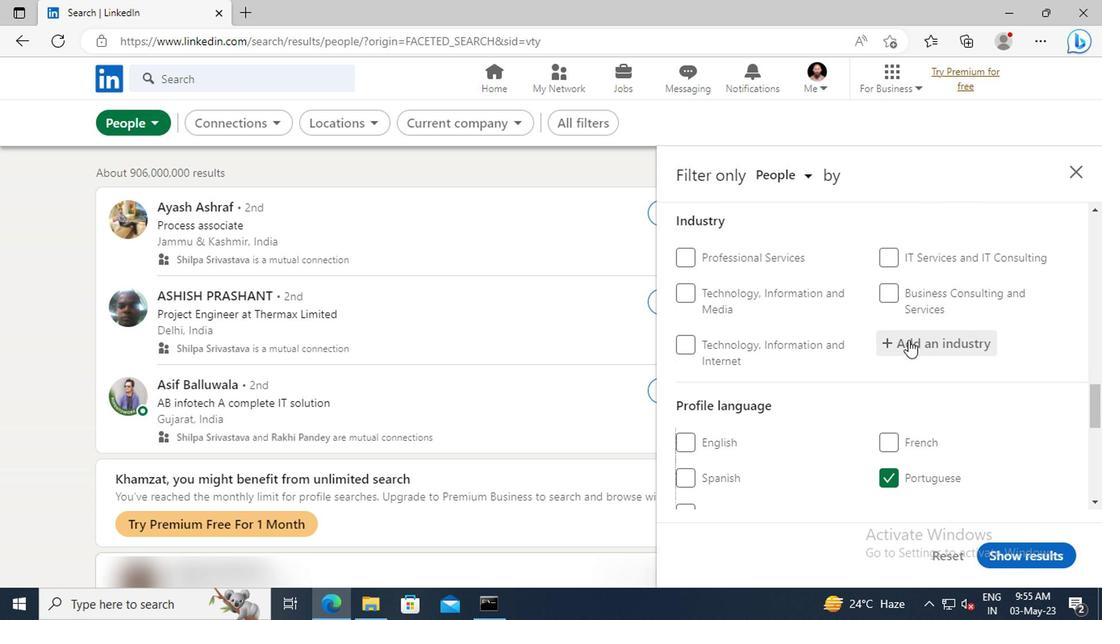
Action: Mouse pressed left at (754, 350)
Screenshot: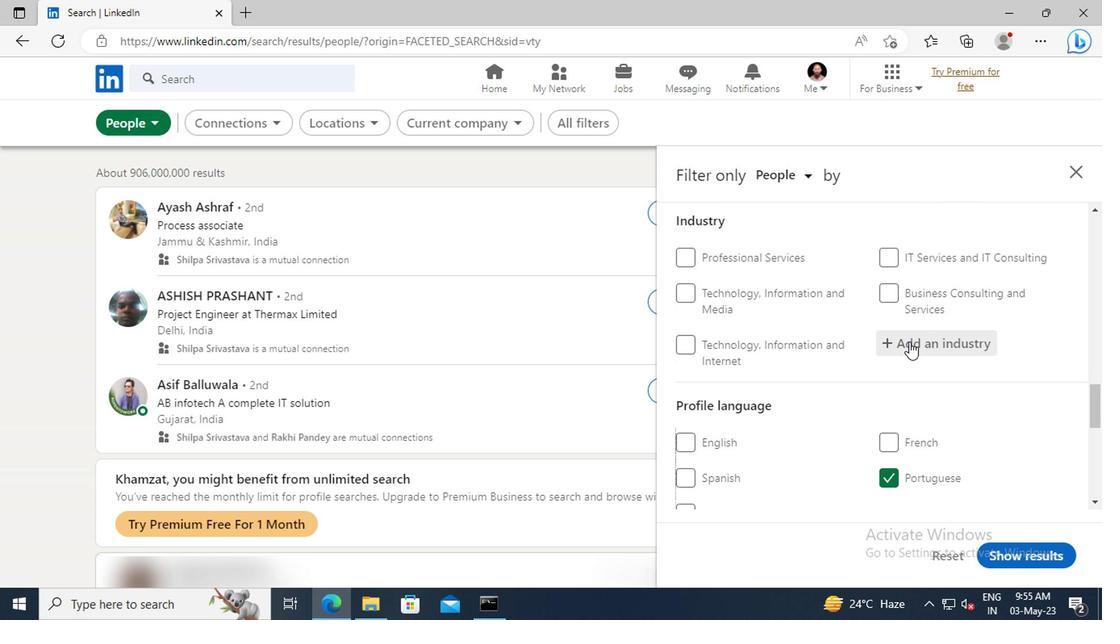 
Action: Key pressed <Key.shift>STRATE
Screenshot: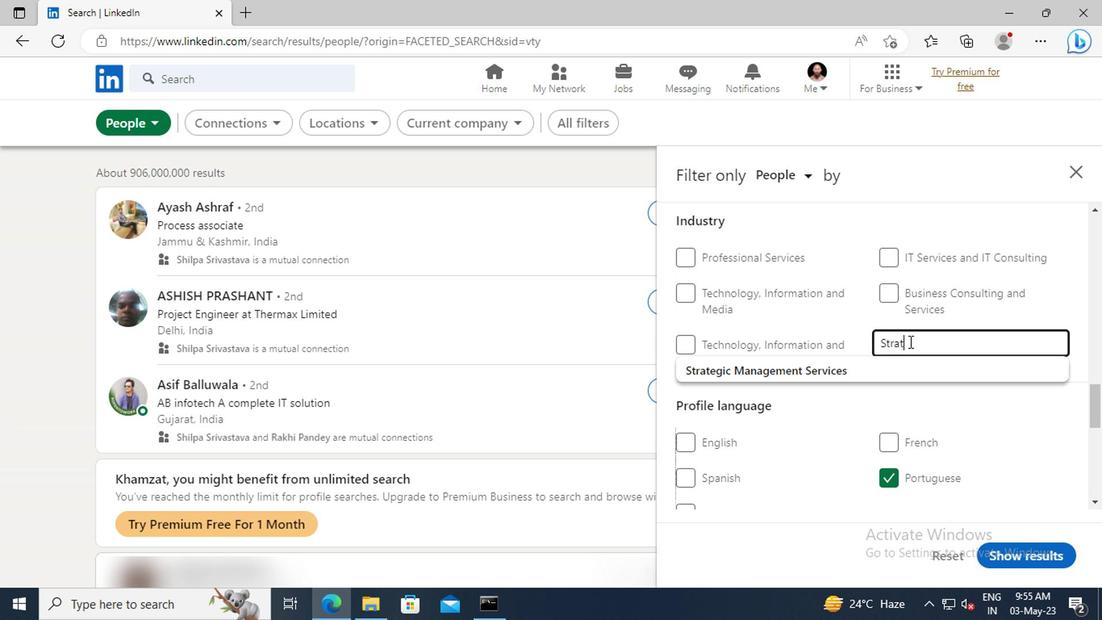 
Action: Mouse moved to (754, 369)
Screenshot: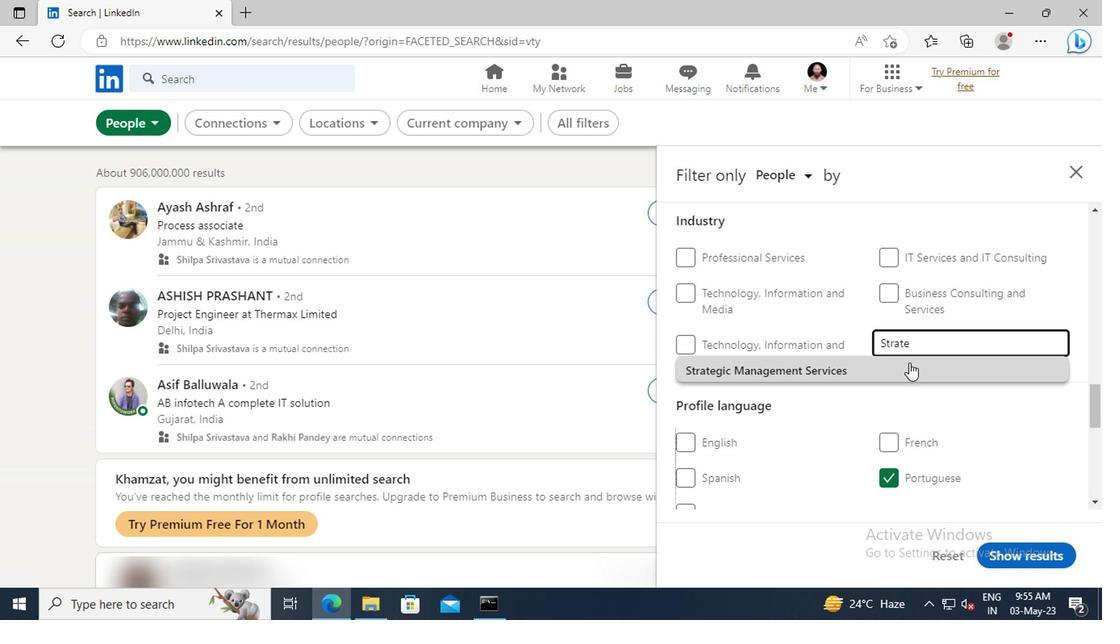 
Action: Mouse pressed left at (754, 369)
Screenshot: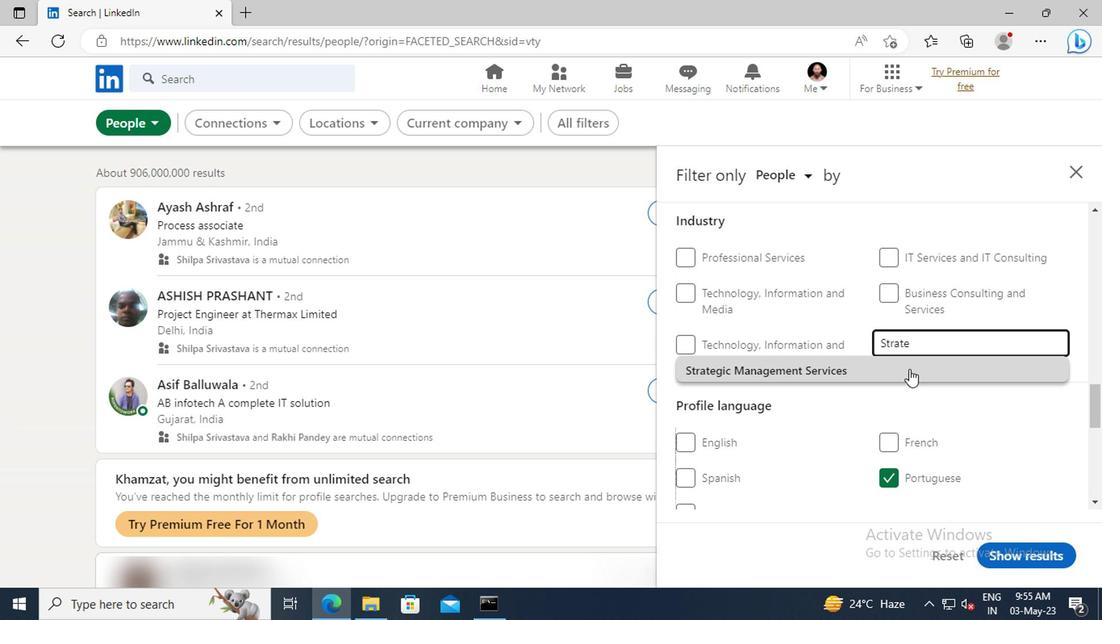 
Action: Mouse scrolled (754, 369) with delta (0, 0)
Screenshot: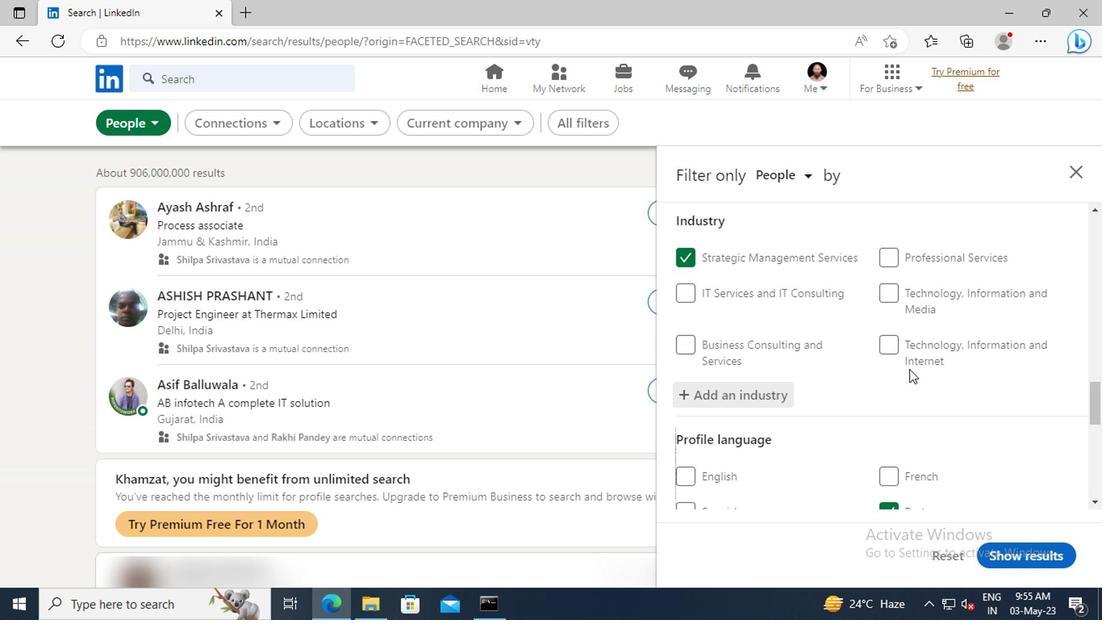 
Action: Mouse scrolled (754, 369) with delta (0, 0)
Screenshot: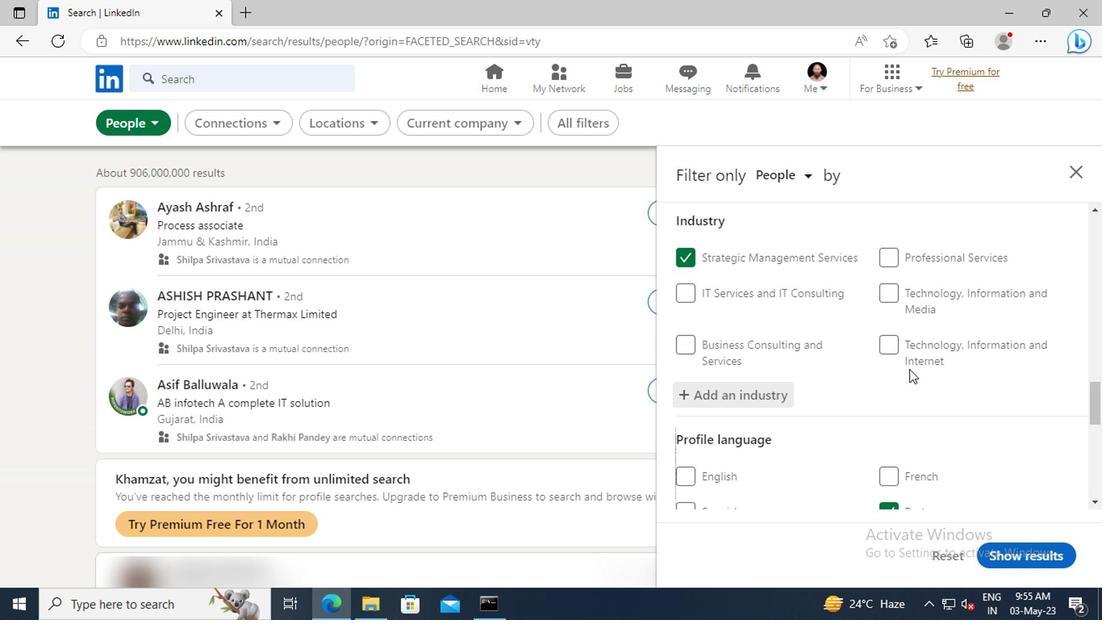 
Action: Mouse scrolled (754, 369) with delta (0, 0)
Screenshot: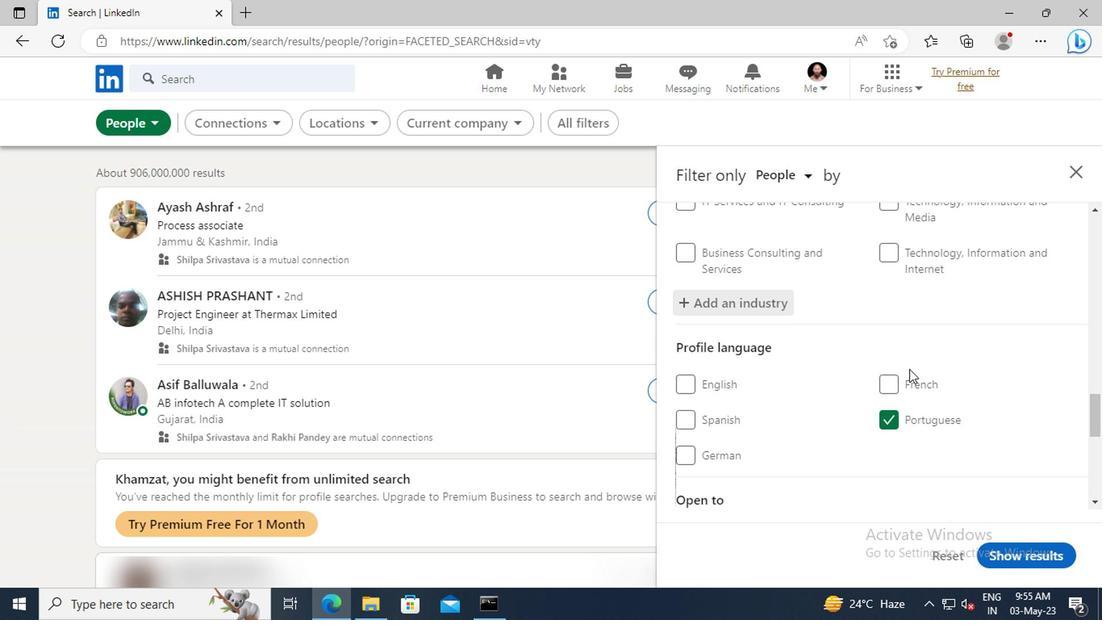 
Action: Mouse scrolled (754, 369) with delta (0, 0)
Screenshot: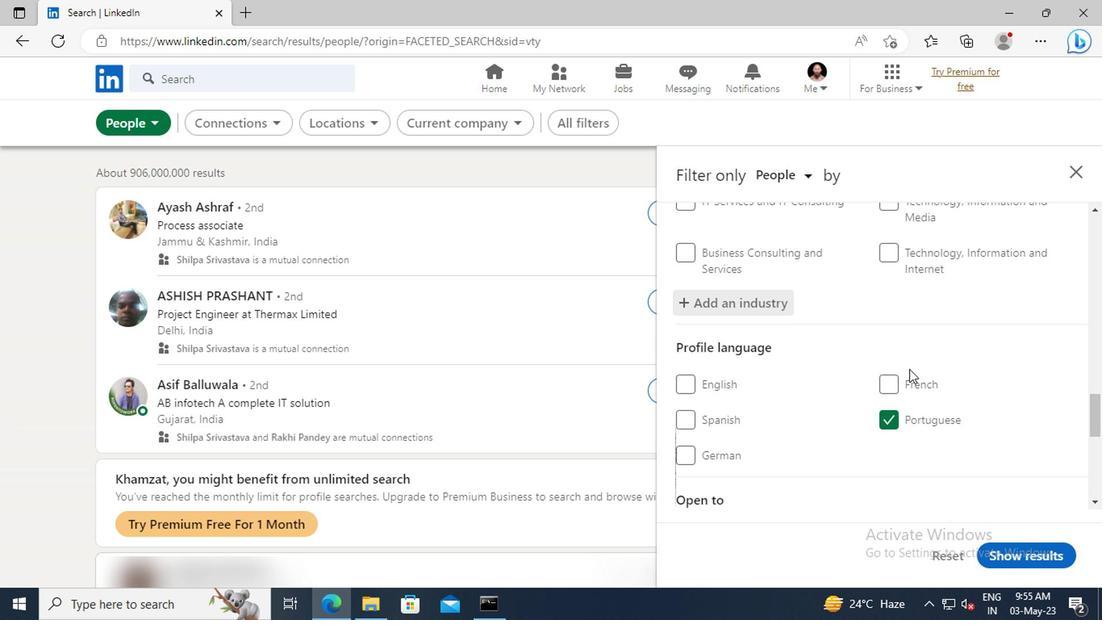 
Action: Mouse scrolled (754, 369) with delta (0, 0)
Screenshot: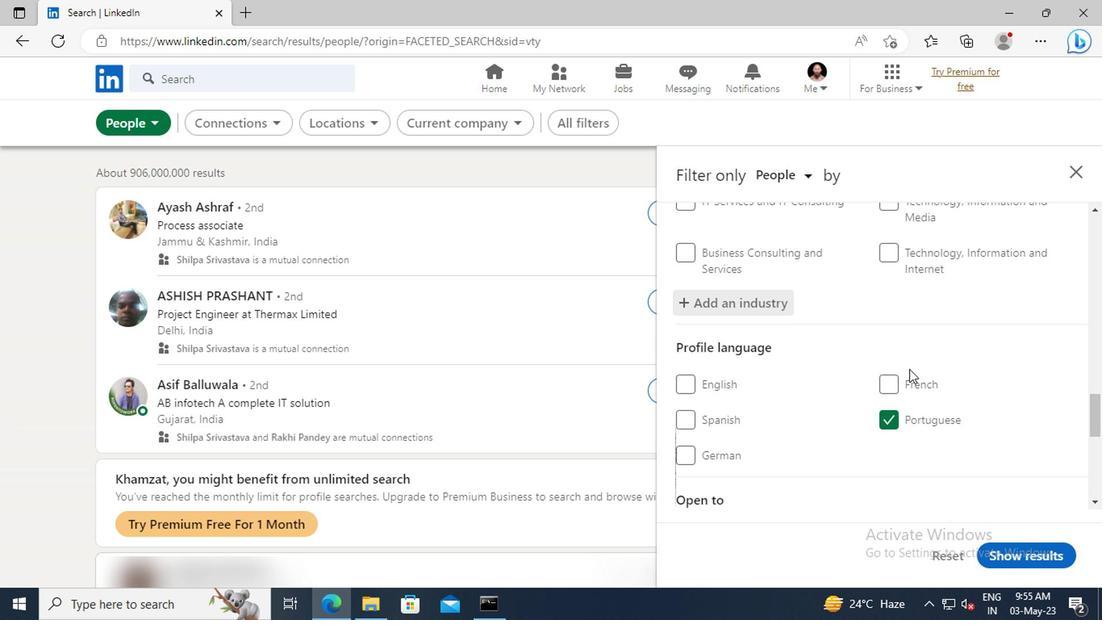 
Action: Mouse scrolled (754, 369) with delta (0, 0)
Screenshot: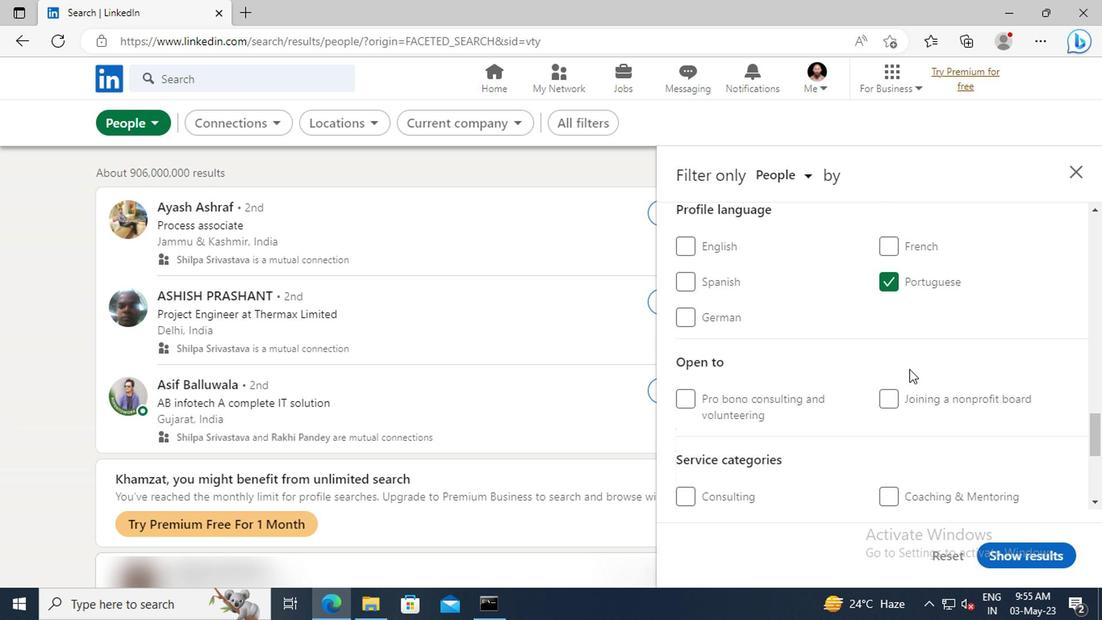 
Action: Mouse scrolled (754, 369) with delta (0, 0)
Screenshot: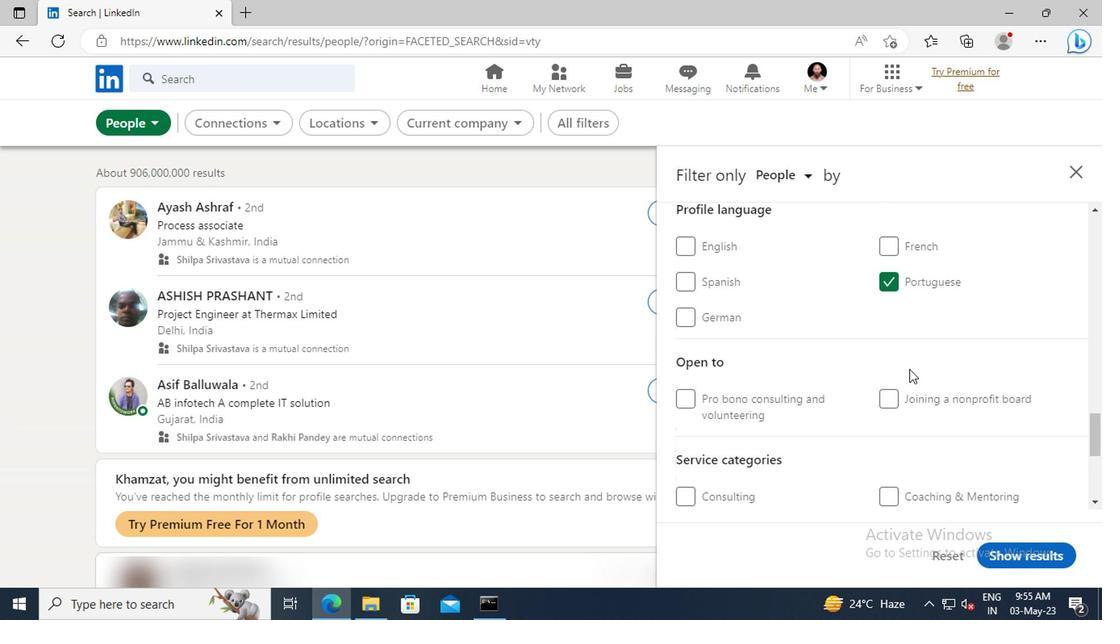 
Action: Mouse moved to (756, 356)
Screenshot: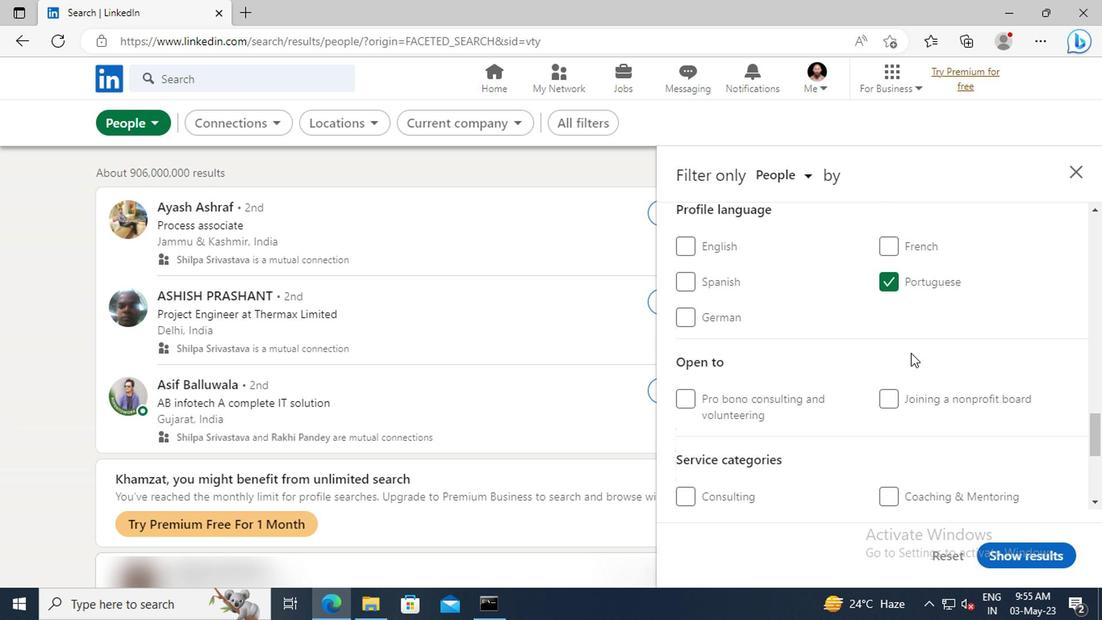 
Action: Mouse scrolled (756, 355) with delta (0, 0)
Screenshot: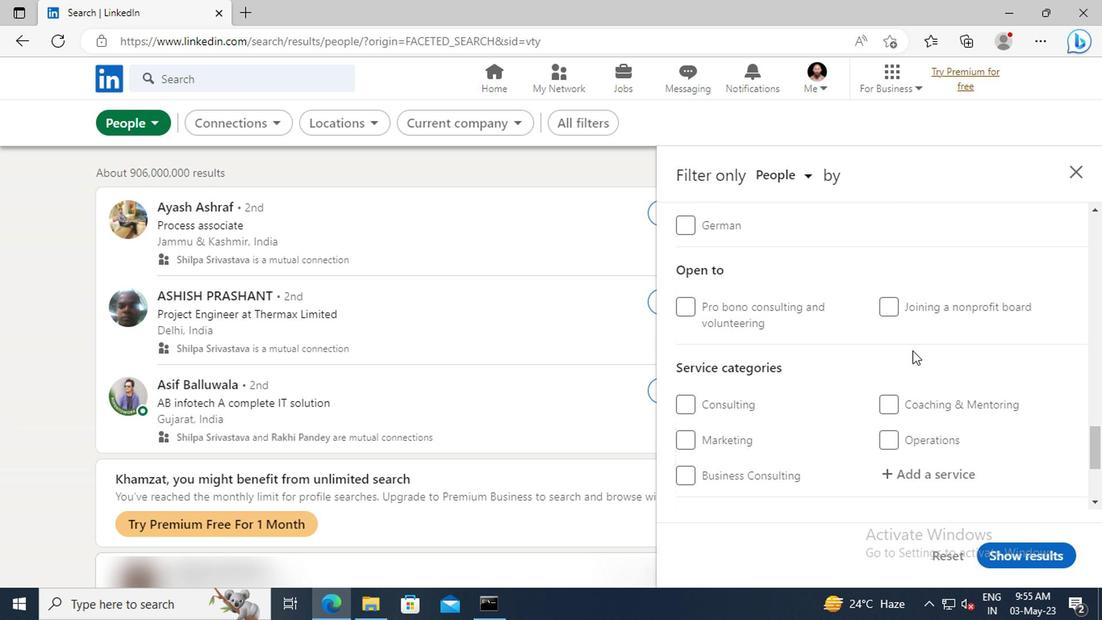 
Action: Mouse scrolled (756, 355) with delta (0, 0)
Screenshot: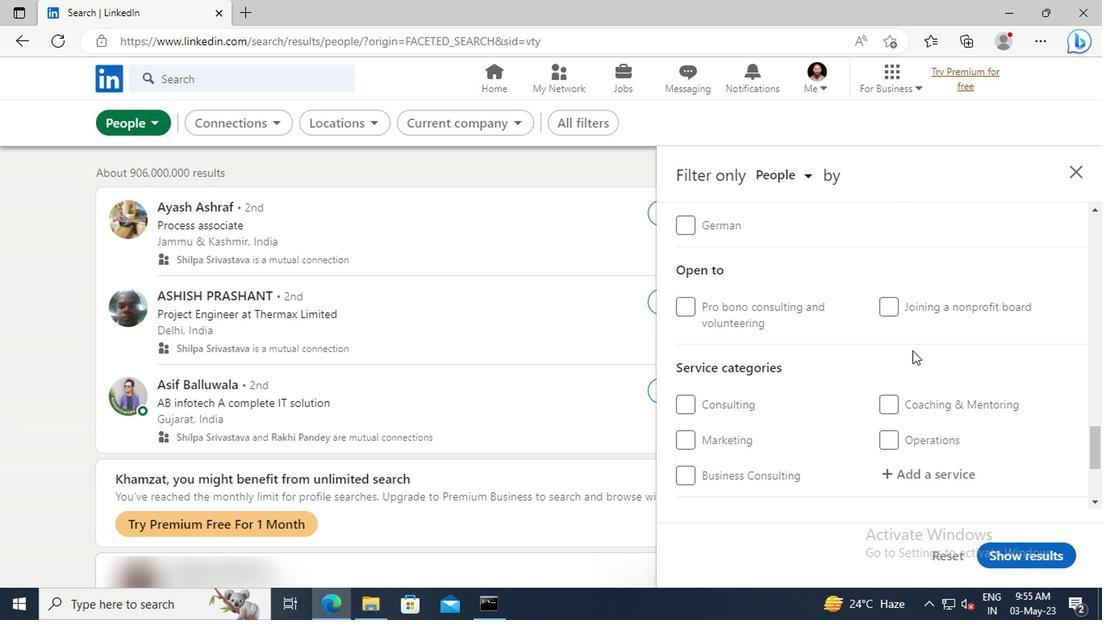 
Action: Mouse moved to (756, 377)
Screenshot: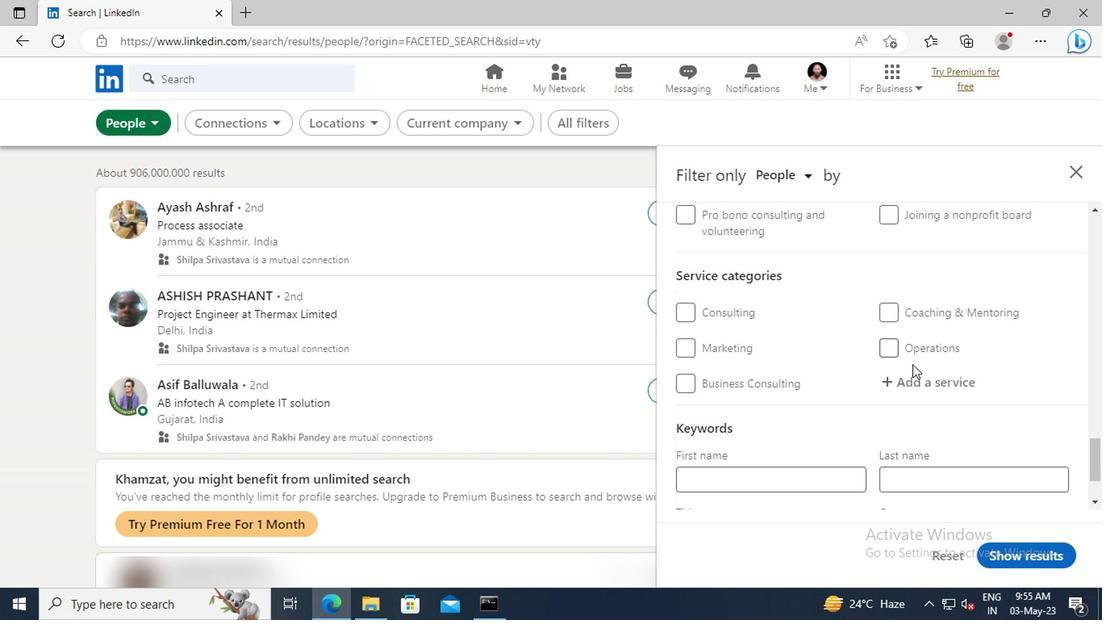 
Action: Mouse pressed left at (756, 377)
Screenshot: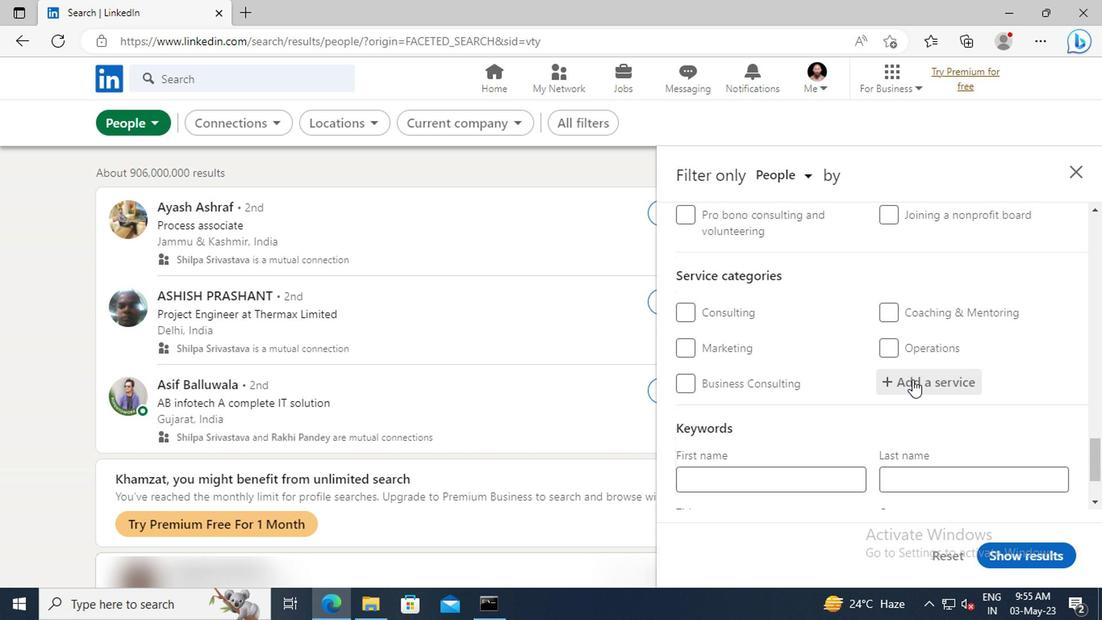 
Action: Key pressed <Key.shift>GHOST
Screenshot: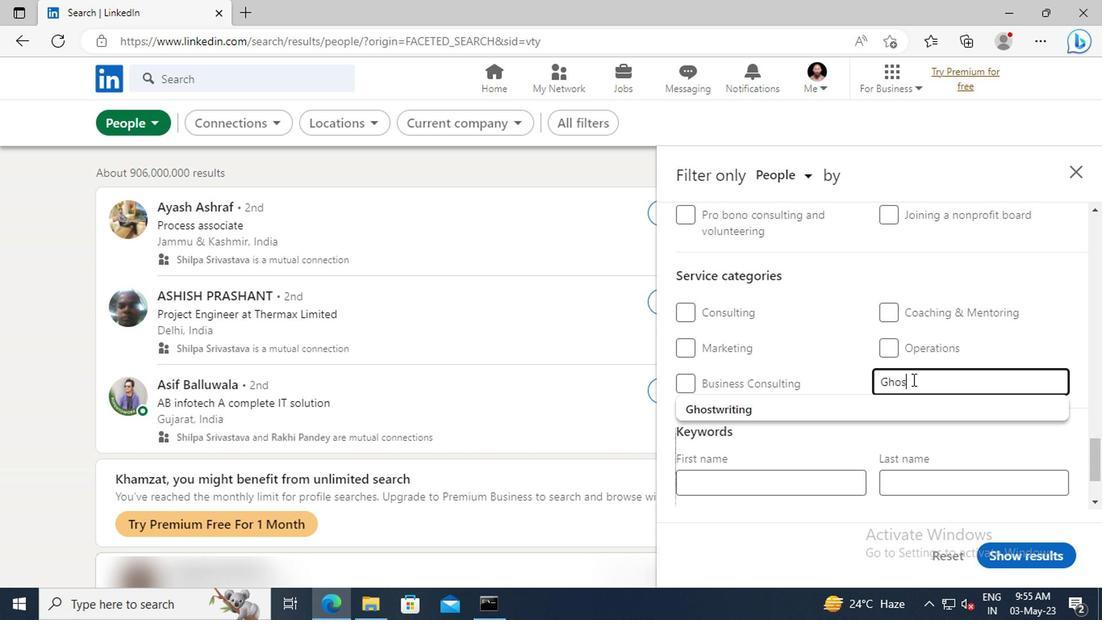 
Action: Mouse moved to (758, 397)
Screenshot: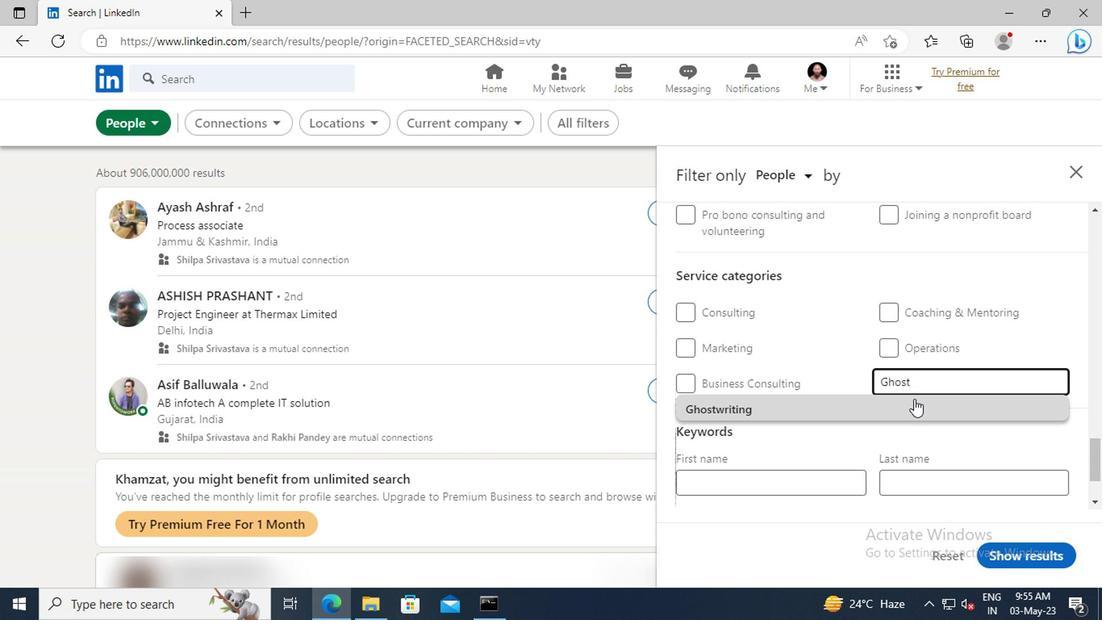 
Action: Mouse pressed left at (758, 397)
Screenshot: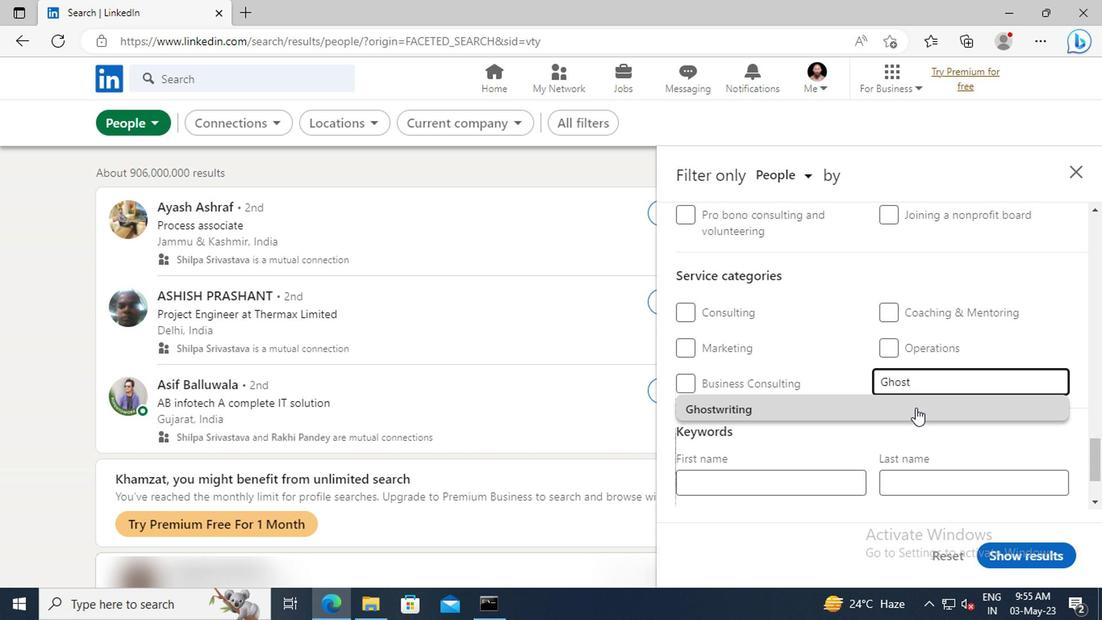 
Action: Mouse scrolled (758, 396) with delta (0, 0)
Screenshot: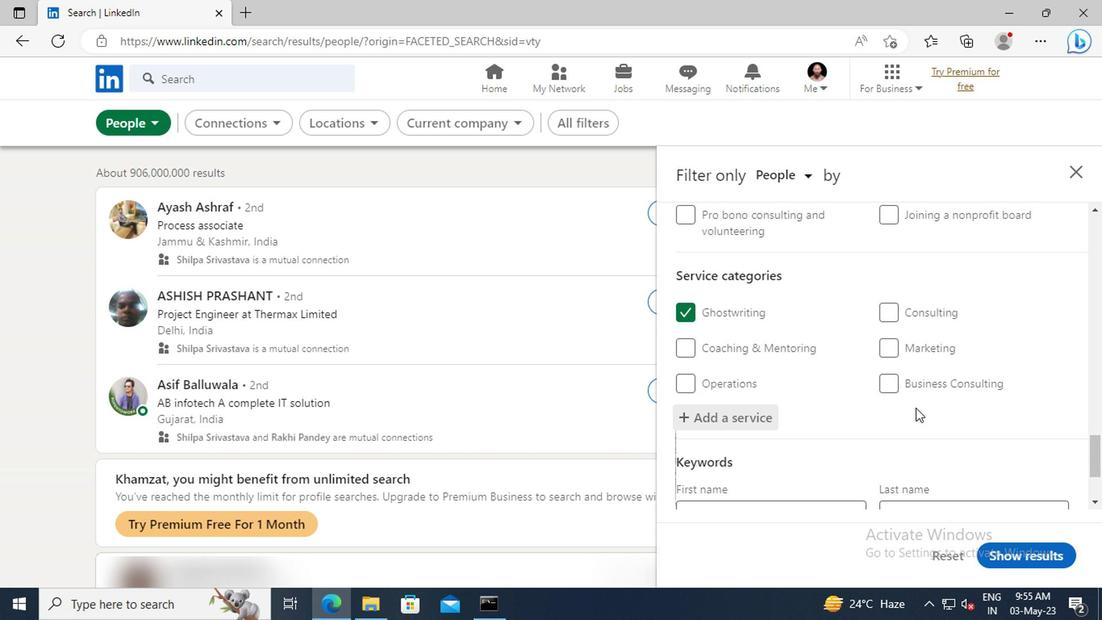 
Action: Mouse scrolled (758, 396) with delta (0, 0)
Screenshot: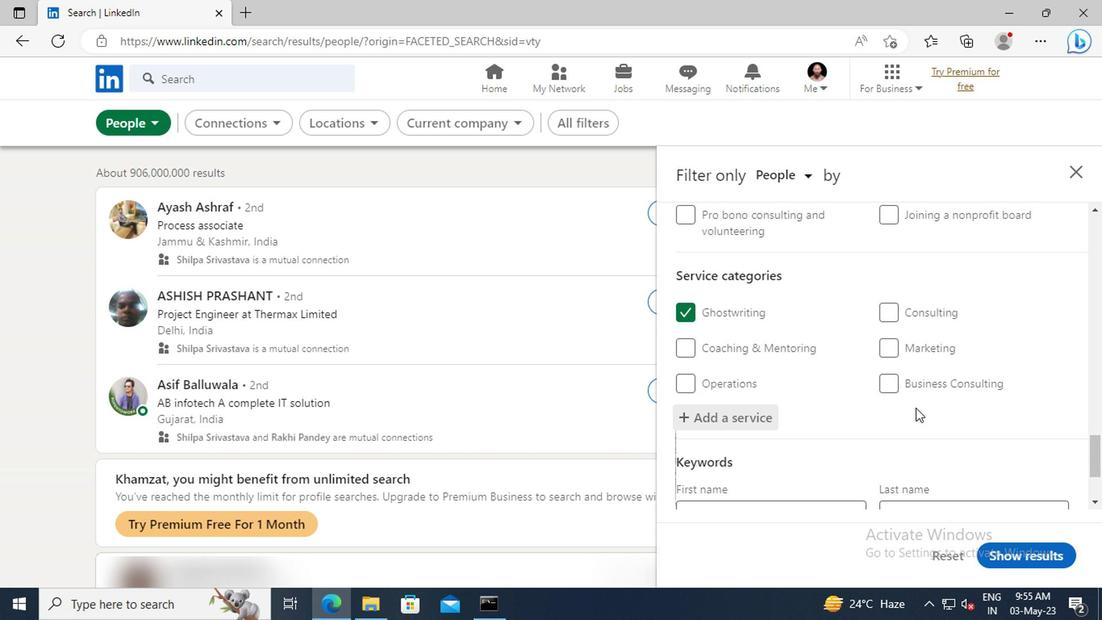 
Action: Mouse scrolled (758, 396) with delta (0, 0)
Screenshot: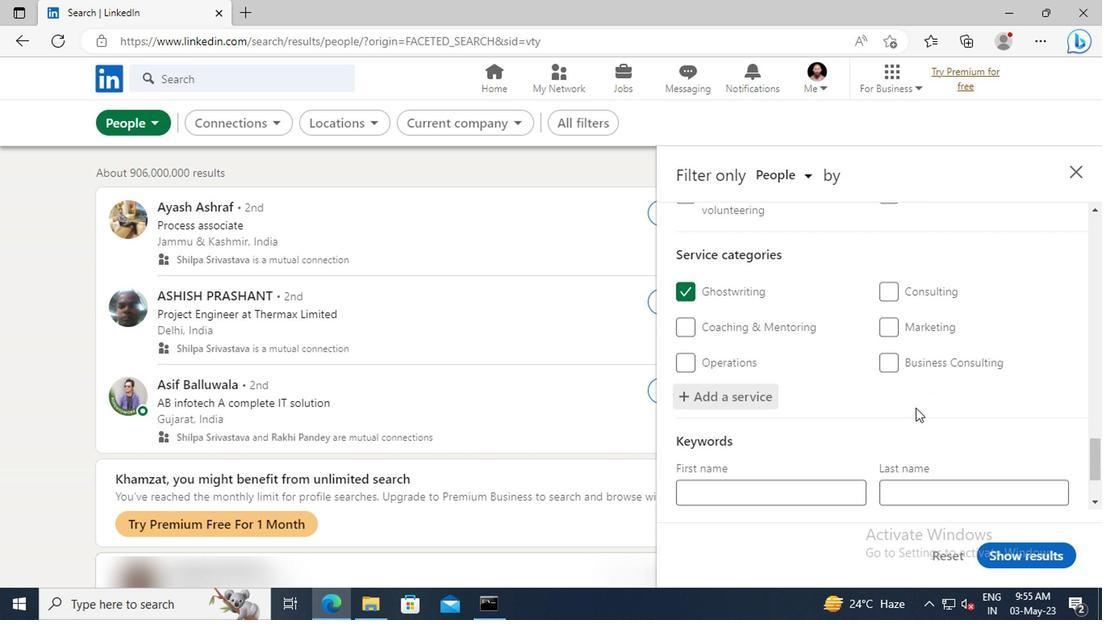 
Action: Mouse scrolled (758, 396) with delta (0, 0)
Screenshot: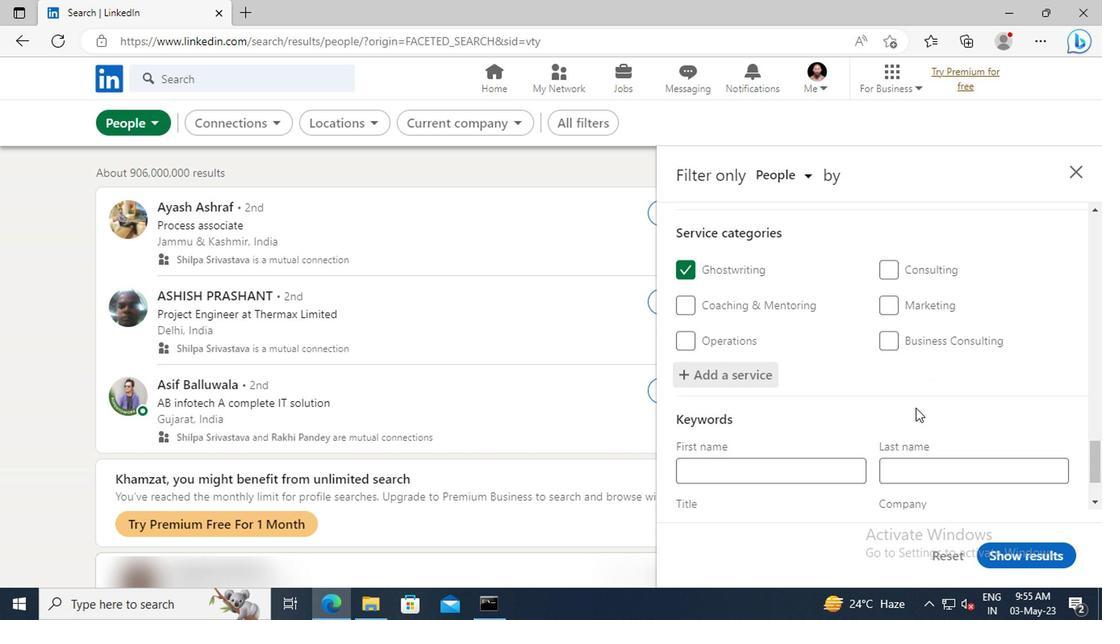 
Action: Mouse moved to (663, 419)
Screenshot: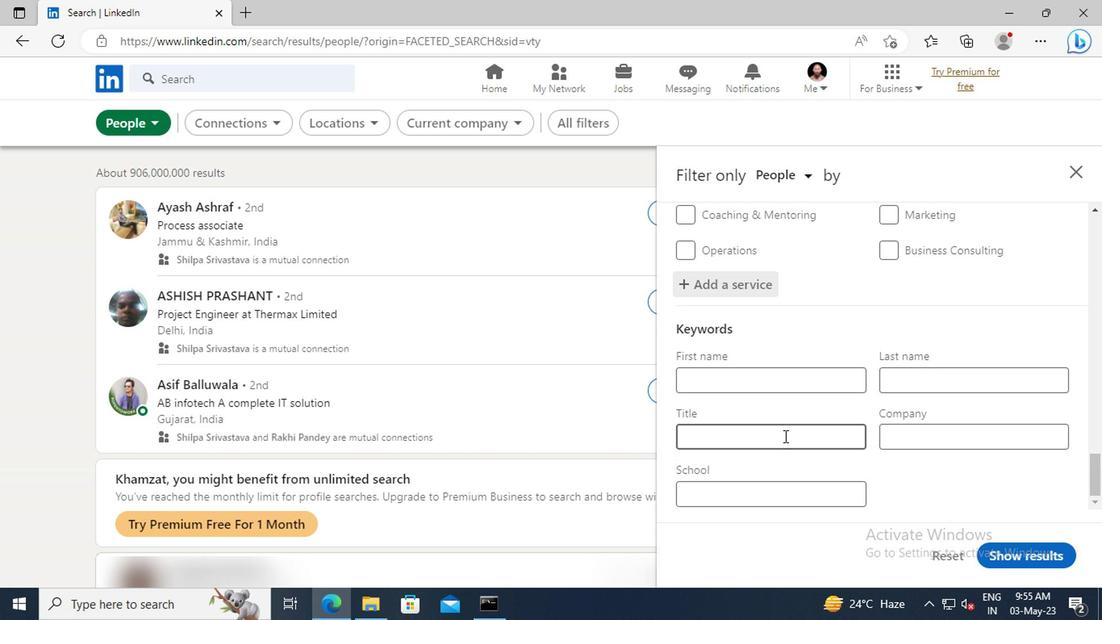 
Action: Mouse pressed left at (663, 419)
Screenshot: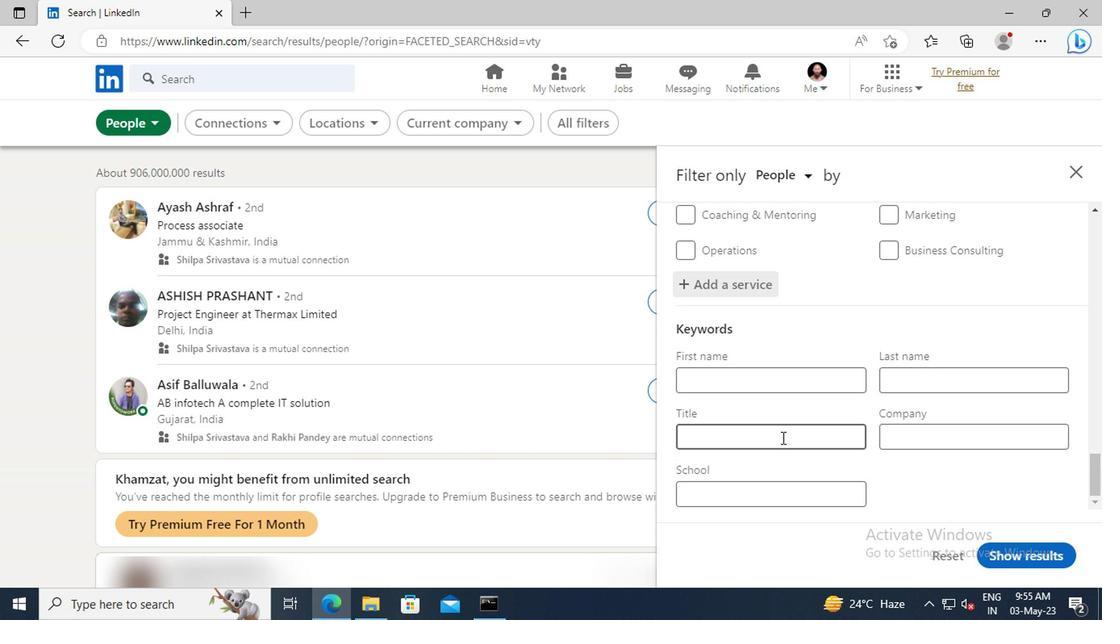 
Action: Key pressed <Key.shift>SHELF<Key.space><Key.shift>STOCKER<Key.enter>
Screenshot: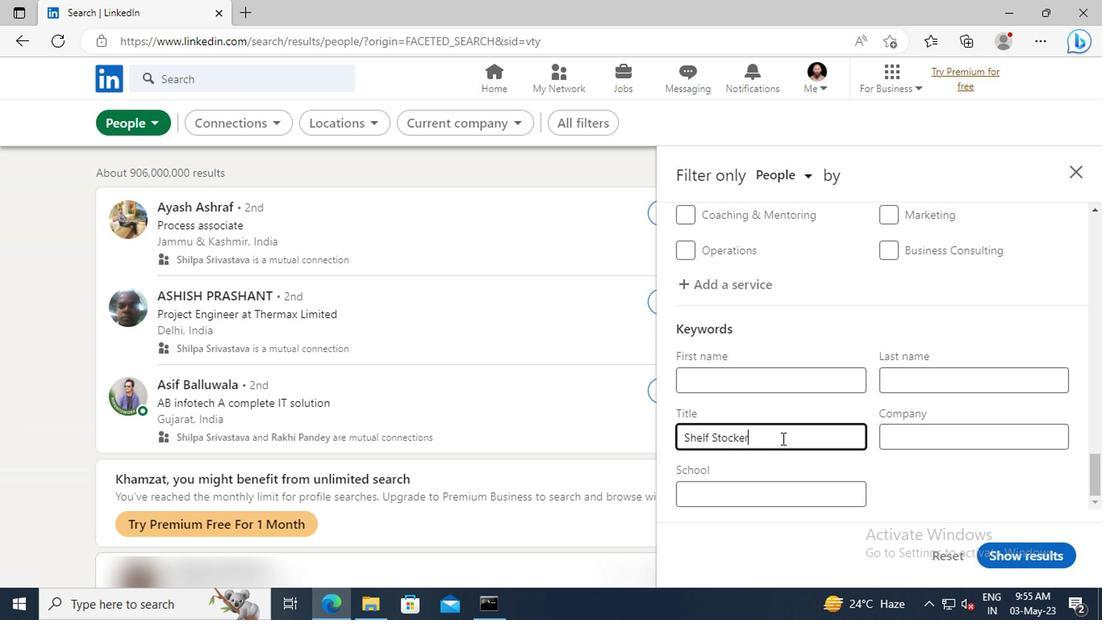 
Action: Mouse moved to (838, 508)
Screenshot: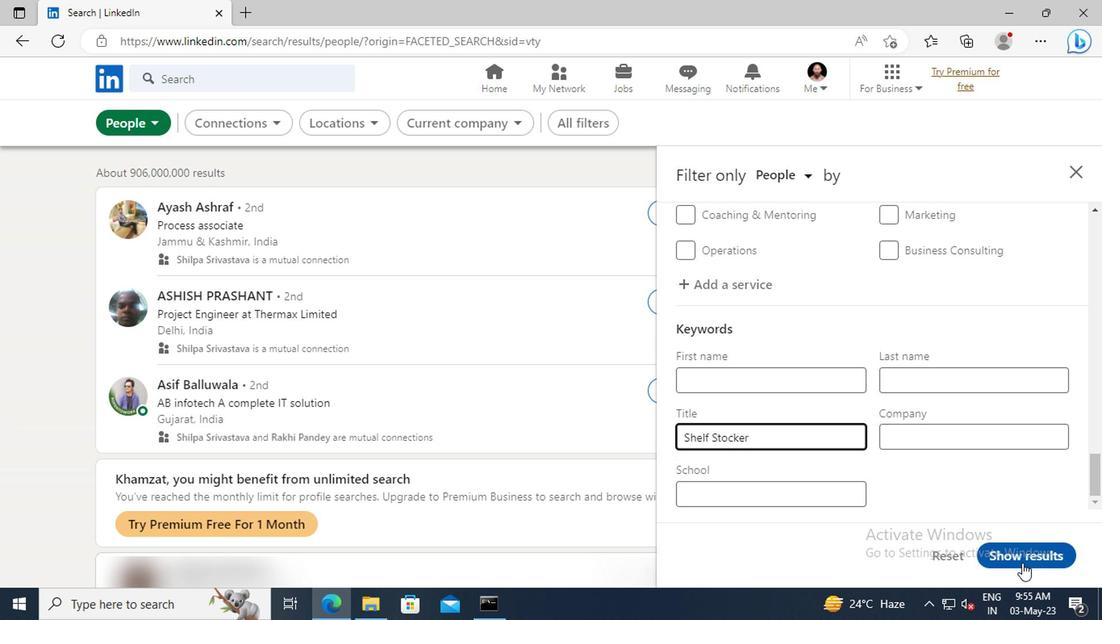 
Action: Mouse pressed left at (838, 508)
Screenshot: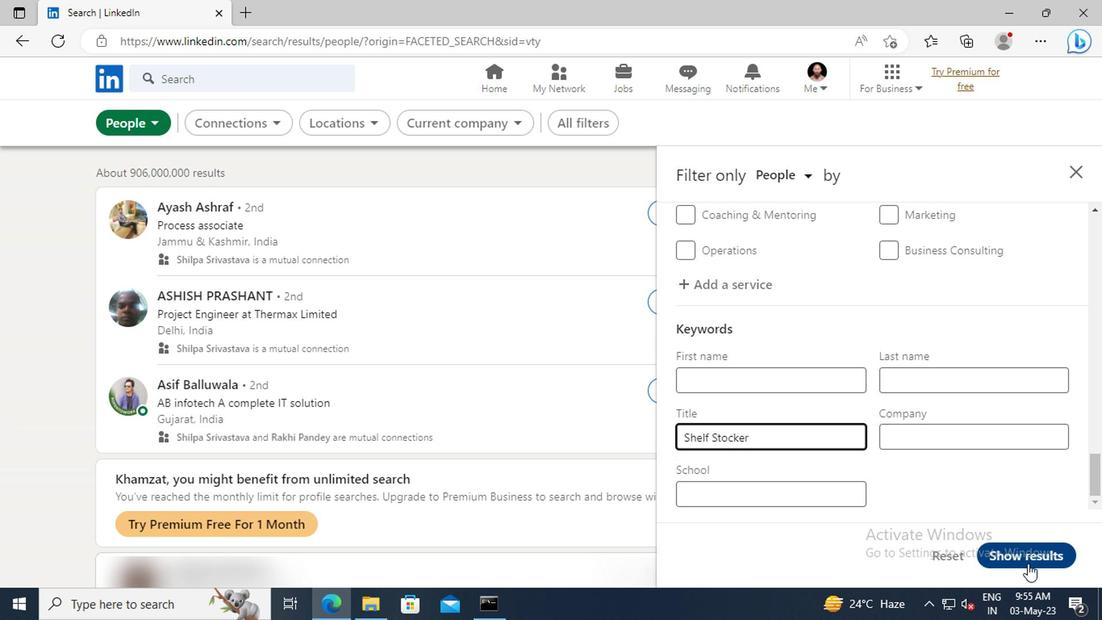 
